 Task: Orders
Action: Mouse moved to (459, 505)
Screenshot: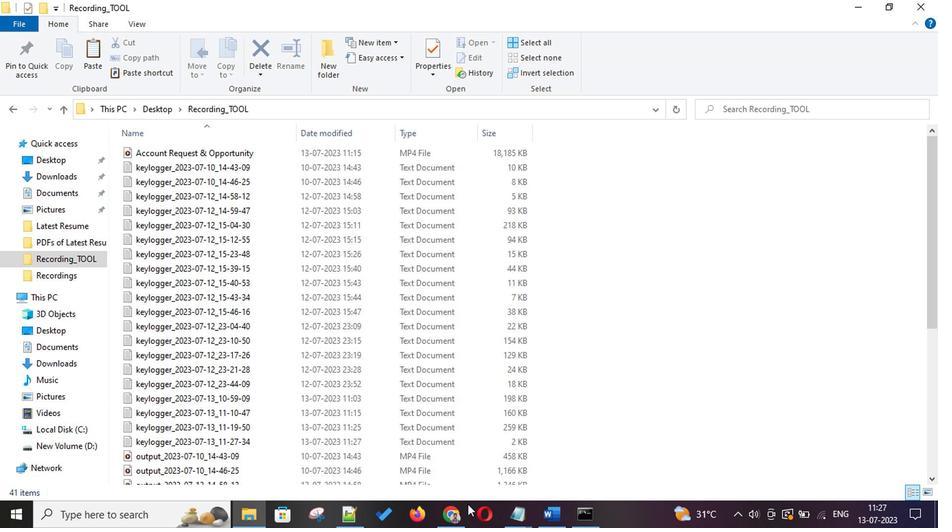 
Action: Mouse pressed left at (459, 505)
Screenshot: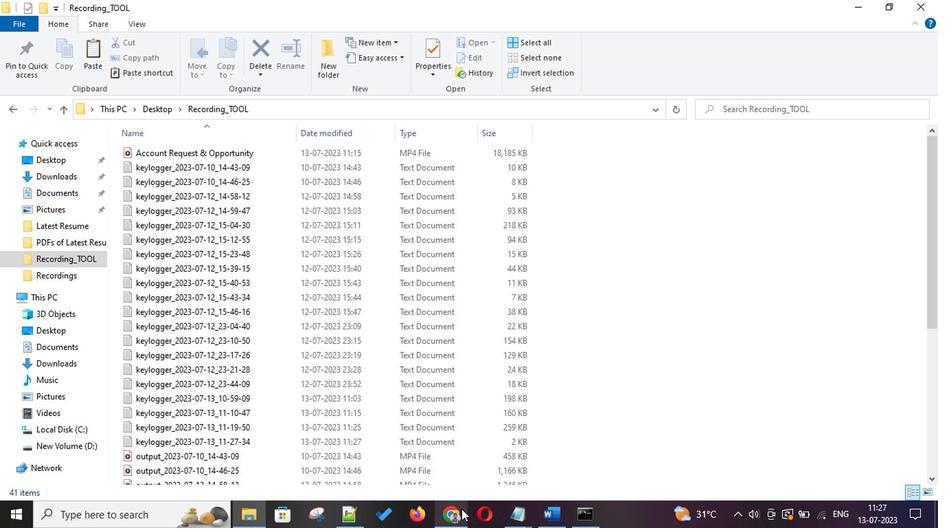 
Action: Mouse moved to (323, 113)
Screenshot: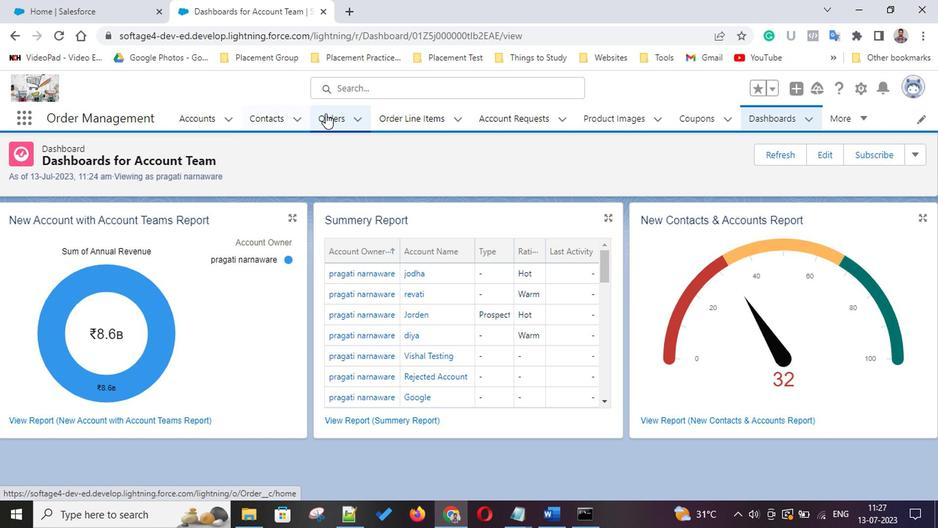 
Action: Mouse pressed left at (323, 113)
Screenshot: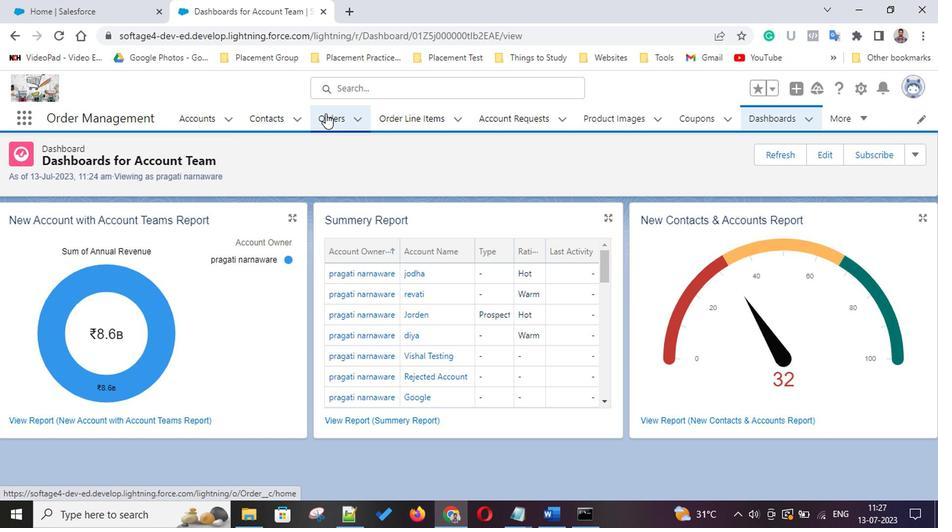 
Action: Mouse moved to (764, 162)
Screenshot: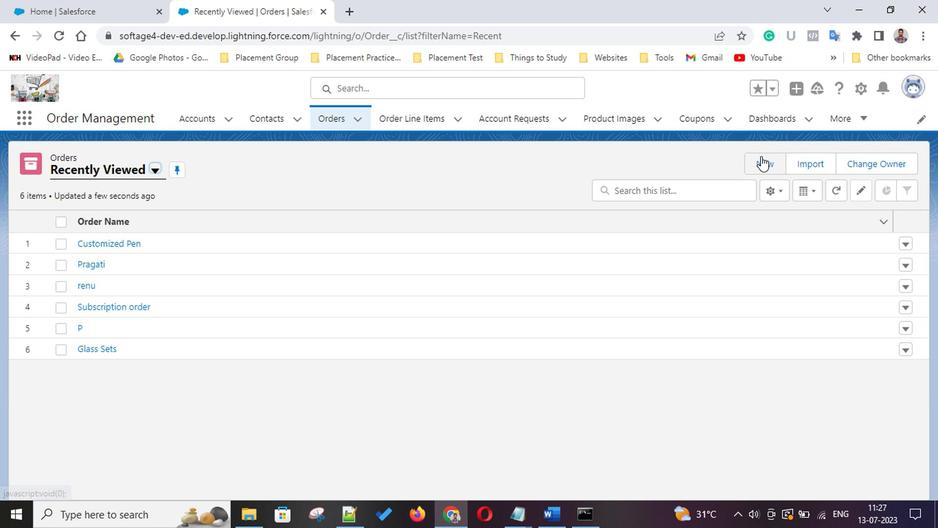 
Action: Mouse pressed left at (764, 162)
Screenshot: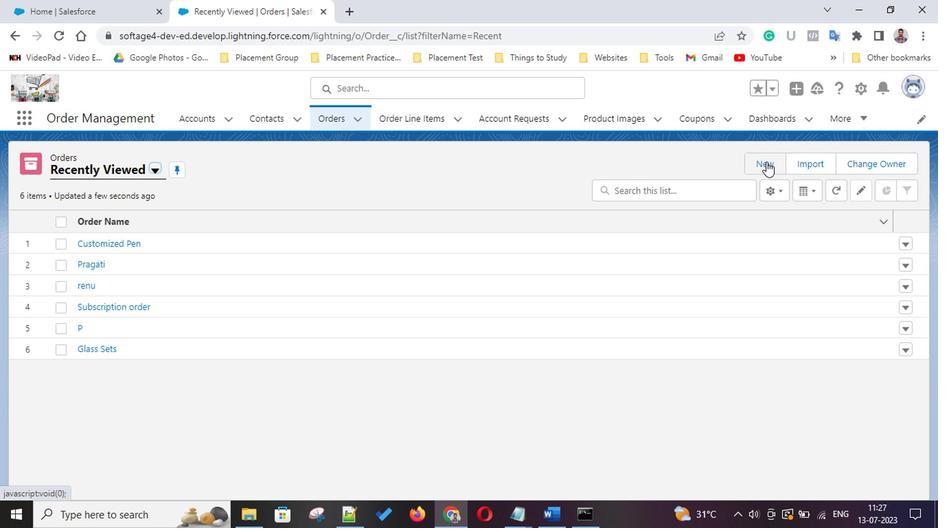 
Action: Mouse moved to (720, 351)
Screenshot: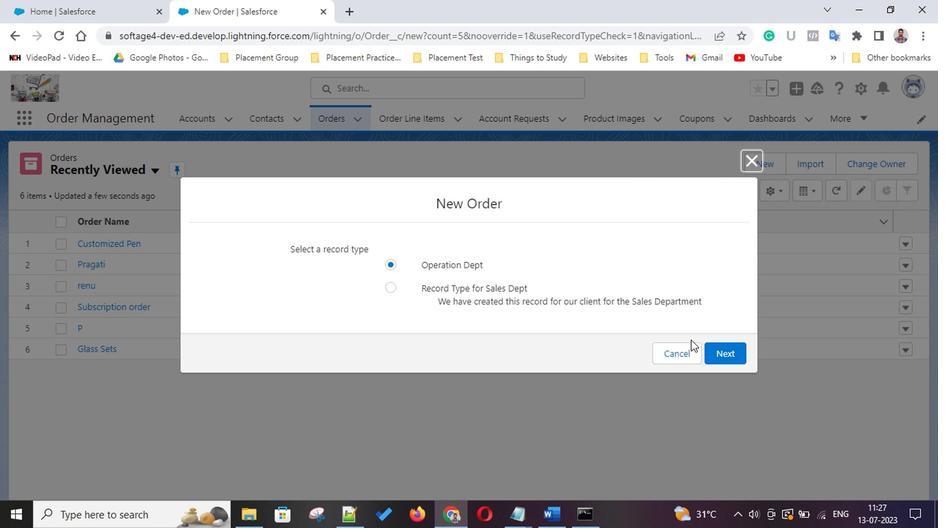 
Action: Mouse pressed left at (720, 351)
Screenshot: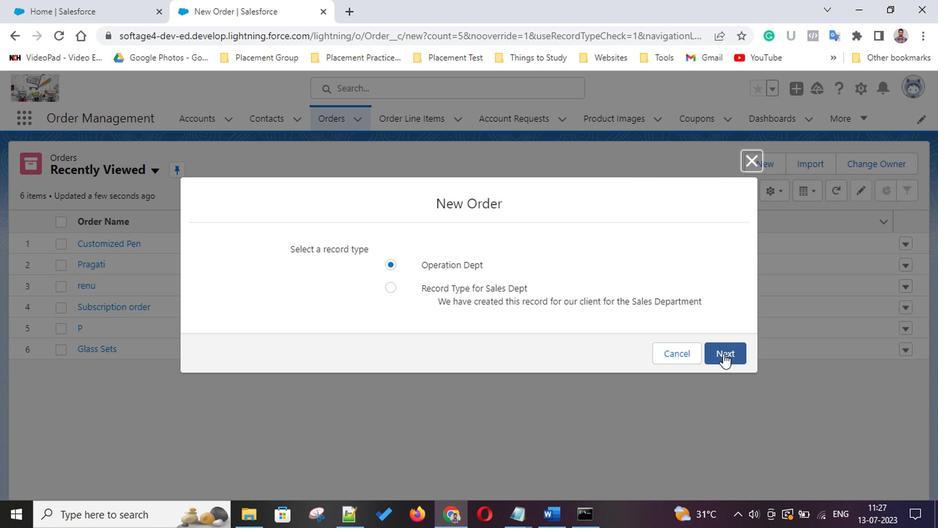 
Action: Mouse moved to (325, 240)
Screenshot: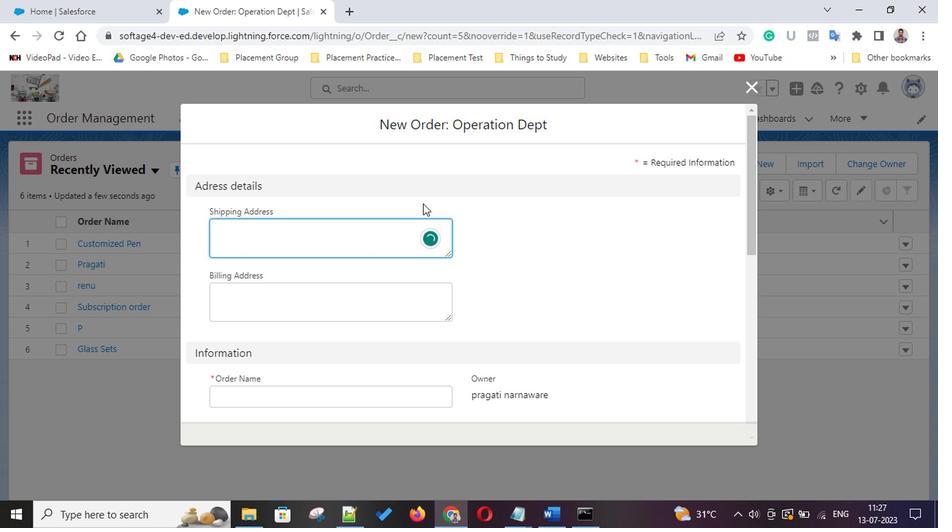 
Action: Key pressed <Key.shift><Key.shift><Key.shift><Key.shift><Key.shift><Key.shift><Key.shift><Key.shift><Key.shift><Key.shift><Key.shift><Key.shift><Key.shift><Key.shift><Key.shift><Key.shift><Key.shift><Key.shift><Key.shift><Key.shift><Key.shift><Key.shift><Key.shift><Key.shift><Key.shift><Key.shift><Key.shift><Key.shift><Key.shift><Key.shift><Key.shift><Key.shift><Key.shift><Key.shift><Key.shift><Key.shift><Key.shift><Key.shift><Key.shift><Key.shift><Key.shift>B191
Screenshot: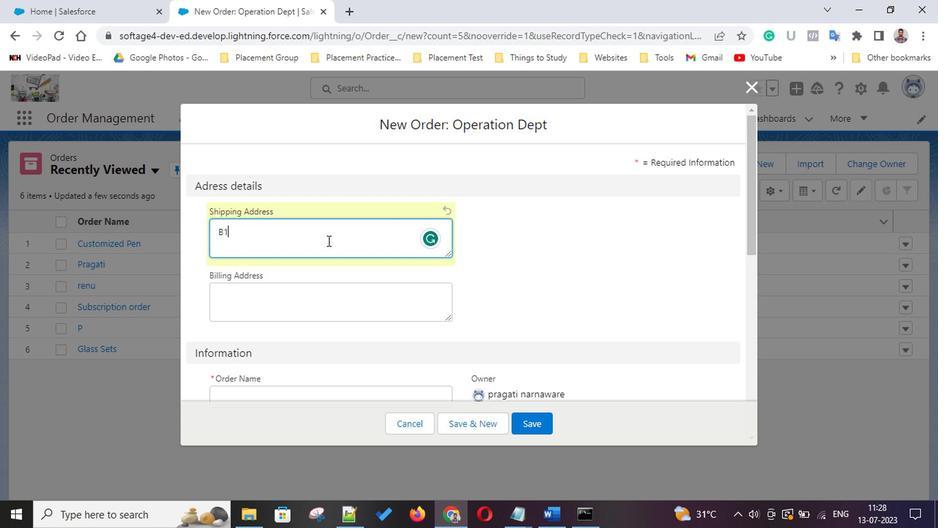 
Action: Mouse moved to (320, 300)
Screenshot: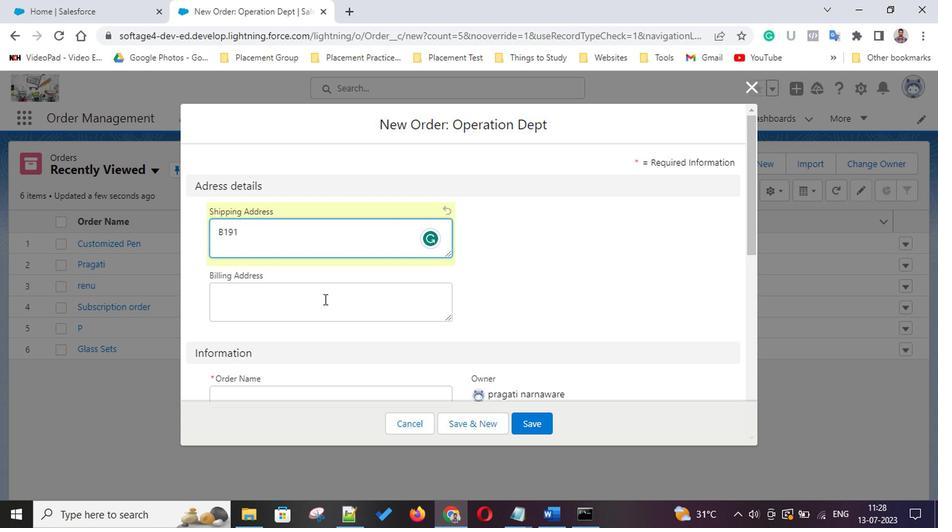 
Action: Mouse pressed left at (320, 300)
Screenshot: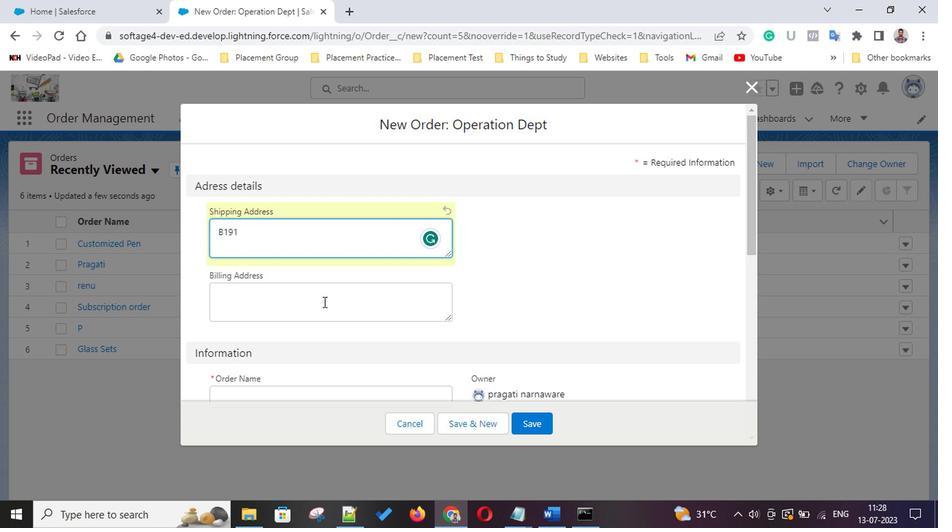 
Action: Mouse moved to (295, 229)
Screenshot: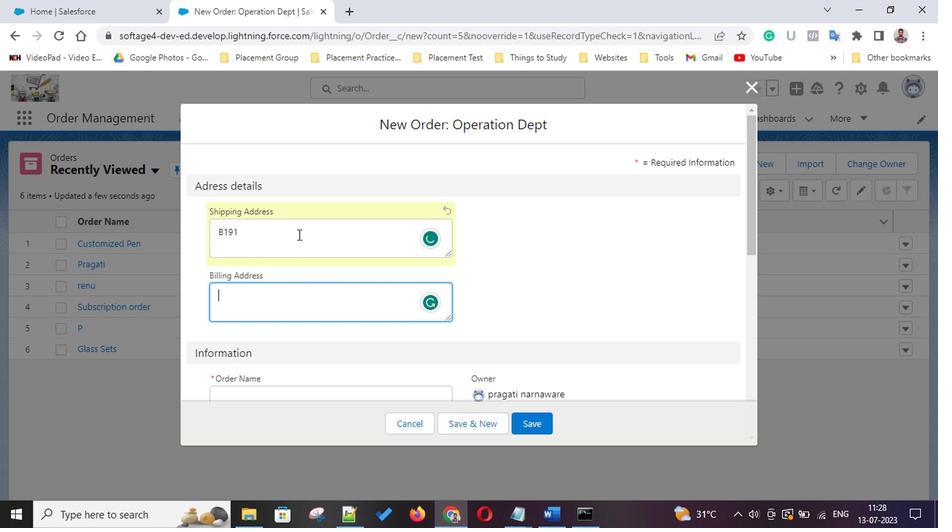 
Action: Mouse pressed left at (295, 229)
Screenshot: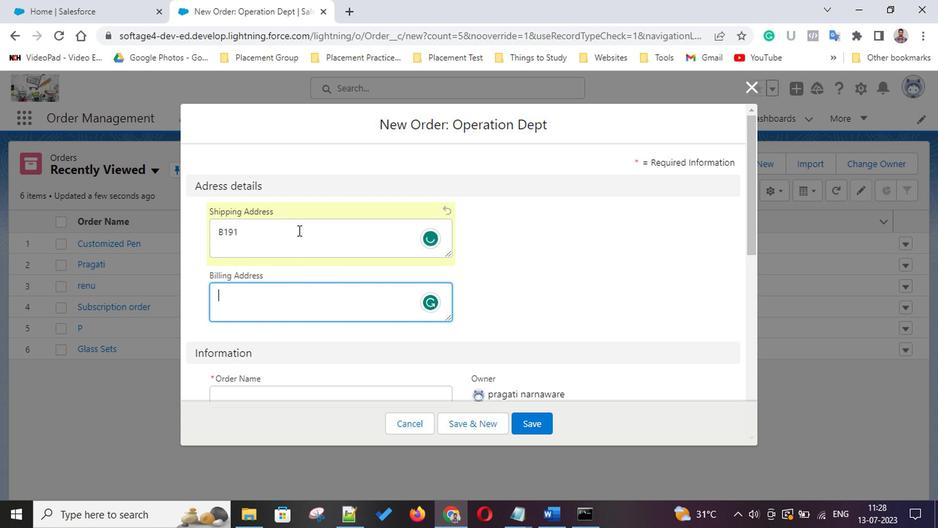 
Action: Key pressed <Key.space><Key.shift><Key.shift><Key.shift><Key.shift><Key.shift><Key.shift><Key.shift><Key.shift><Key.shift><Key.shift><Key.shift><Key.shift><Key.shift><Key.shift><Key.shift><Key.shift><Key.shift><Key.shift><Key.shift><Key.shift><Key.shift>G<Key.backspace>
Screenshot: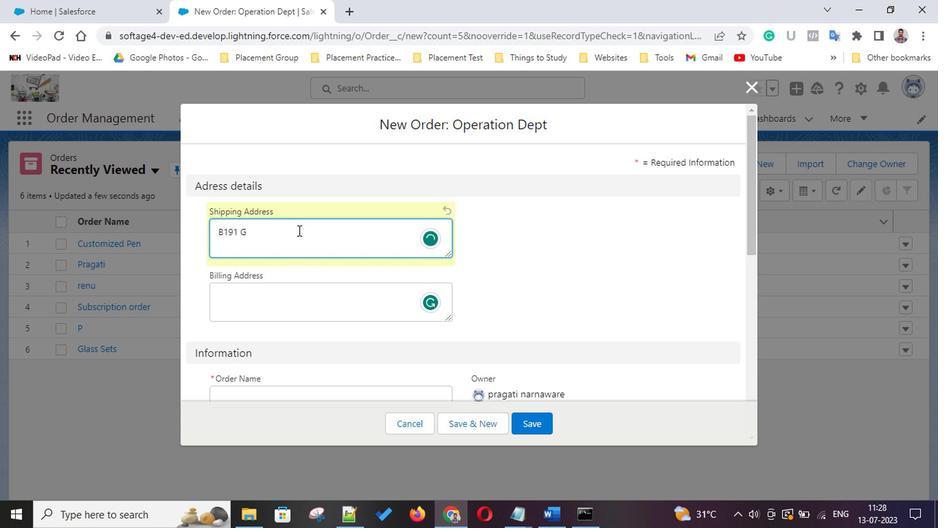 
Action: Mouse moved to (294, 306)
Screenshot: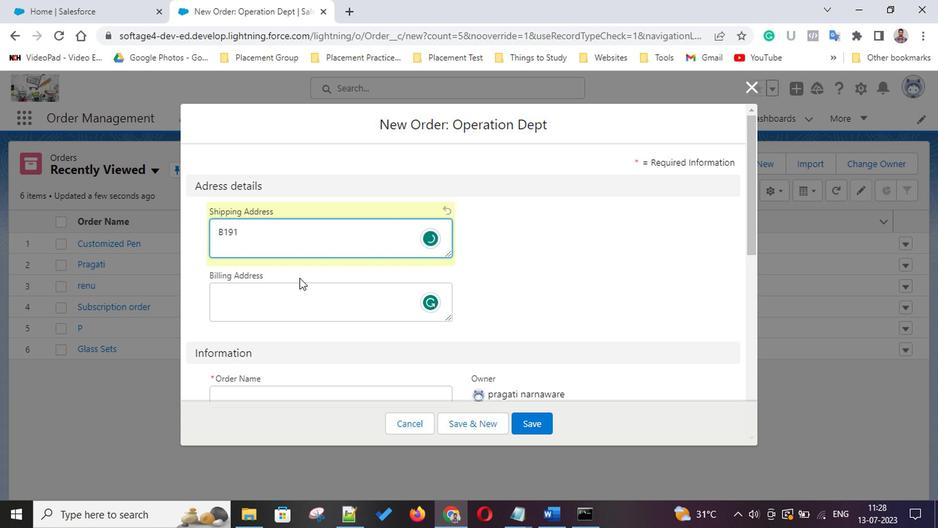 
Action: Mouse pressed left at (294, 306)
Screenshot: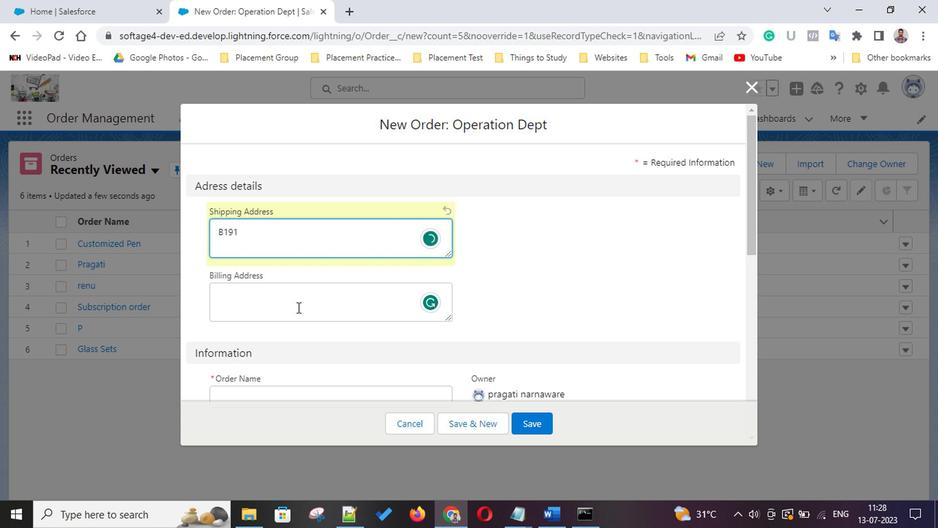 
Action: Key pressed <Key.shift><Key.shift><Key.shift><Key.shift><Key.shift><Key.shift><Key.shift>D-197
Screenshot: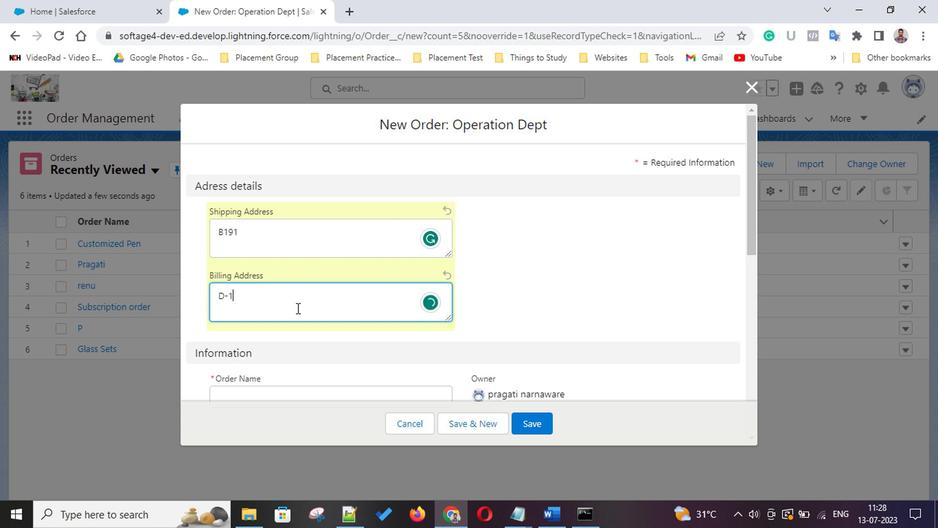 
Action: Mouse scrolled (294, 306) with delta (0, 0)
Screenshot: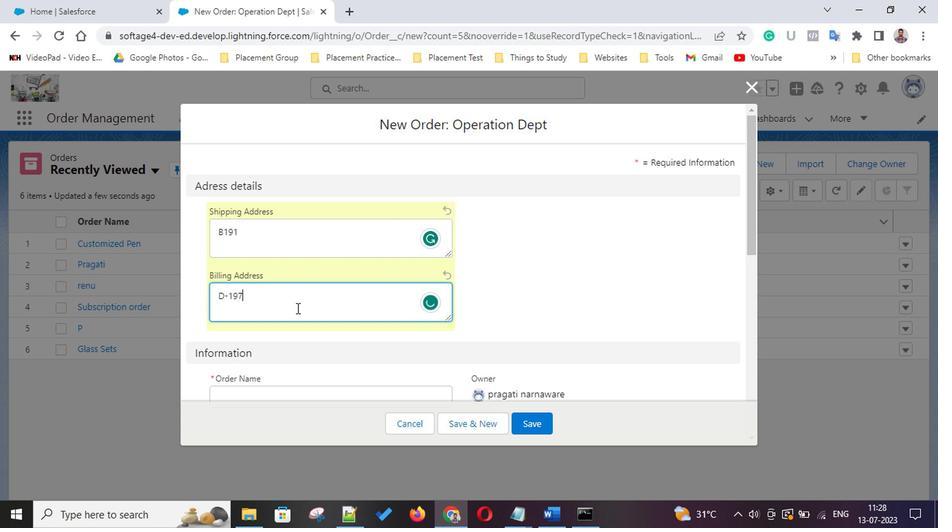 
Action: Mouse scrolled (294, 306) with delta (0, 0)
Screenshot: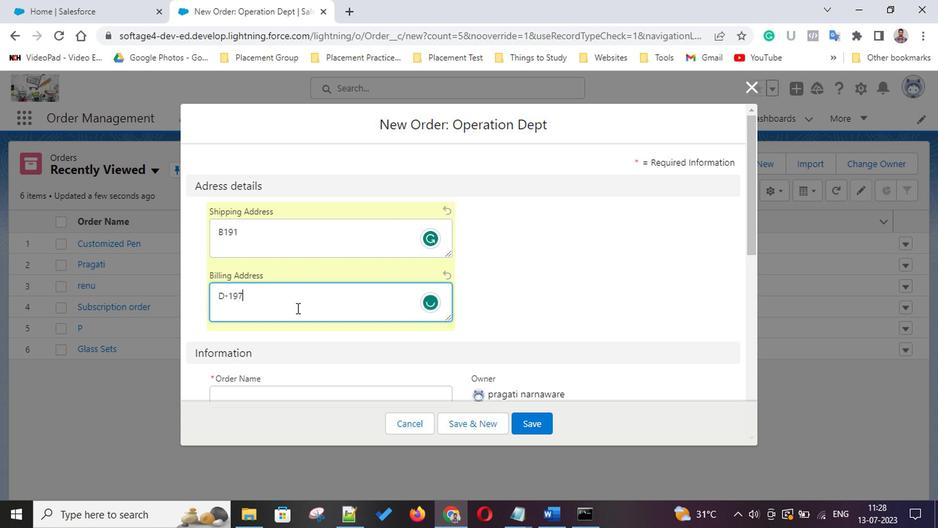 
Action: Mouse scrolled (294, 306) with delta (0, 0)
Screenshot: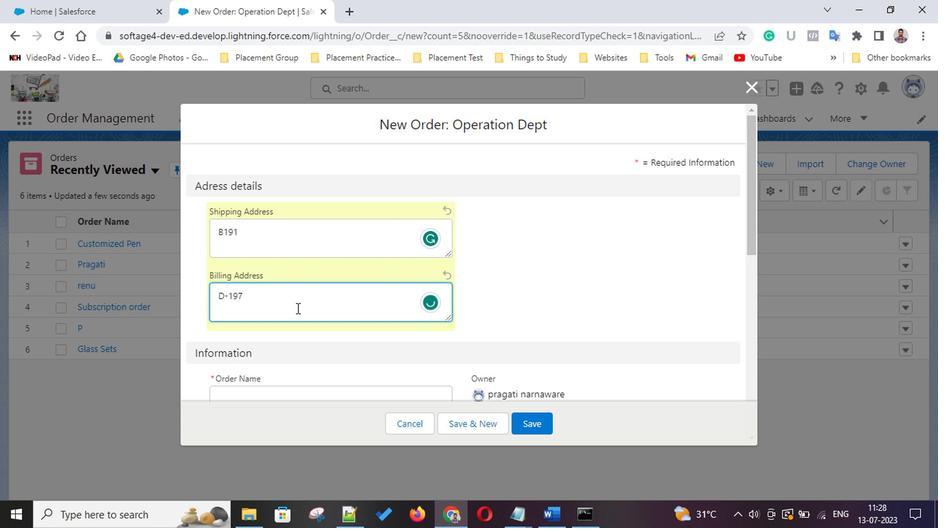 
Action: Mouse scrolled (294, 306) with delta (0, 0)
Screenshot: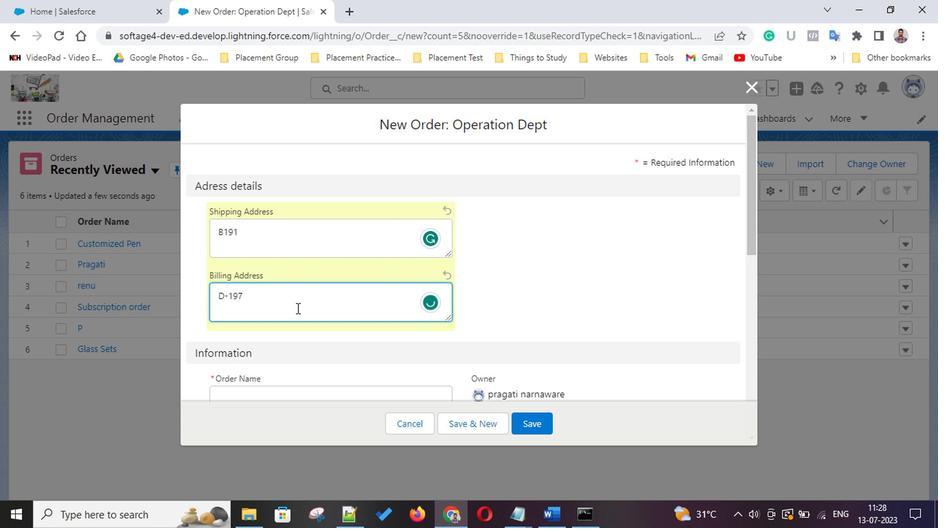 
Action: Mouse scrolled (294, 306) with delta (0, 0)
Screenshot: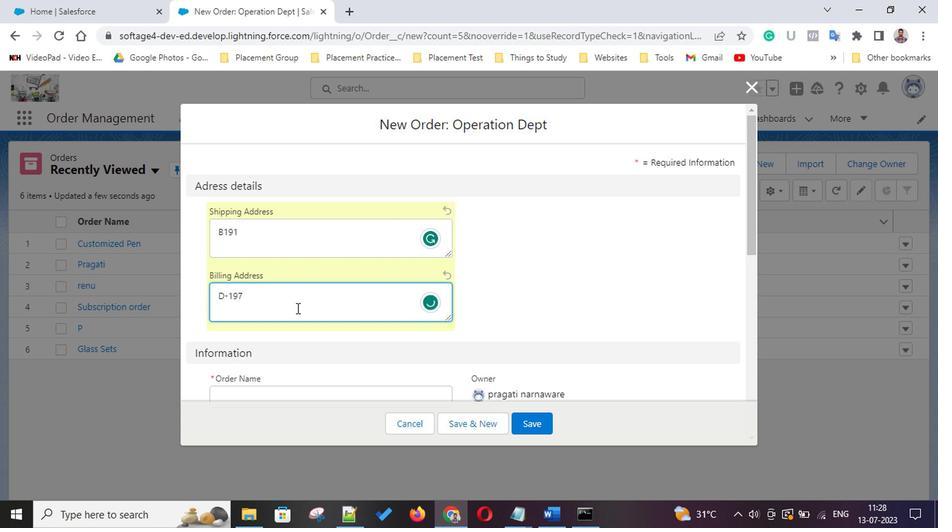 
Action: Mouse scrolled (294, 306) with delta (0, 0)
Screenshot: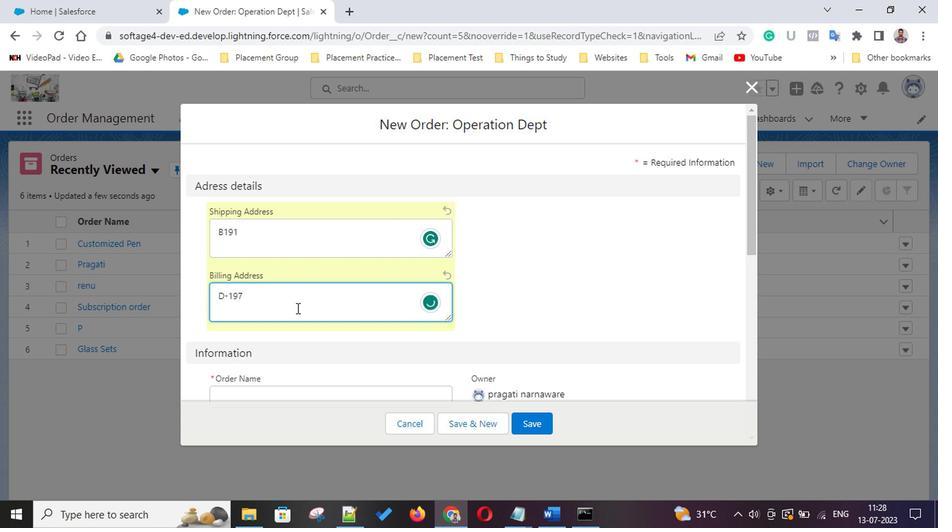 
Action: Mouse scrolled (294, 306) with delta (0, 0)
Screenshot: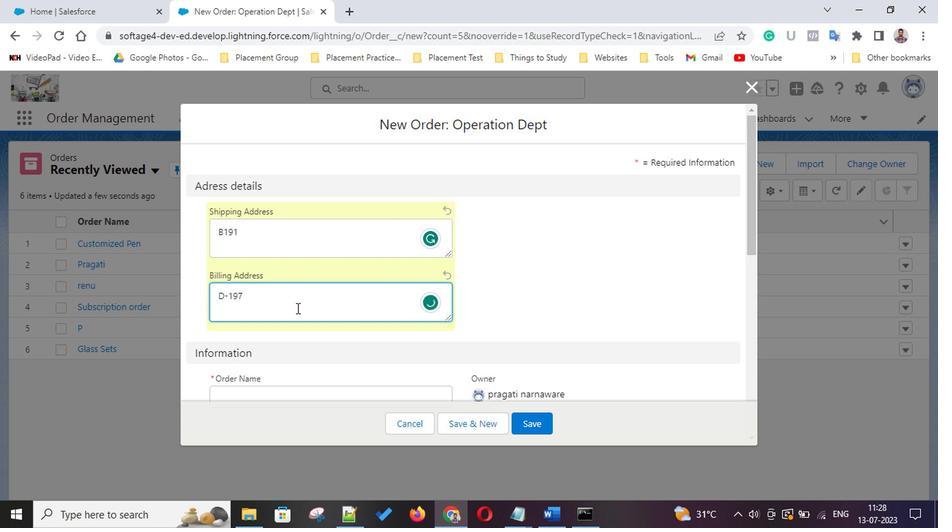 
Action: Mouse moved to (300, 355)
Screenshot: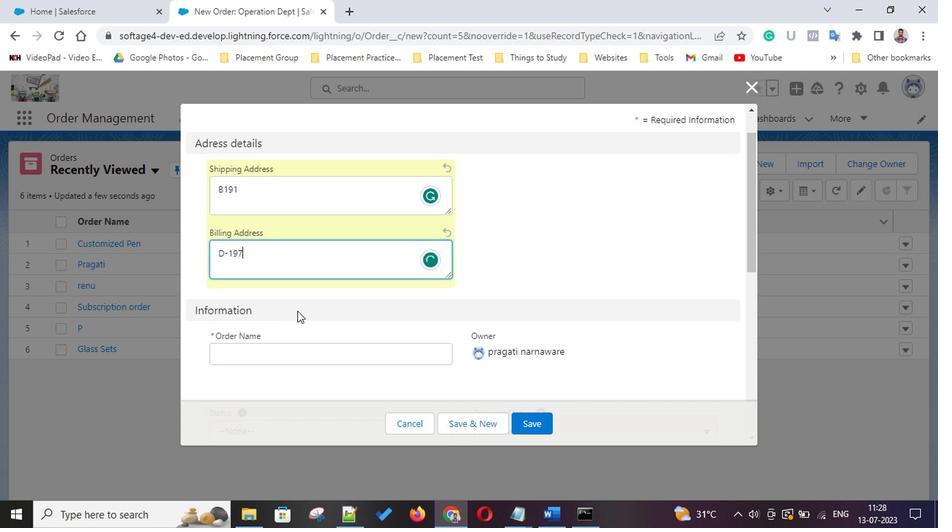 
Action: Mouse pressed left at (300, 355)
Screenshot: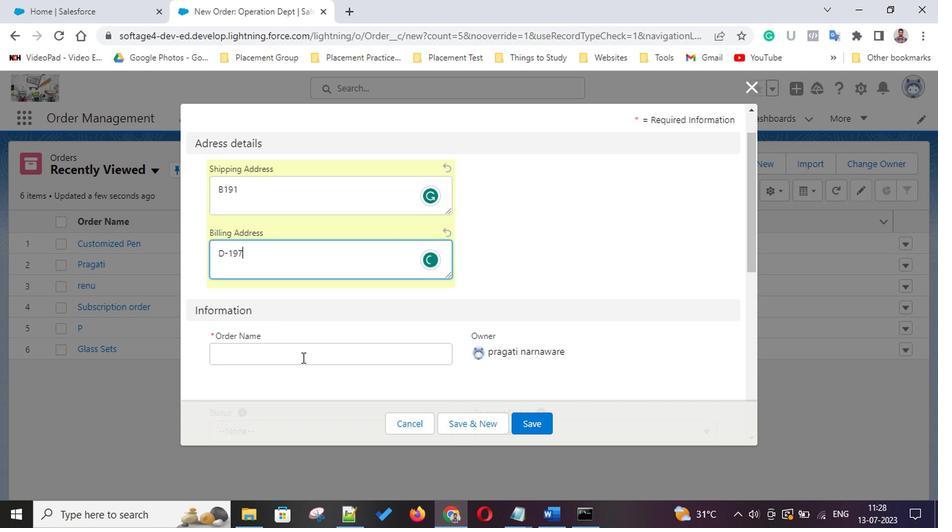 
Action: Key pressed <Key.shift>Ch<Key.backspace><Key.backspace><Key.shift><Key.shift><Key.shift><Key.shift><Key.shift><Key.shift><Key.shift><Key.shift><Key.shift><Key.shift><Key.shift><Key.shift><Key.shift><Key.shift><Key.shift><Key.shift><Key.shift><Key.shift><Key.shift><Key.shift><Key.shift><Key.shift><Key.shift><Key.shift><Key.shift><Key.shift><Key.shift><Key.shift><Key.shift><Key.shift><Key.shift><Key.shift><Key.shift><Key.shift><Key.shift><Key.shift><Key.shift><Key.shift><Key.shift><Key.shift><Key.shift><Key.shift><Key.shift><Key.shift><Key.shift><Key.shift><Key.shift><Key.shift><Key.shift><Key.shift><Key.shift><Key.shift><Key.shift><Key.shift><Key.shift><Key.shift><Key.shift><Key.shift><Key.shift><Key.shift><Key.shift><Key.shift><Key.shift><Key.shift>Marshal<Key.space><Key.shift>Speaker
Screenshot: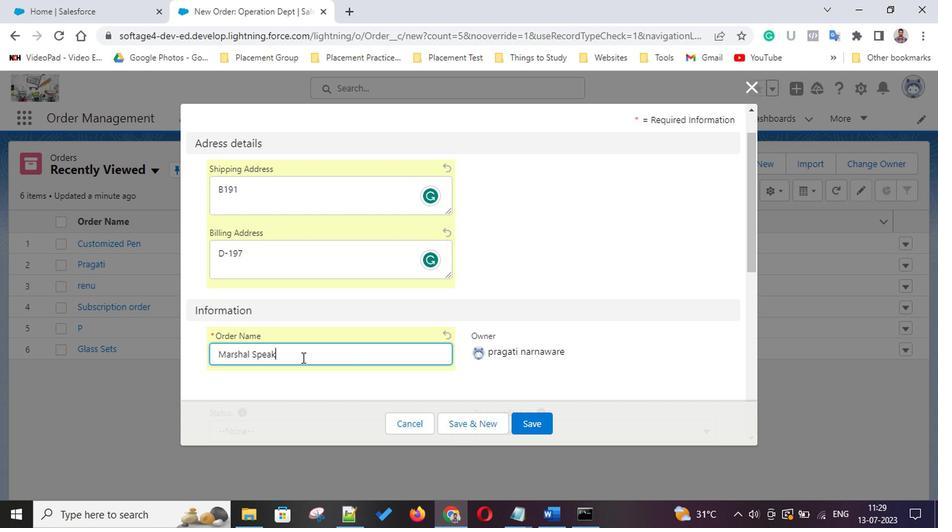 
Action: Mouse moved to (528, 420)
Screenshot: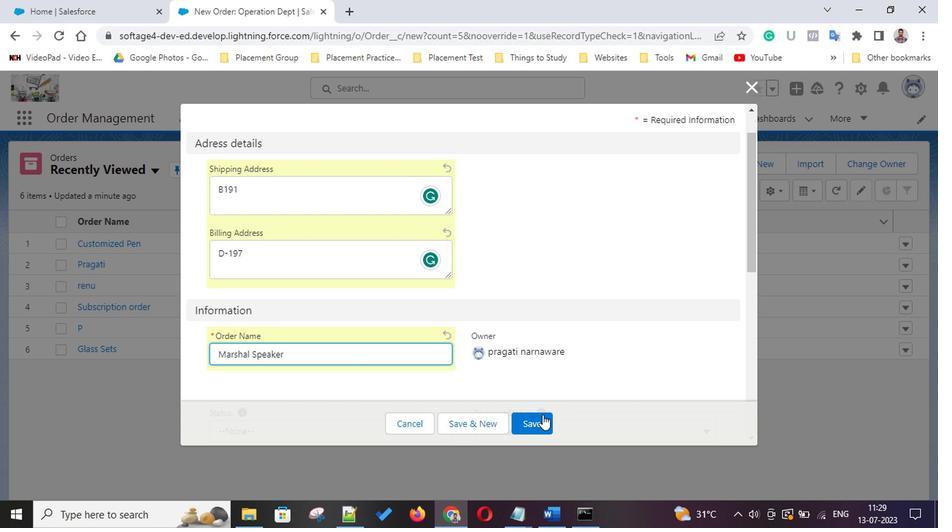 
Action: Mouse pressed left at (528, 420)
Screenshot: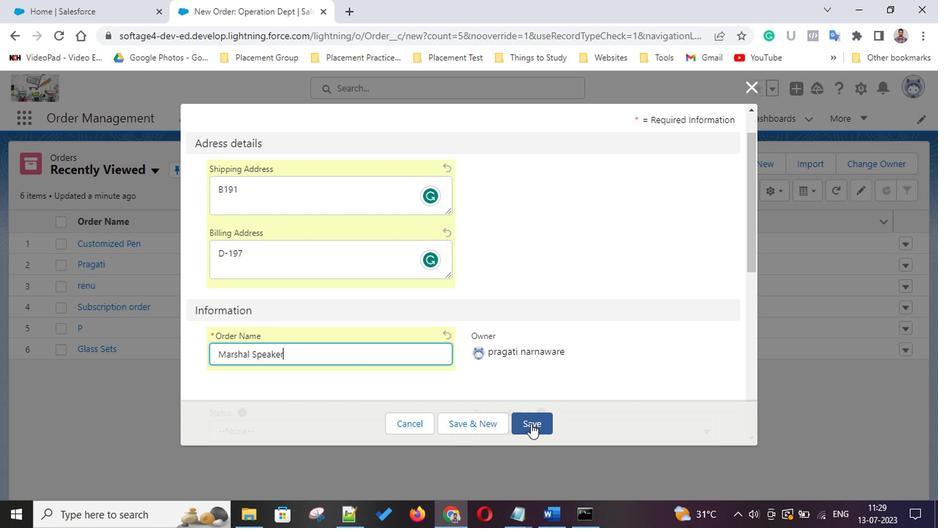 
Action: Mouse moved to (481, 342)
Screenshot: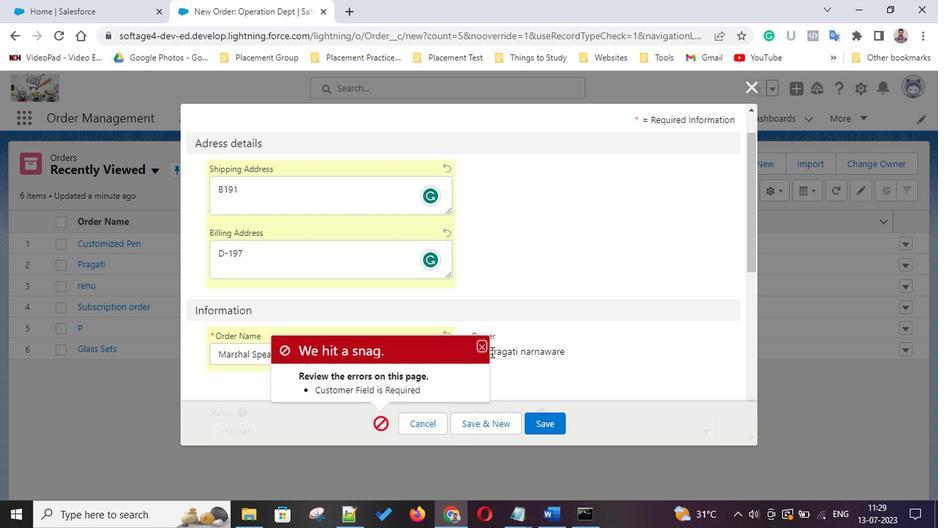 
Action: Mouse pressed left at (481, 342)
Screenshot: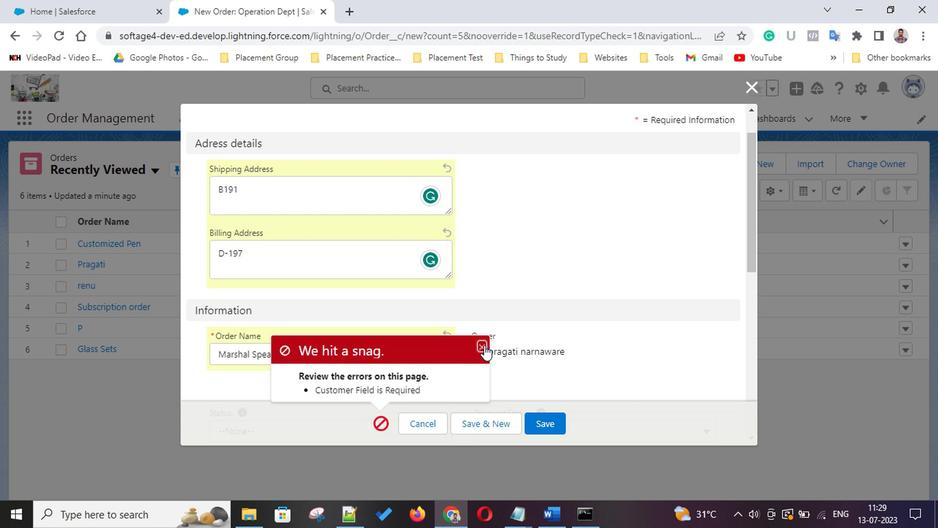 
Action: Mouse moved to (422, 293)
Screenshot: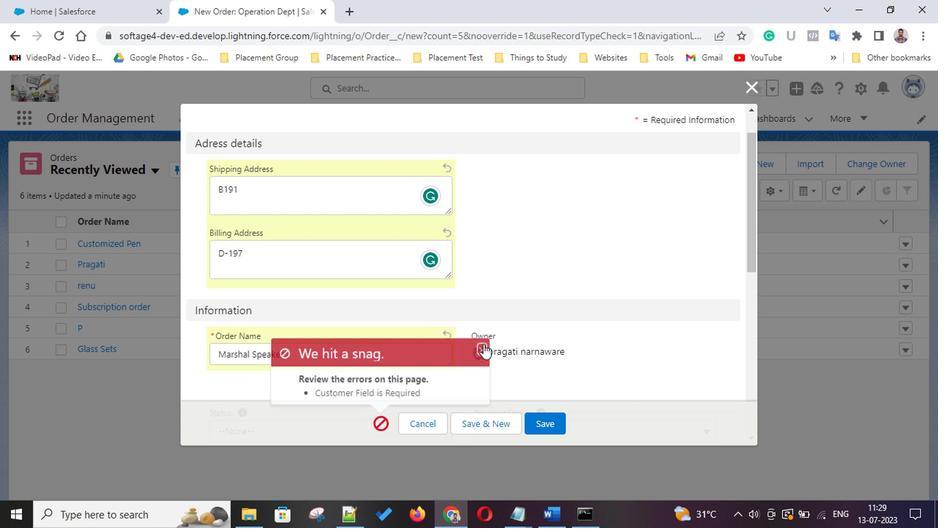 
Action: Mouse scrolled (422, 292) with delta (0, 0)
Screenshot: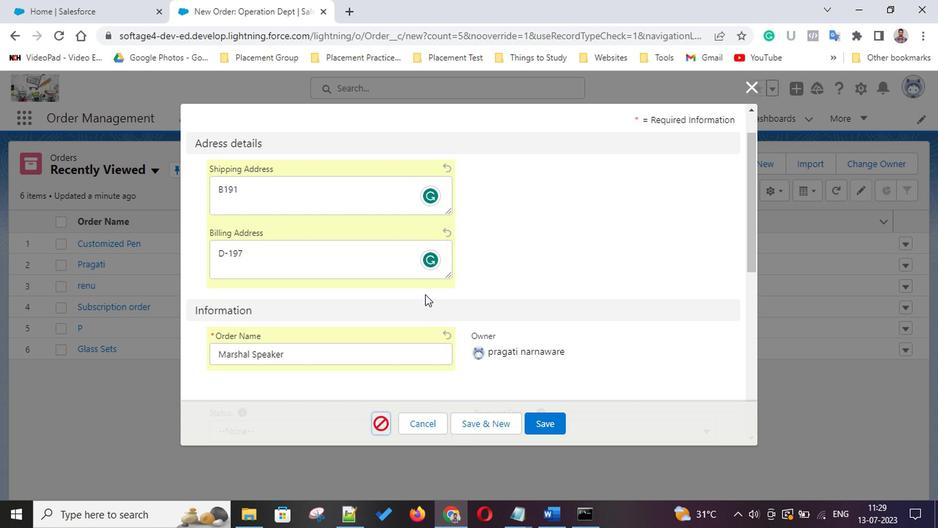
Action: Mouse scrolled (422, 292) with delta (0, 0)
Screenshot: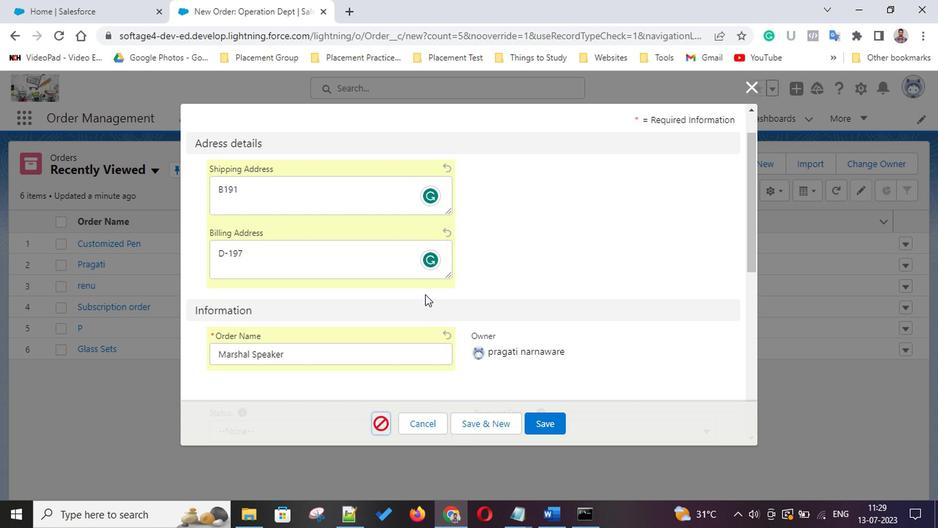 
Action: Mouse scrolled (422, 292) with delta (0, 0)
Screenshot: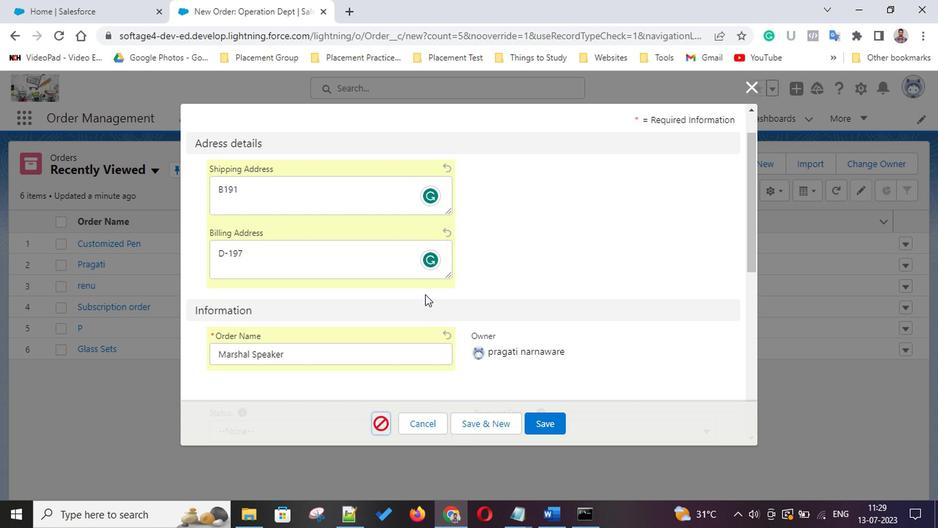 
Action: Mouse scrolled (422, 292) with delta (0, 0)
Screenshot: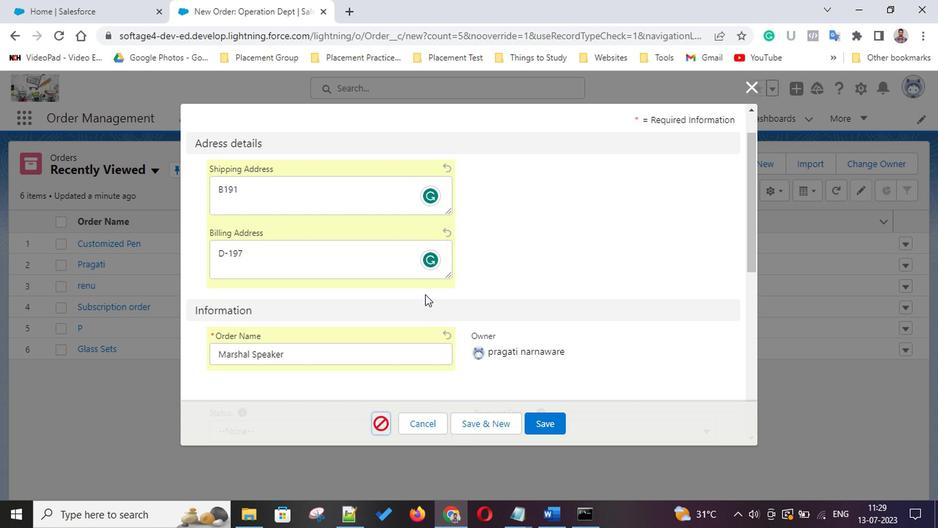 
Action: Mouse scrolled (422, 292) with delta (0, 0)
Screenshot: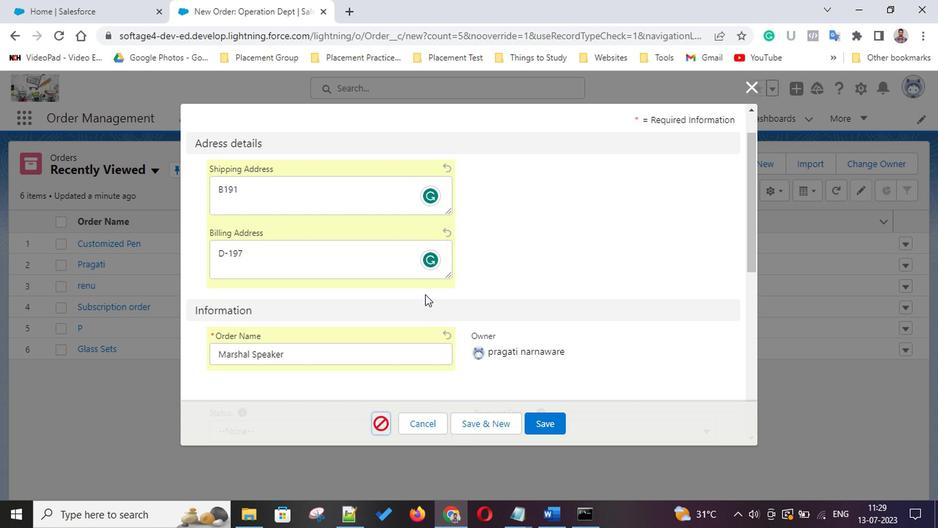 
Action: Mouse scrolled (422, 292) with delta (0, 0)
Screenshot: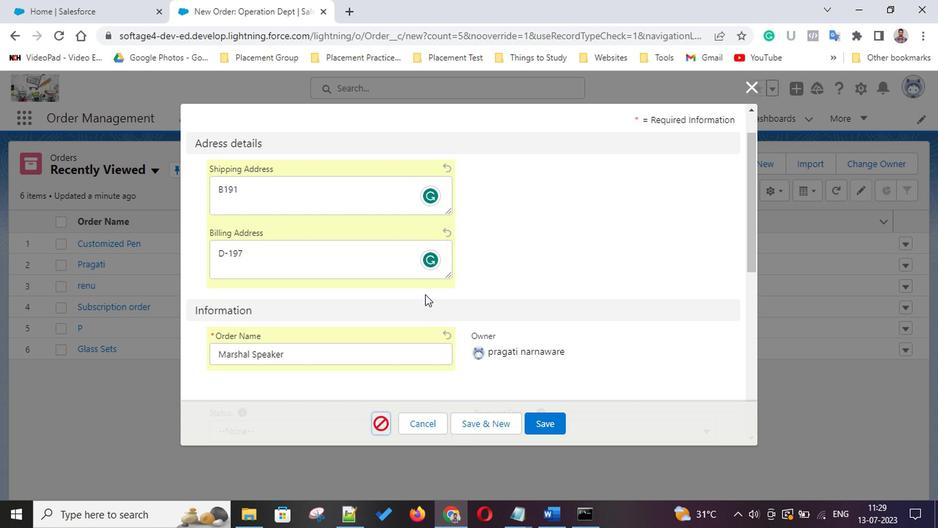 
Action: Mouse scrolled (422, 292) with delta (0, 0)
Screenshot: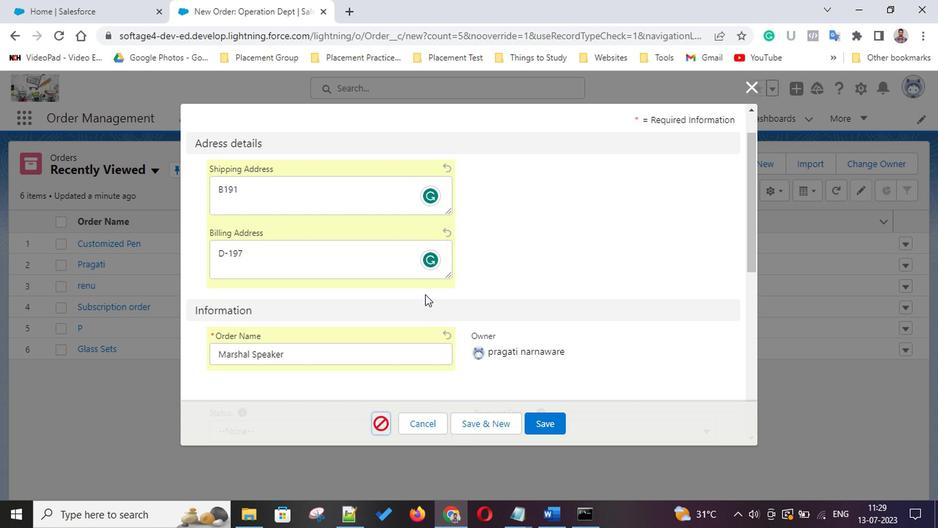 
Action: Mouse scrolled (422, 292) with delta (0, 0)
Screenshot: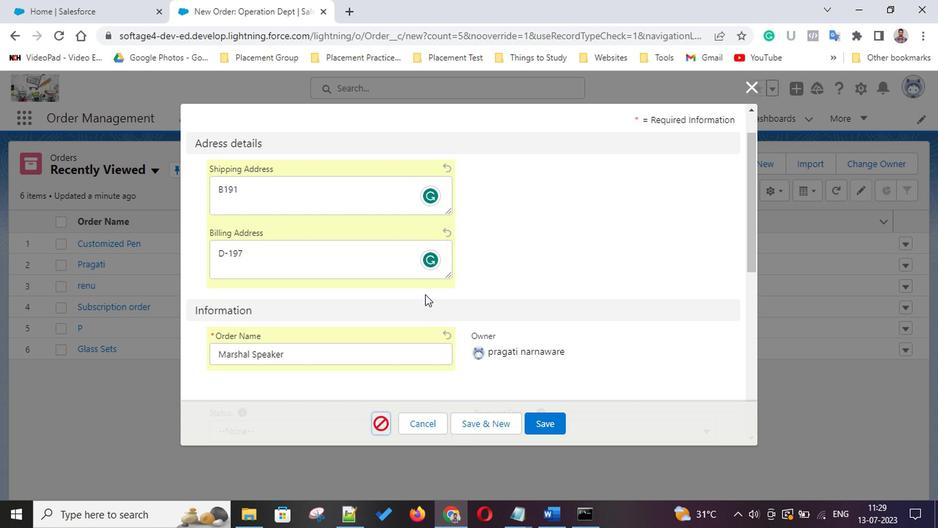 
Action: Mouse scrolled (422, 292) with delta (0, 0)
Screenshot: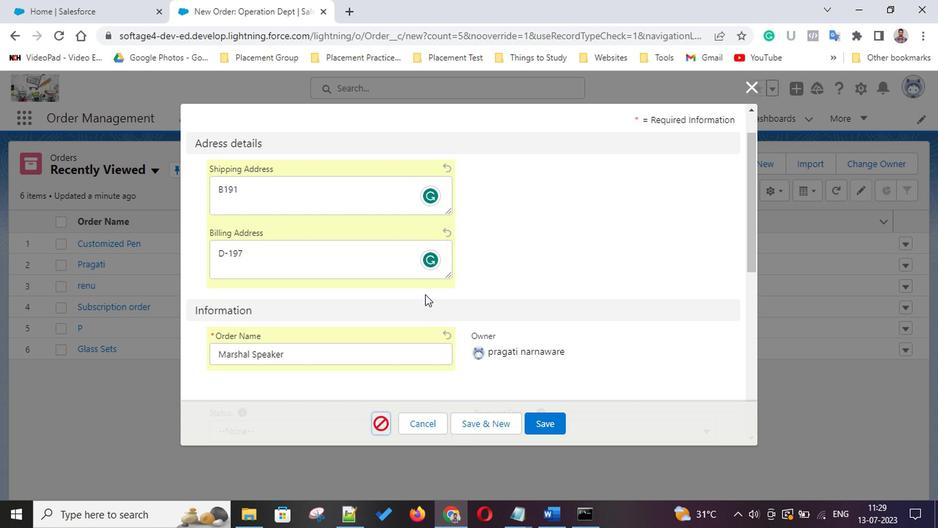 
Action: Mouse scrolled (422, 292) with delta (0, 0)
Screenshot: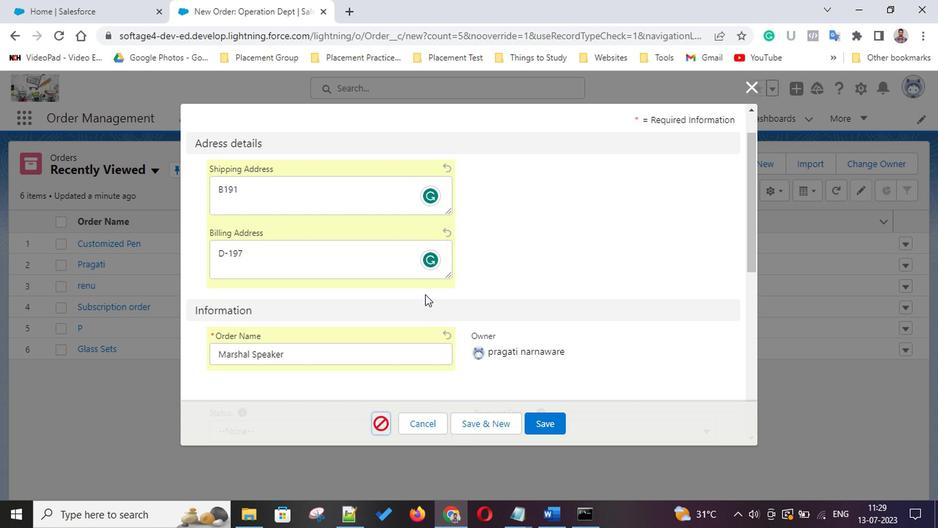 
Action: Mouse scrolled (422, 292) with delta (0, 0)
Screenshot: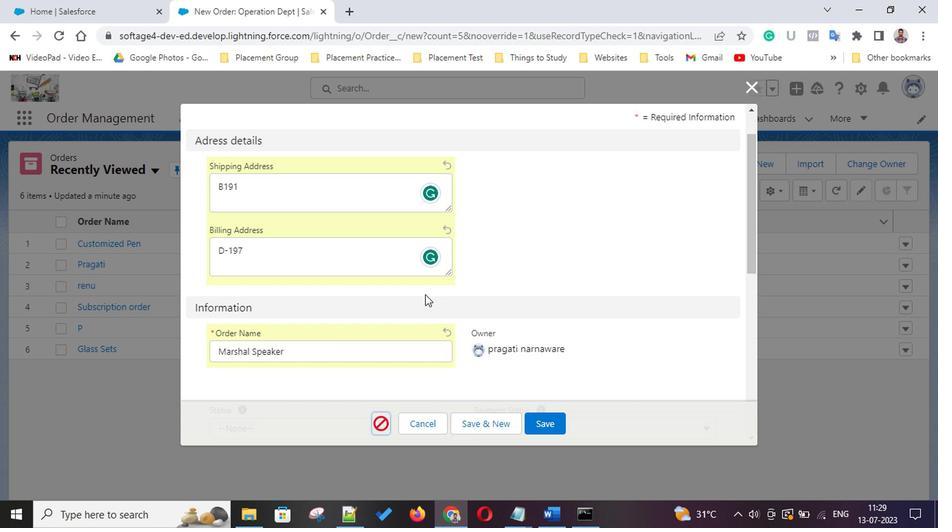 
Action: Mouse scrolled (422, 292) with delta (0, 0)
Screenshot: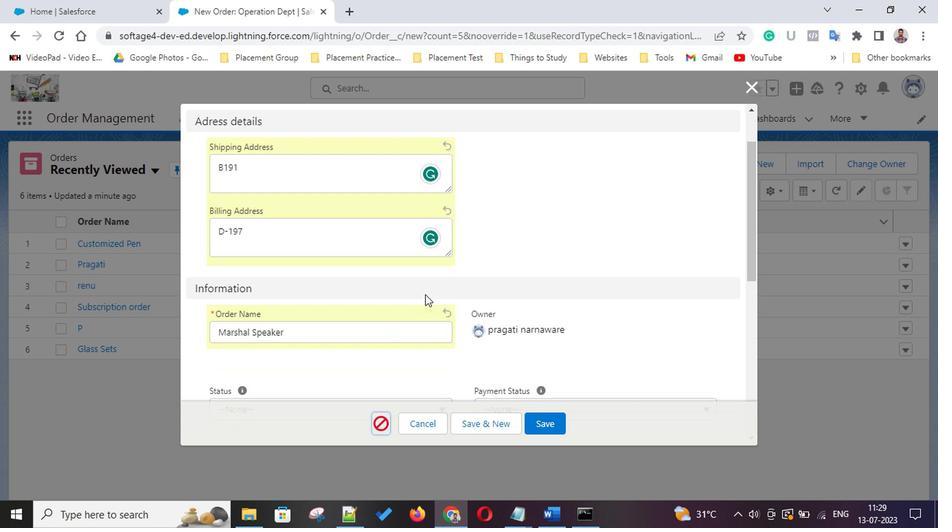 
Action: Mouse scrolled (422, 292) with delta (0, 0)
Screenshot: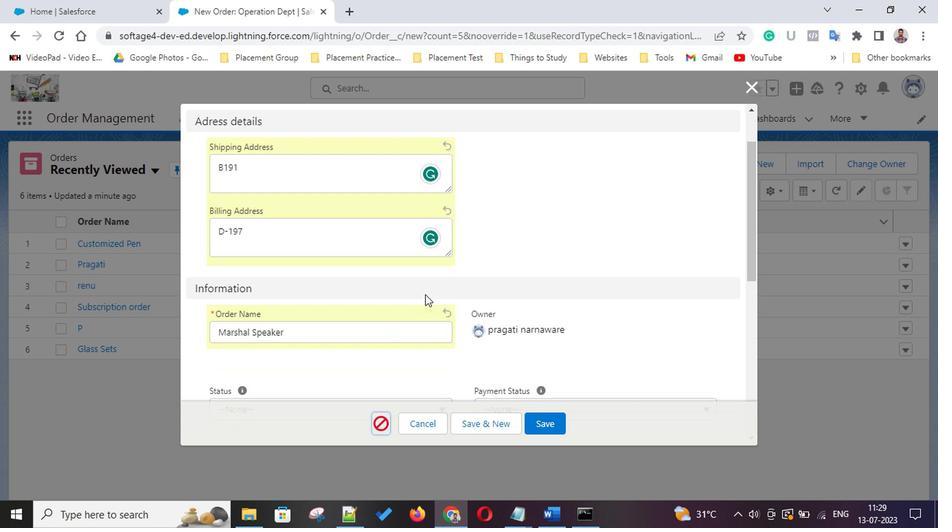 
Action: Mouse scrolled (422, 292) with delta (0, 0)
Screenshot: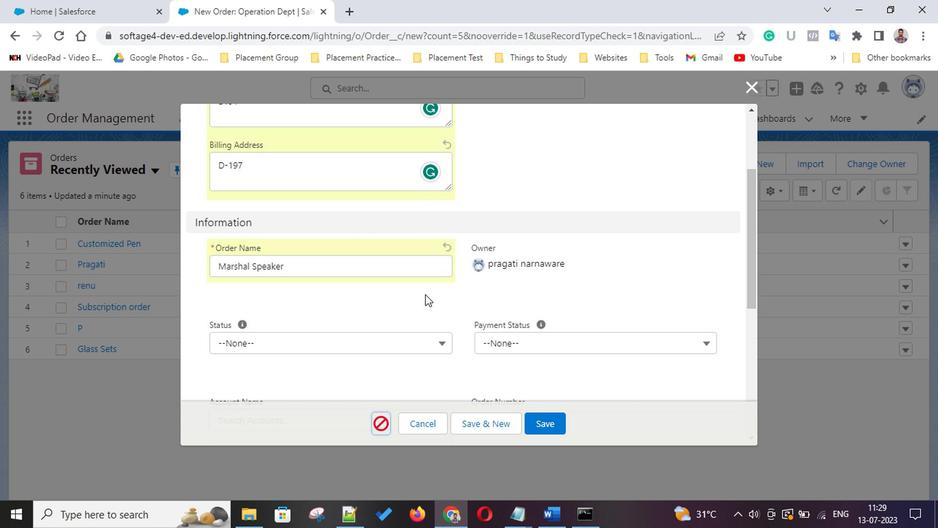 
Action: Mouse moved to (448, 282)
Screenshot: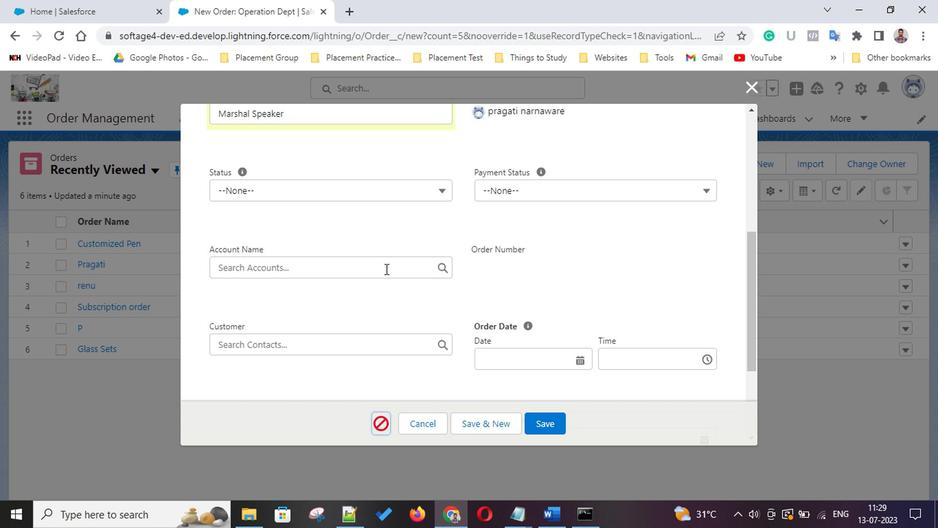 
Action: Mouse scrolled (448, 281) with delta (0, 0)
Screenshot: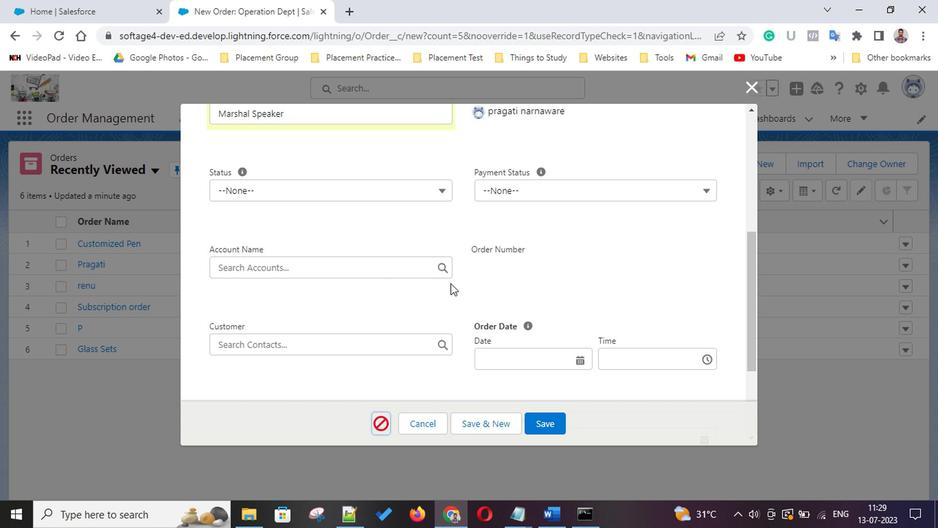 
Action: Mouse scrolled (448, 281) with delta (0, 0)
Screenshot: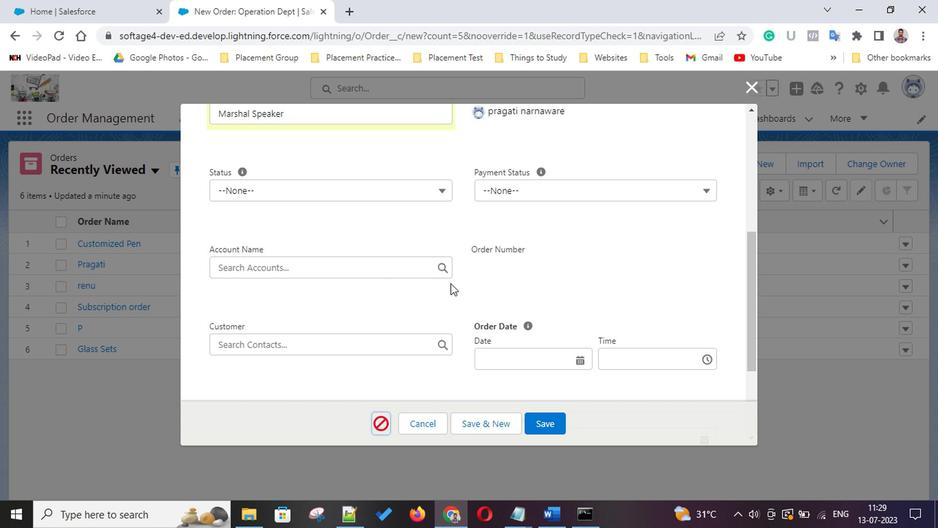 
Action: Mouse scrolled (448, 281) with delta (0, 0)
Screenshot: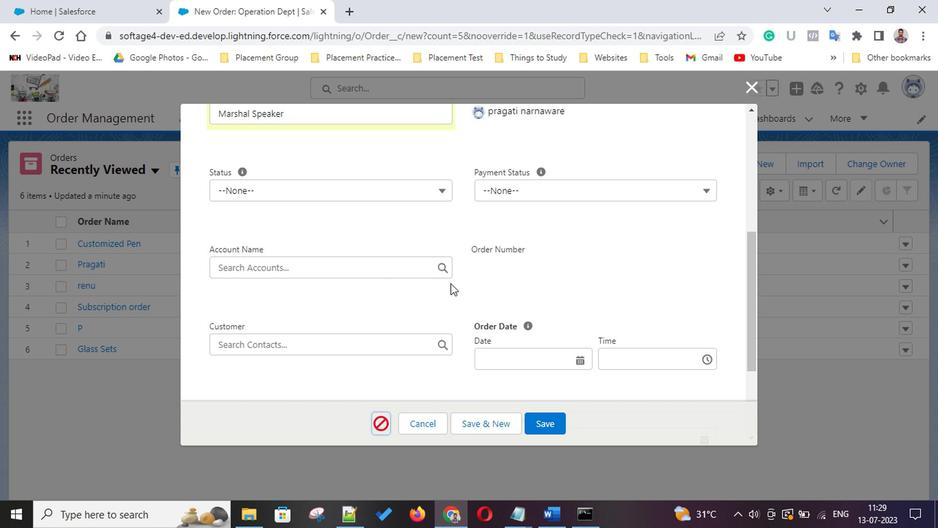 
Action: Mouse scrolled (448, 281) with delta (0, 0)
Screenshot: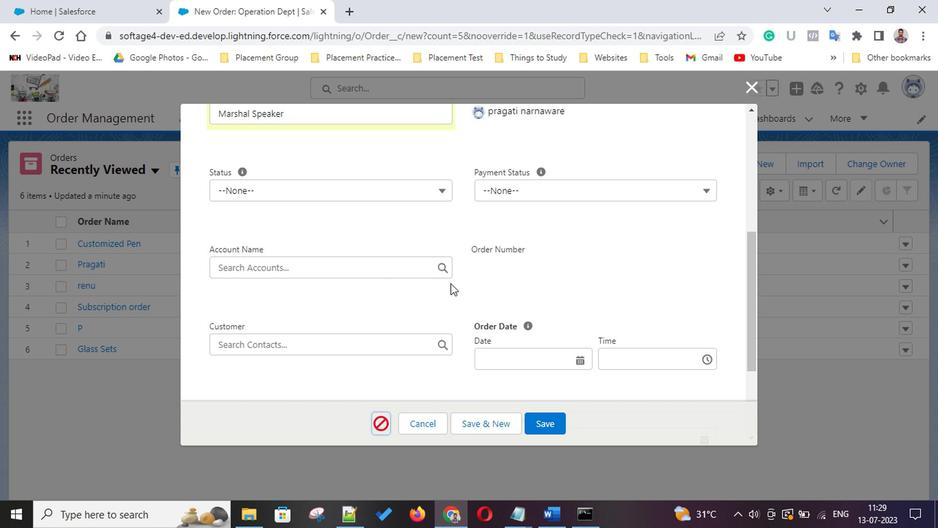
Action: Mouse scrolled (448, 281) with delta (0, 0)
Screenshot: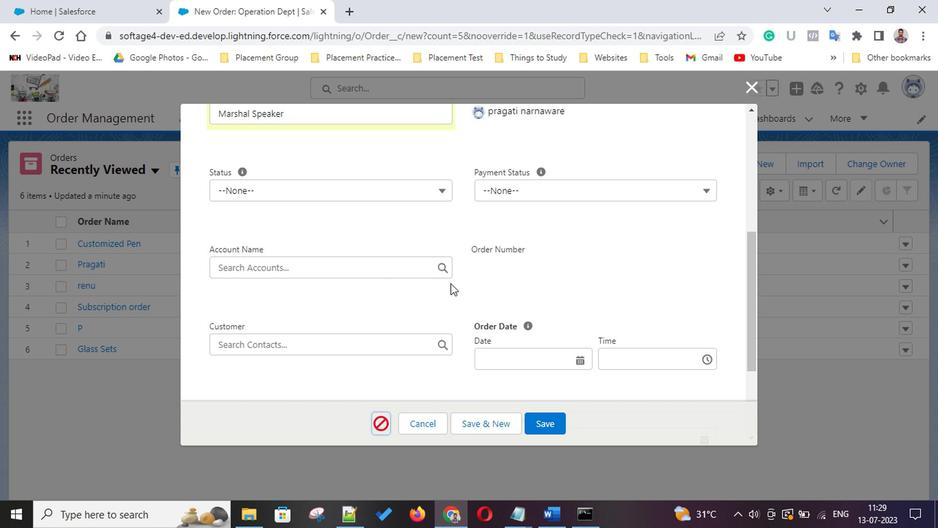 
Action: Mouse scrolled (448, 281) with delta (0, 0)
Screenshot: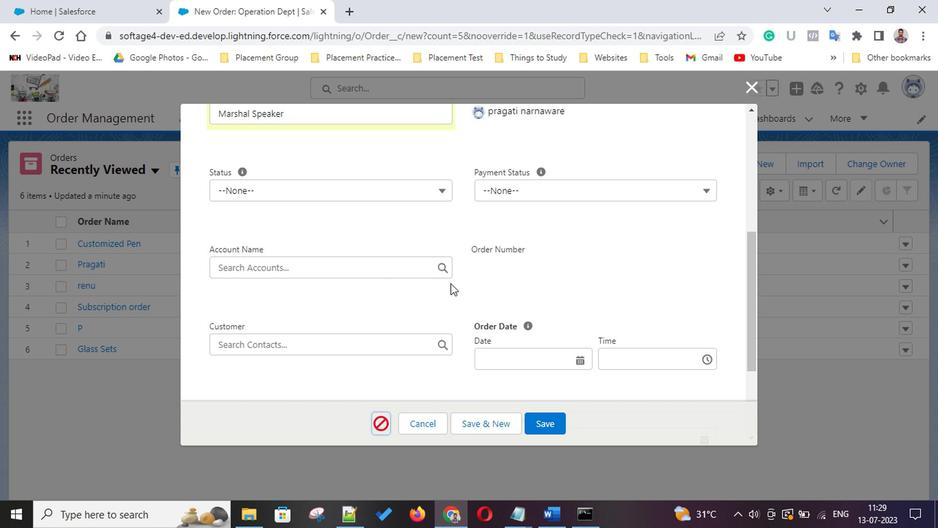 
Action: Mouse scrolled (448, 281) with delta (0, 0)
Screenshot: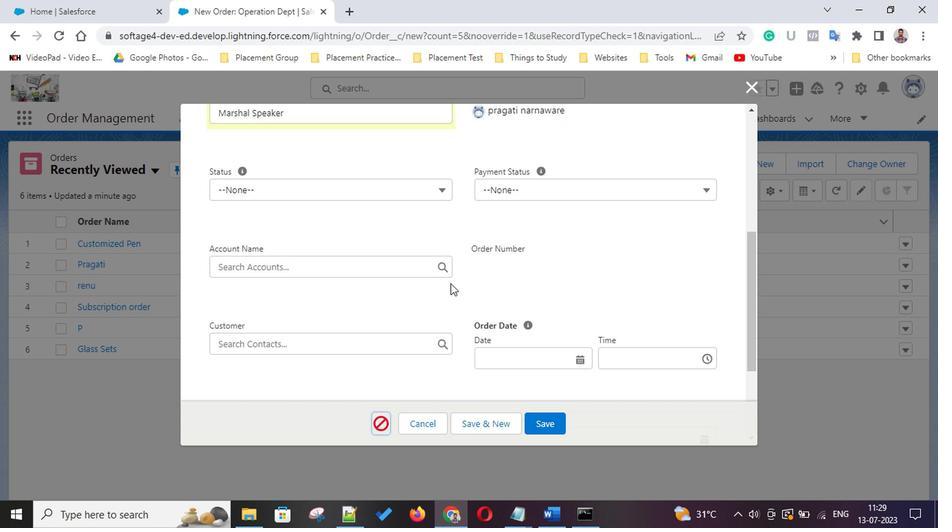 
Action: Mouse scrolled (448, 281) with delta (0, 0)
Screenshot: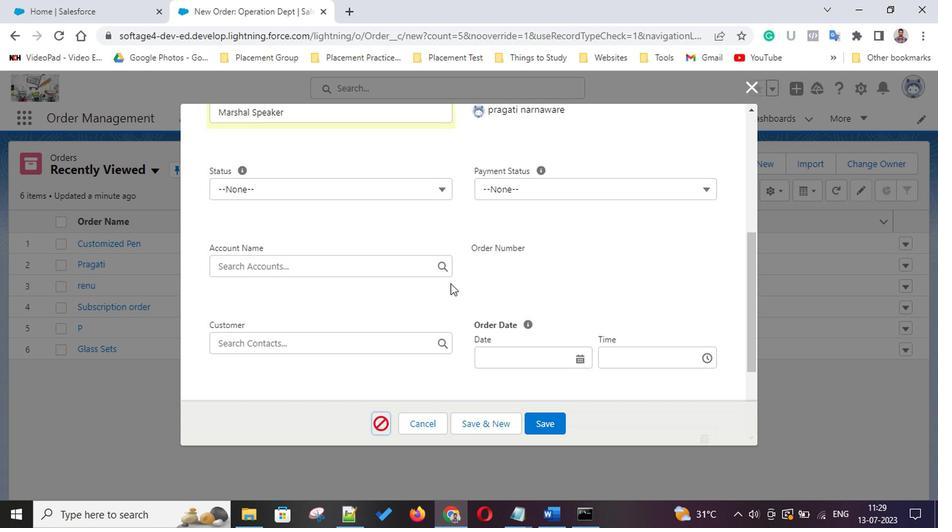 
Action: Mouse scrolled (448, 281) with delta (0, 0)
Screenshot: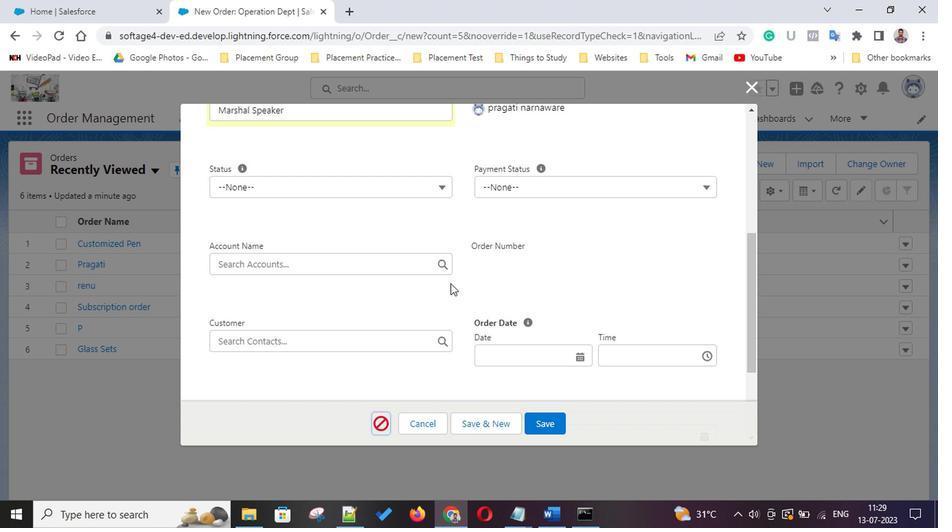 
Action: Mouse scrolled (448, 281) with delta (0, 0)
Screenshot: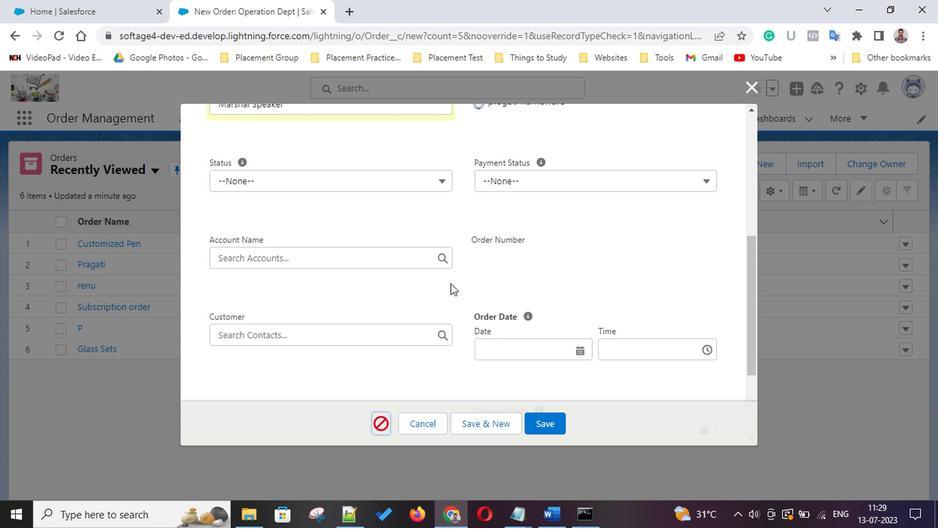 
Action: Mouse moved to (355, 138)
Screenshot: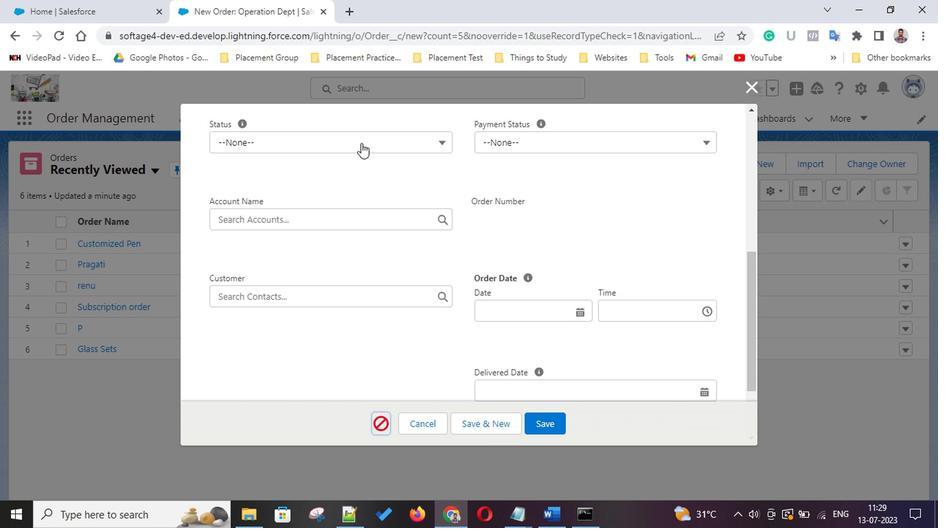 
Action: Mouse pressed left at (355, 138)
Screenshot: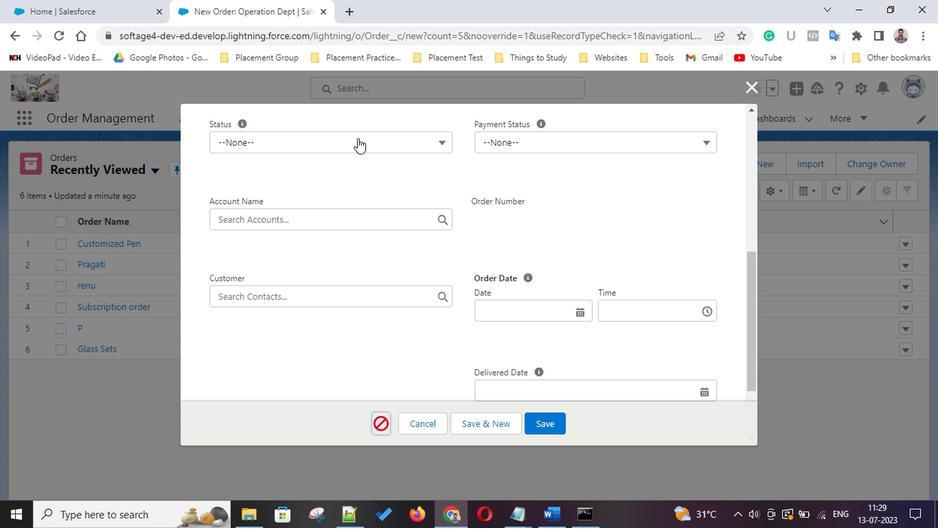 
Action: Mouse moved to (283, 209)
Screenshot: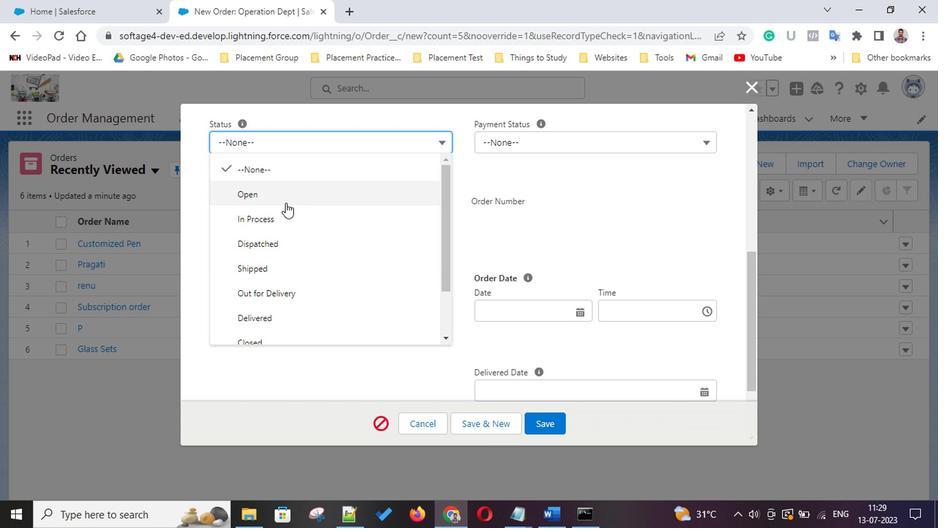 
Action: Mouse pressed left at (283, 209)
Screenshot: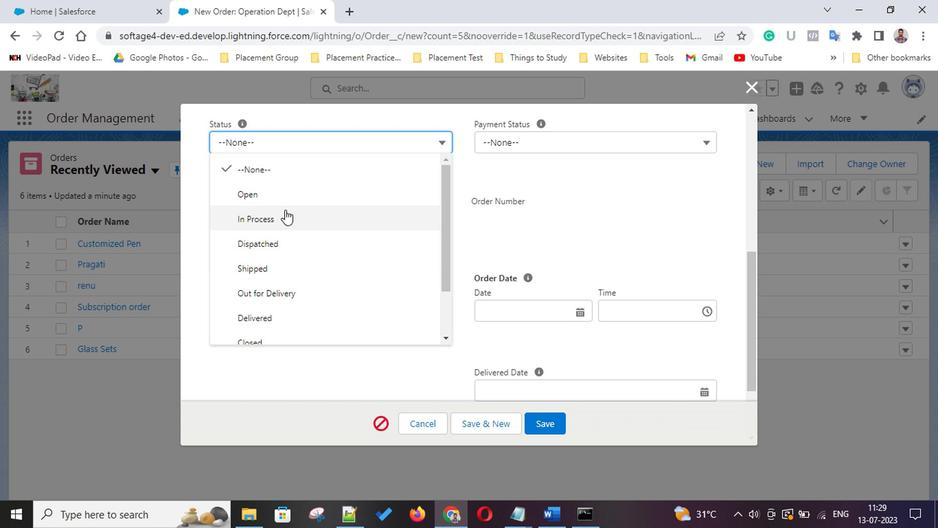 
Action: Mouse moved to (346, 287)
Screenshot: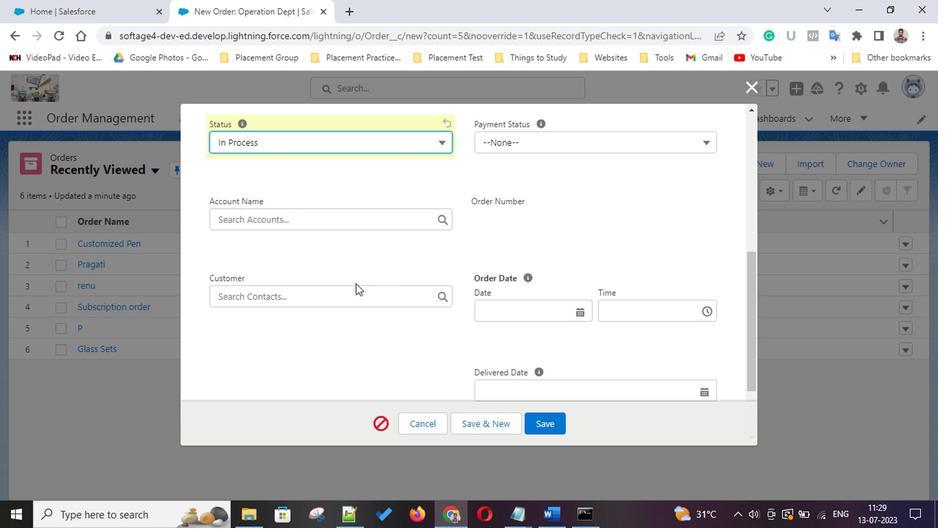 
Action: Mouse pressed left at (346, 287)
Screenshot: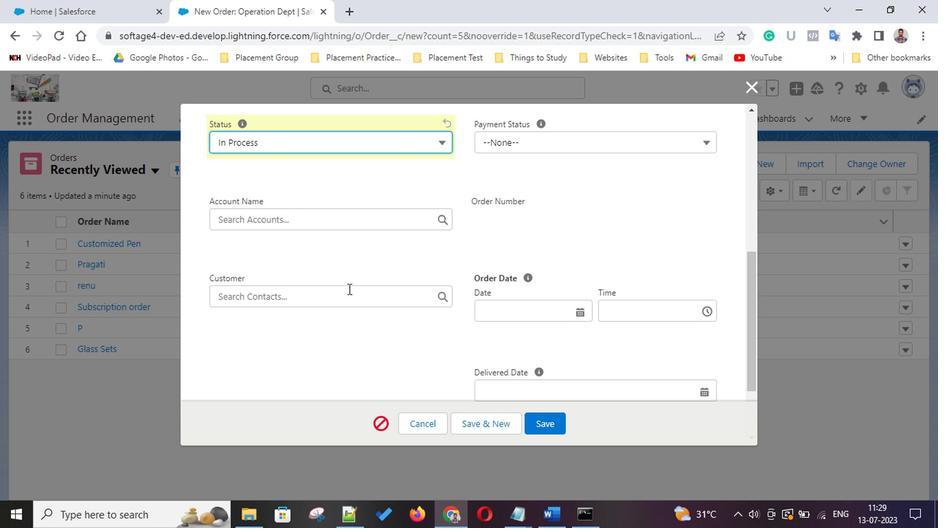 
Action: Mouse moved to (287, 347)
Screenshot: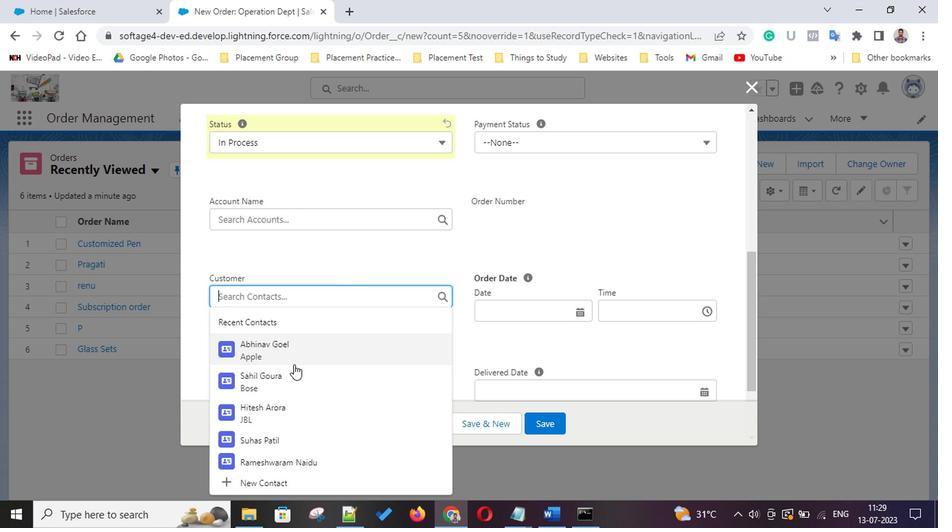 
Action: Mouse pressed left at (287, 347)
Screenshot: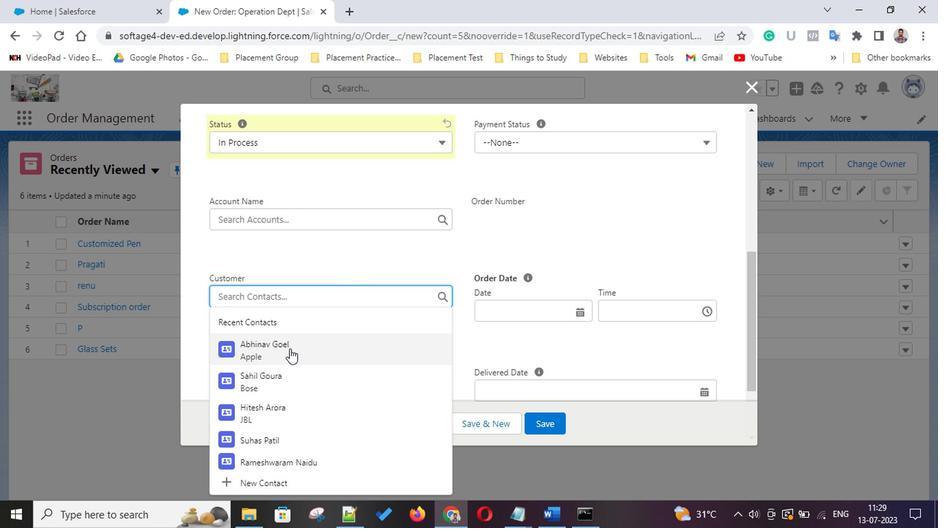 
Action: Mouse moved to (309, 219)
Screenshot: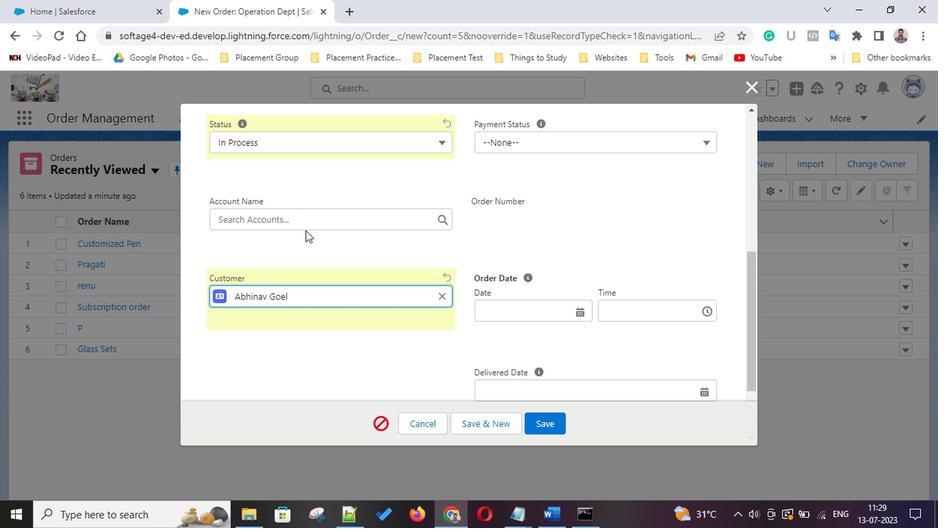 
Action: Mouse pressed left at (309, 219)
Screenshot: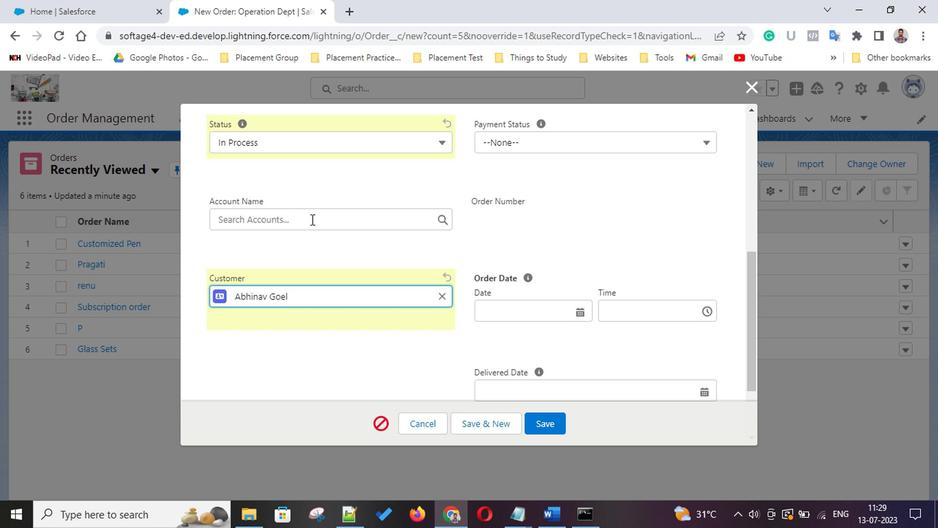 
Action: Mouse moved to (273, 266)
Screenshot: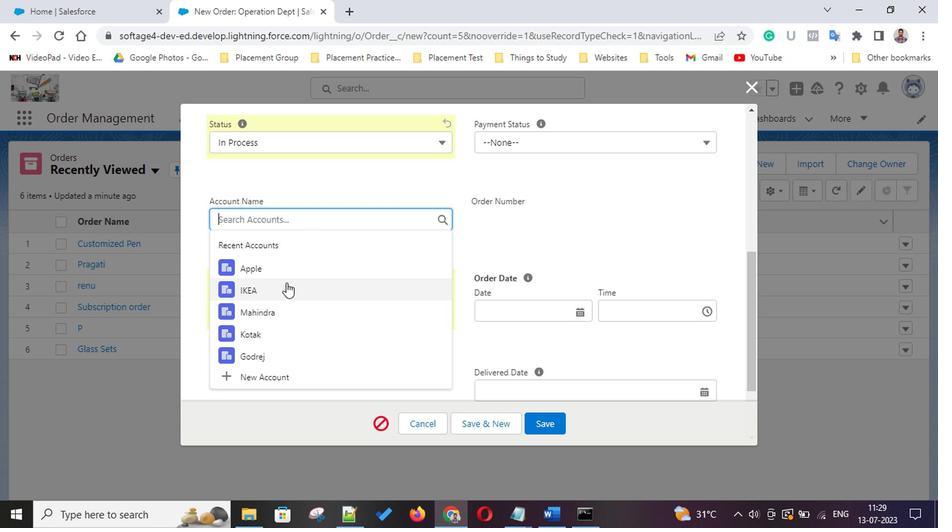 
Action: Mouse pressed left at (273, 266)
Screenshot: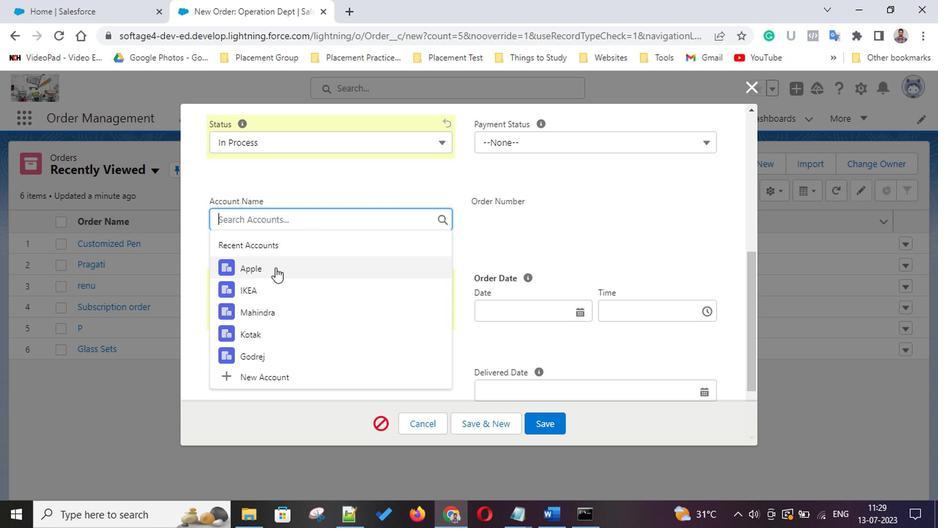 
Action: Mouse moved to (545, 259)
Screenshot: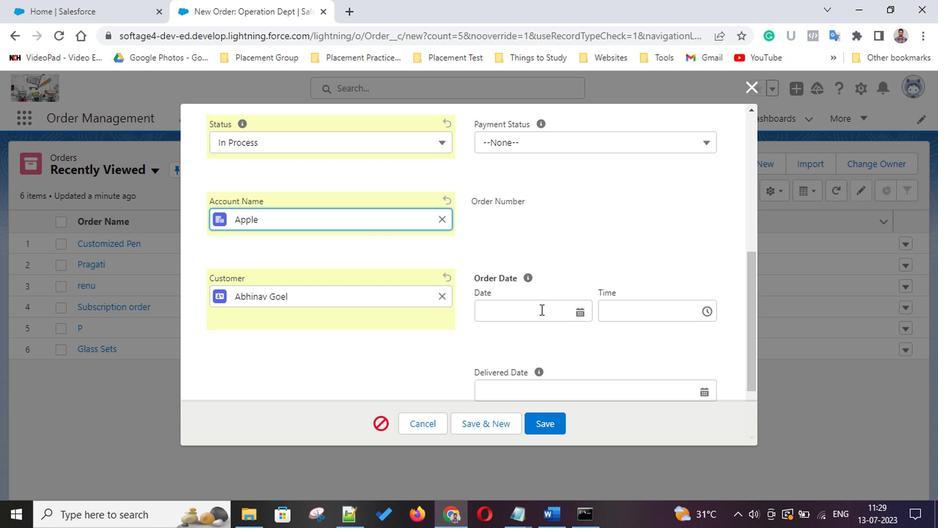 
Action: Mouse scrolled (545, 259) with delta (0, 0)
Screenshot: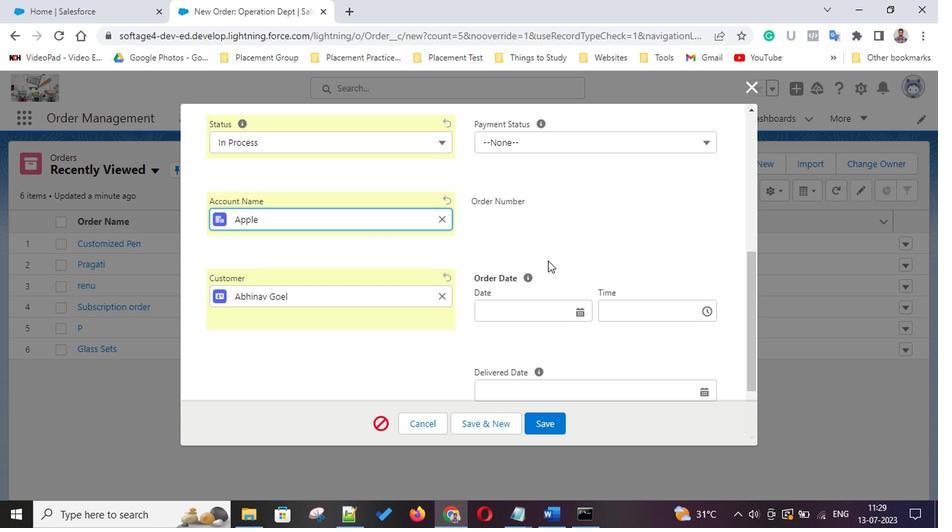 
Action: Mouse scrolled (545, 259) with delta (0, 0)
Screenshot: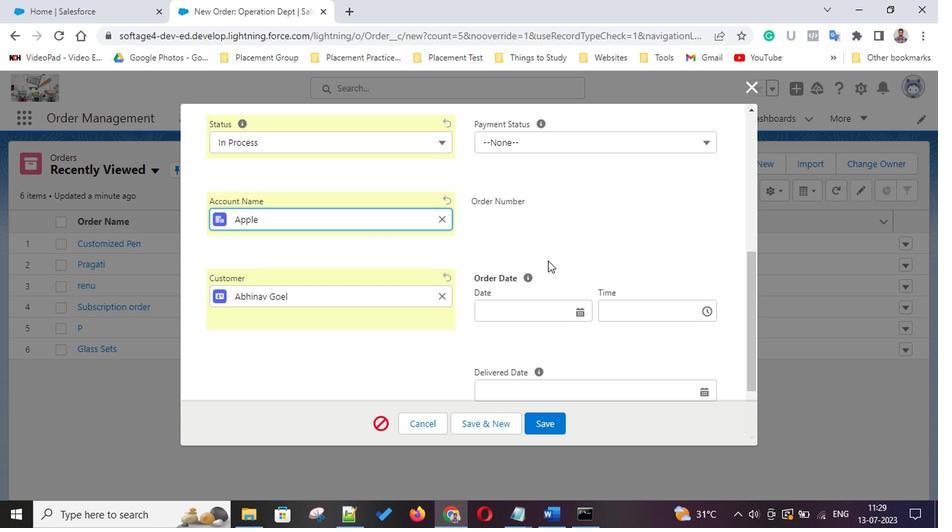 
Action: Mouse scrolled (545, 259) with delta (0, 0)
Screenshot: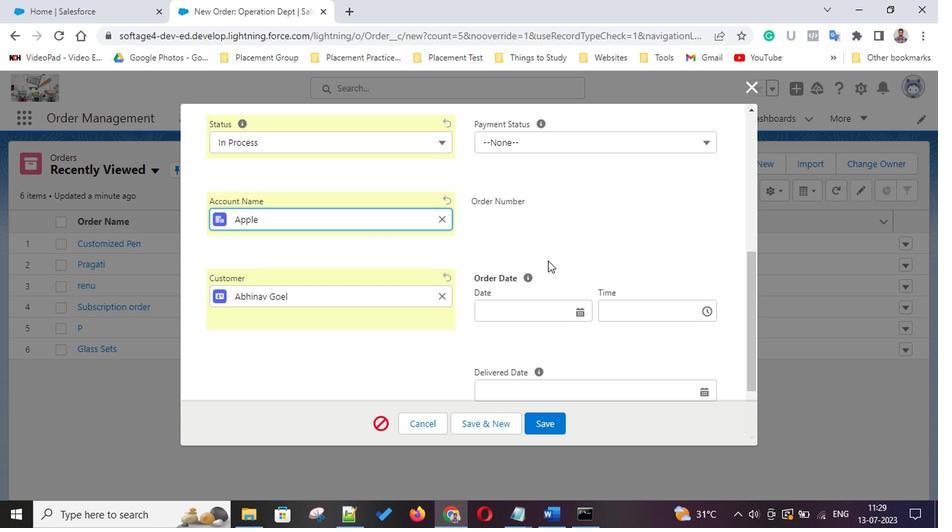 
Action: Mouse scrolled (545, 259) with delta (0, 0)
Screenshot: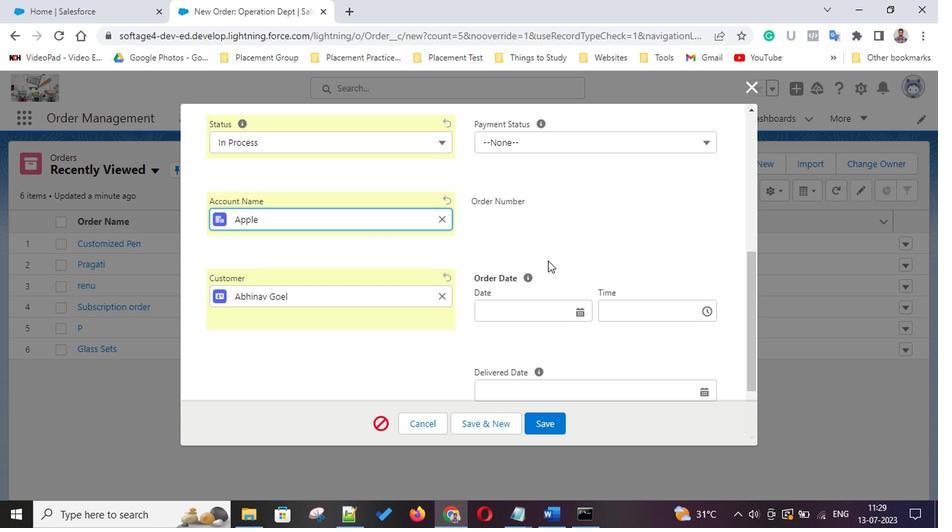 
Action: Mouse scrolled (545, 259) with delta (0, 0)
Screenshot: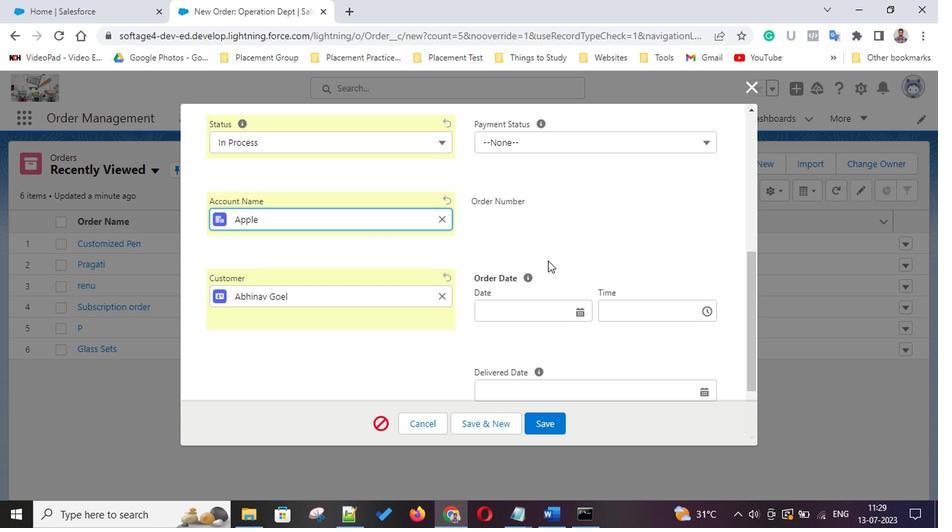 
Action: Mouse scrolled (545, 259) with delta (0, 0)
Screenshot: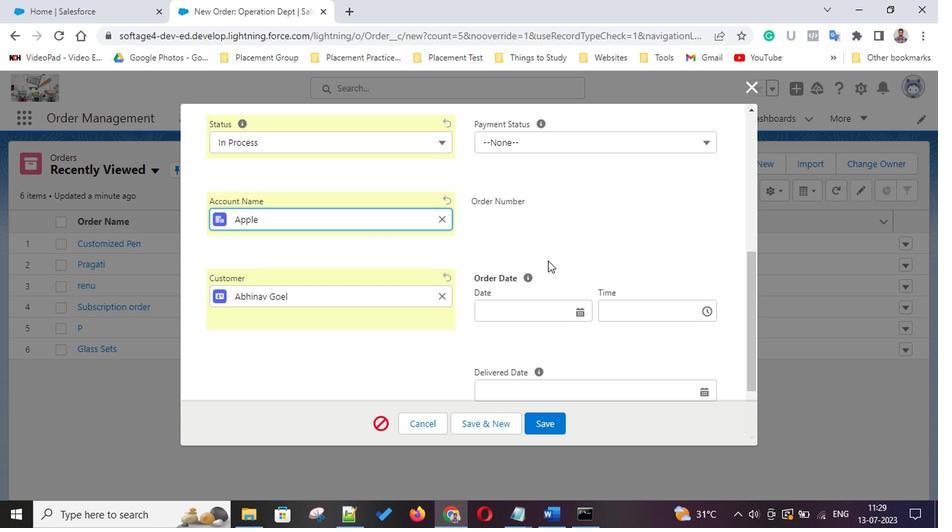 
Action: Mouse scrolled (545, 259) with delta (0, 0)
Screenshot: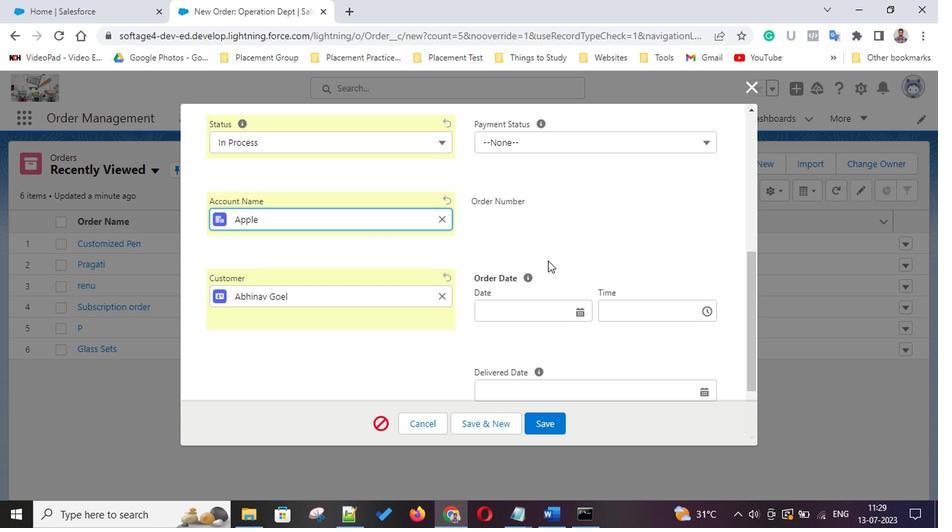 
Action: Mouse scrolled (545, 259) with delta (0, 0)
Screenshot: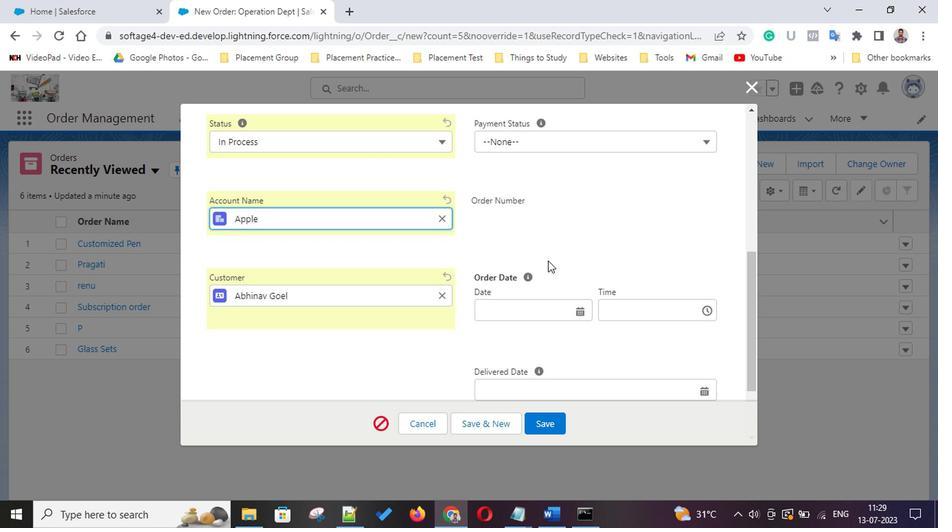 
Action: Mouse scrolled (545, 259) with delta (0, 0)
Screenshot: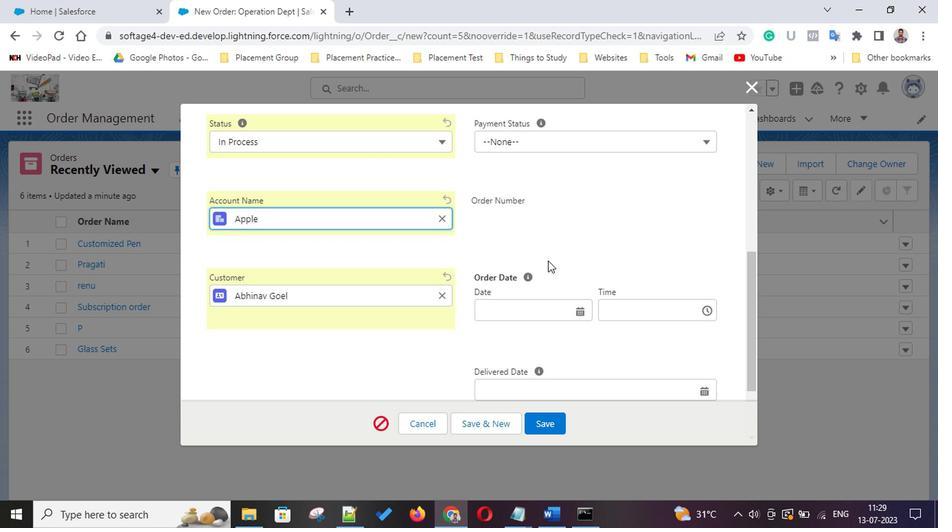 
Action: Mouse scrolled (545, 259) with delta (0, 0)
Screenshot: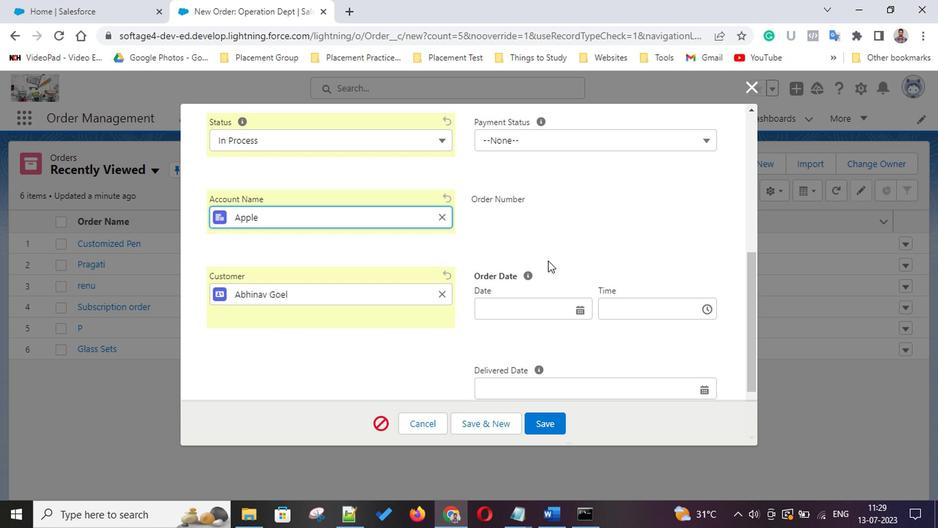 
Action: Mouse scrolled (545, 259) with delta (0, 0)
Screenshot: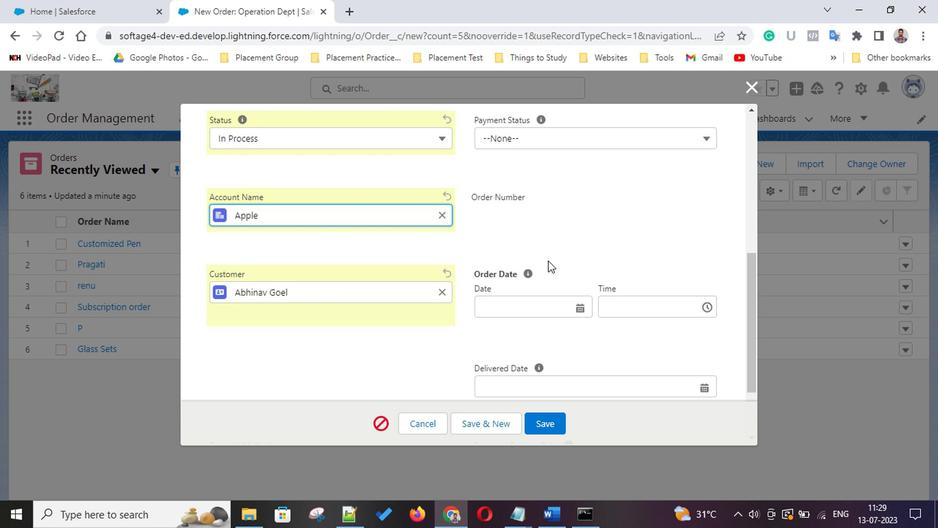 
Action: Mouse scrolled (545, 259) with delta (0, 0)
Screenshot: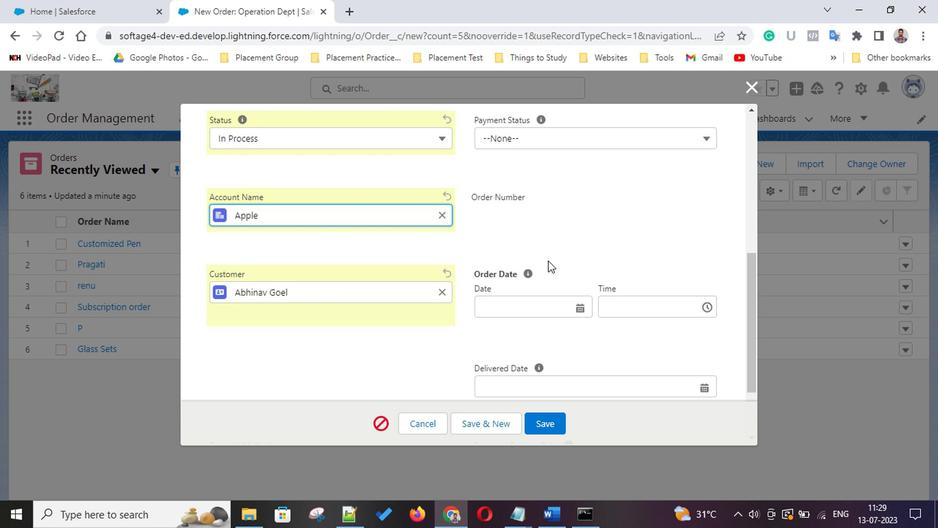 
Action: Mouse scrolled (545, 259) with delta (0, 0)
Screenshot: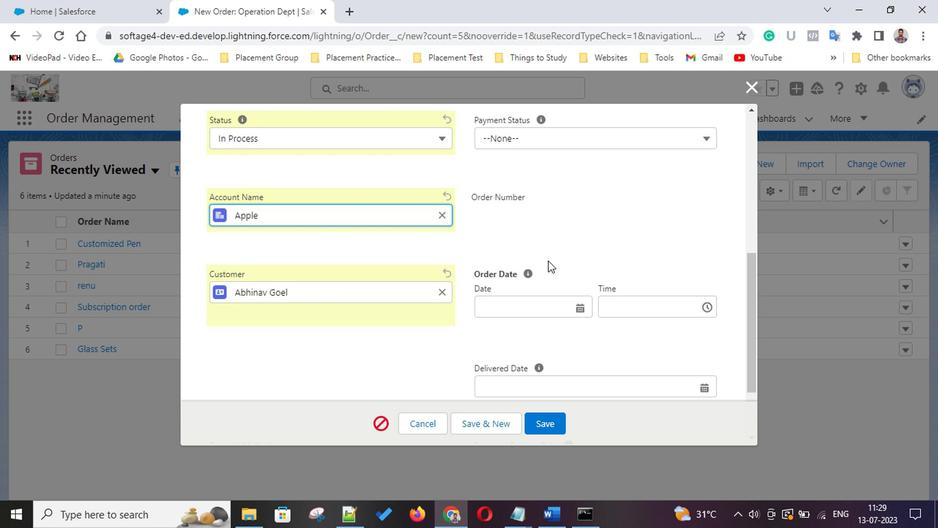 
Action: Mouse moved to (531, 213)
Screenshot: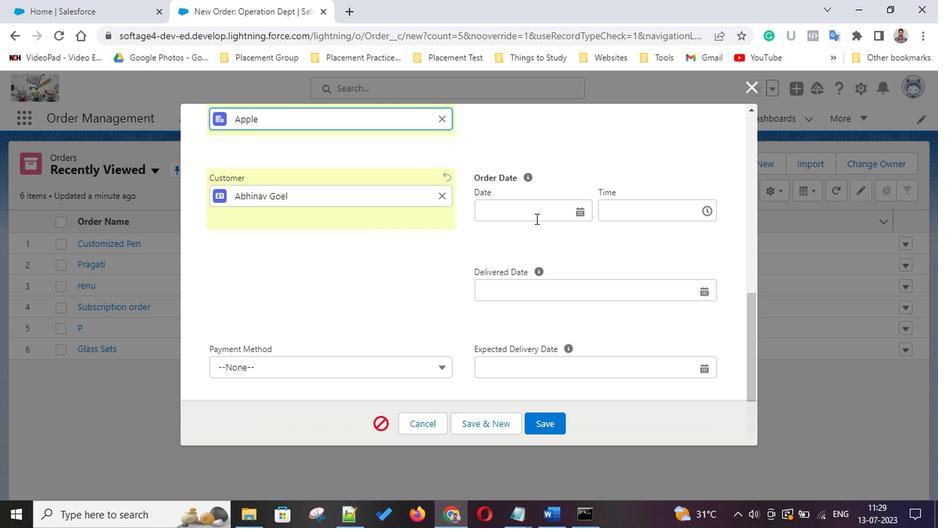 
Action: Mouse pressed left at (531, 213)
Screenshot: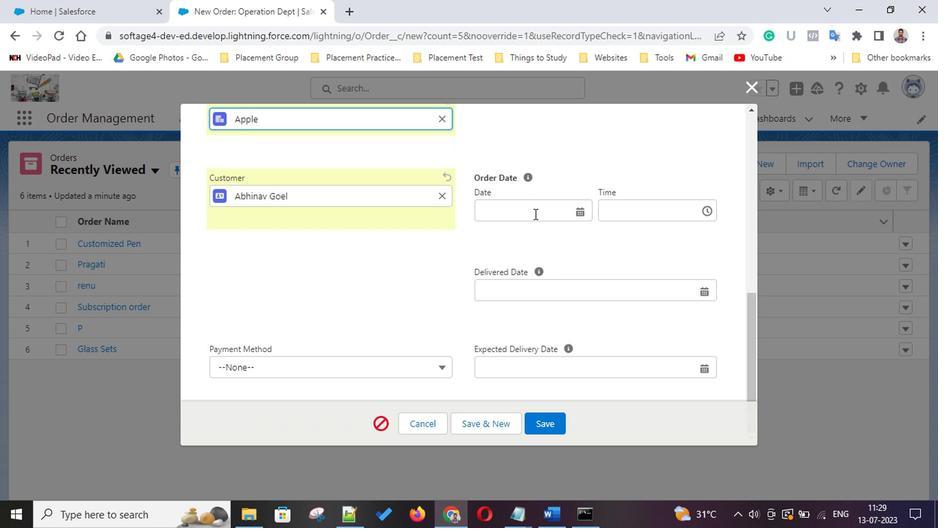 
Action: Mouse moved to (654, 306)
Screenshot: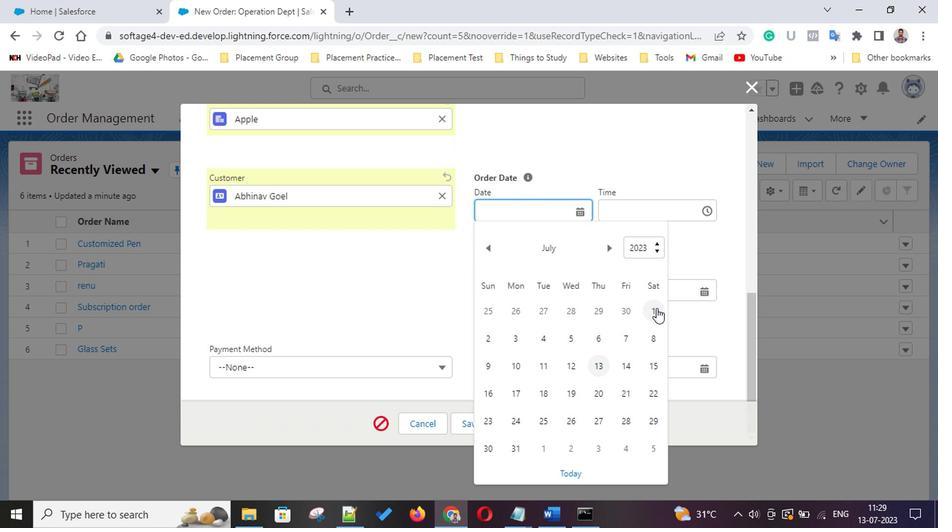 
Action: Mouse pressed left at (654, 306)
Screenshot: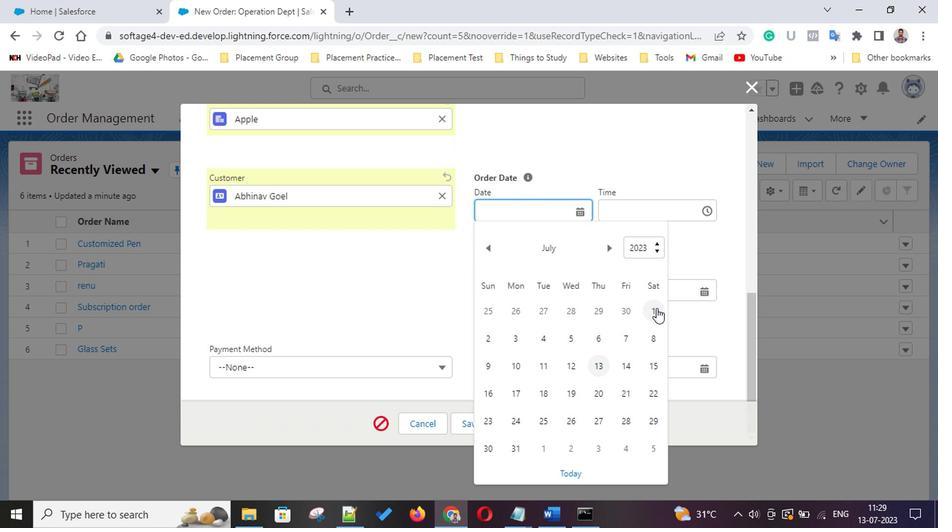 
Action: Mouse moved to (598, 293)
Screenshot: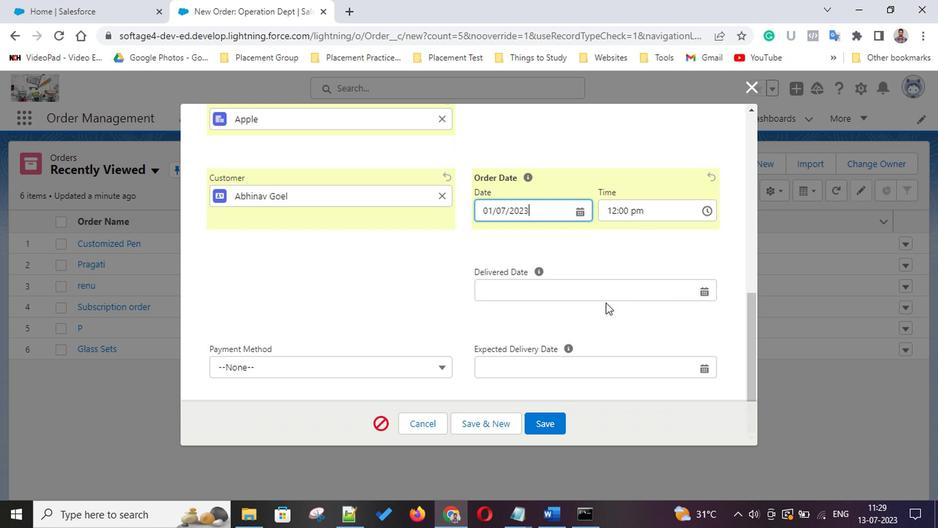 
Action: Mouse pressed left at (598, 293)
Screenshot: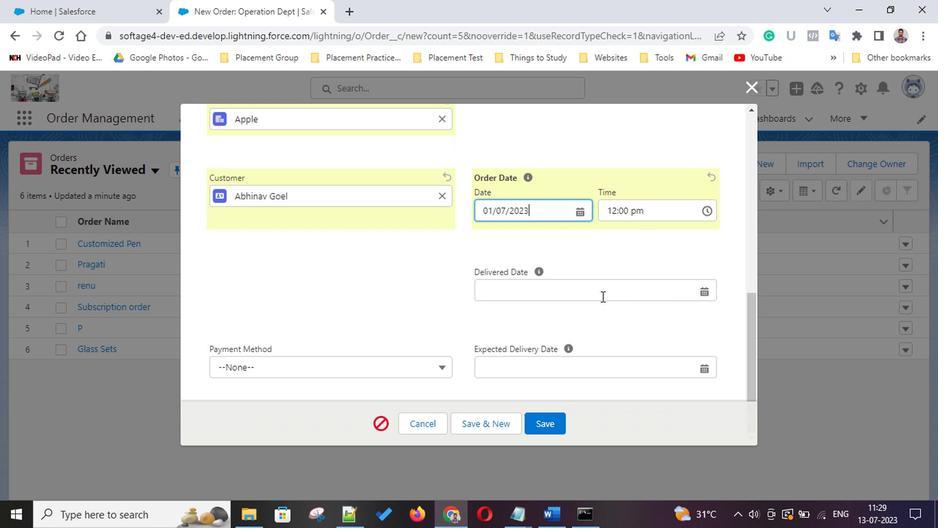 
Action: Mouse moved to (616, 163)
Screenshot: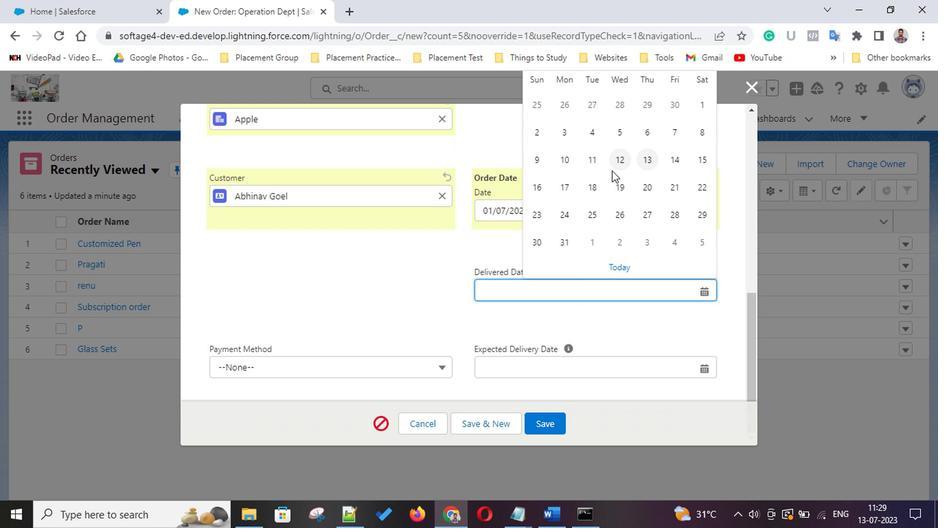 
Action: Mouse pressed left at (616, 163)
Screenshot: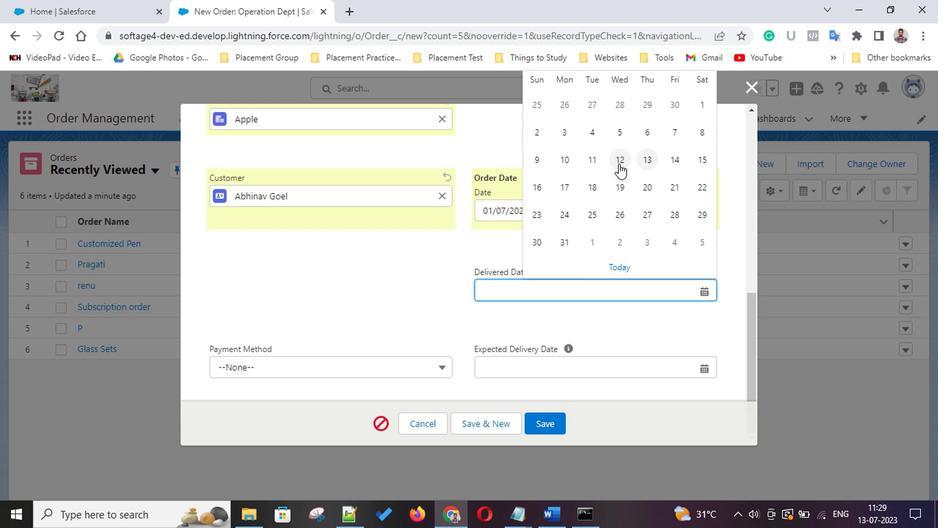 
Action: Mouse moved to (638, 280)
Screenshot: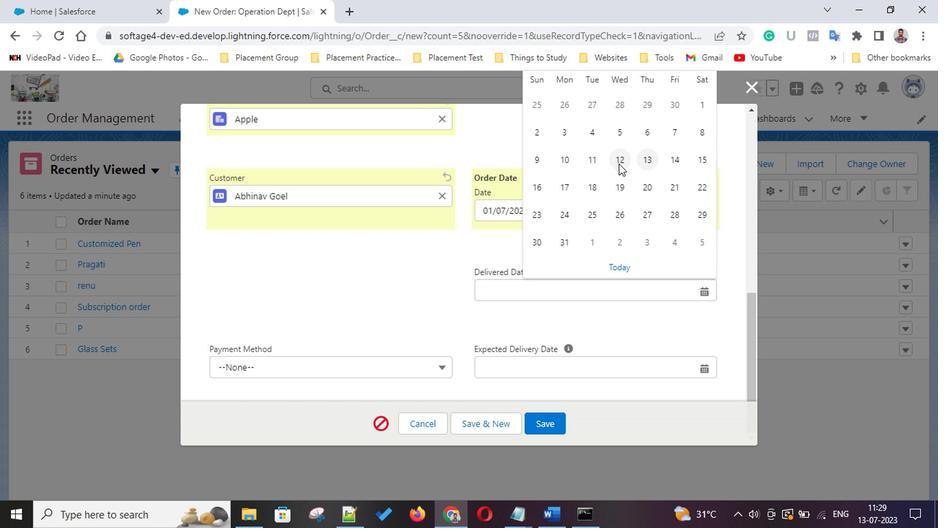 
Action: Mouse pressed right at (638, 280)
Screenshot: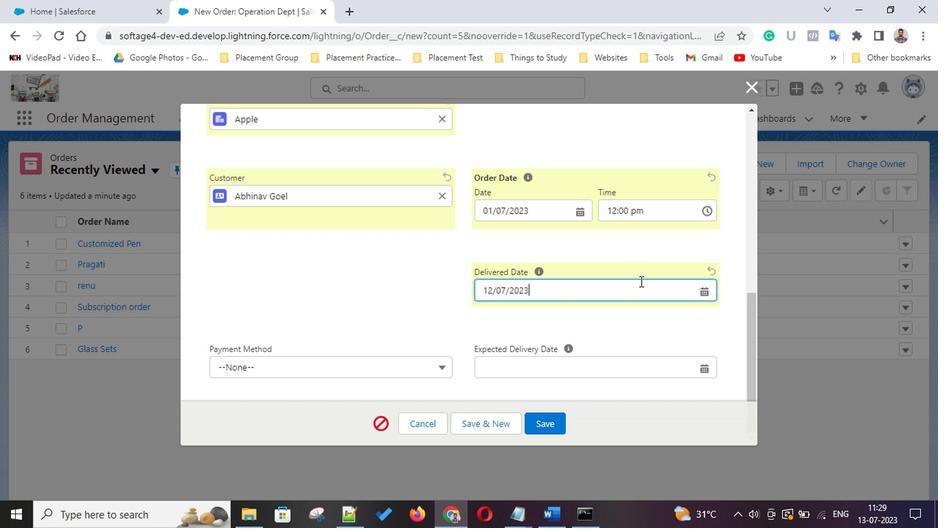 
Action: Mouse moved to (617, 280)
Screenshot: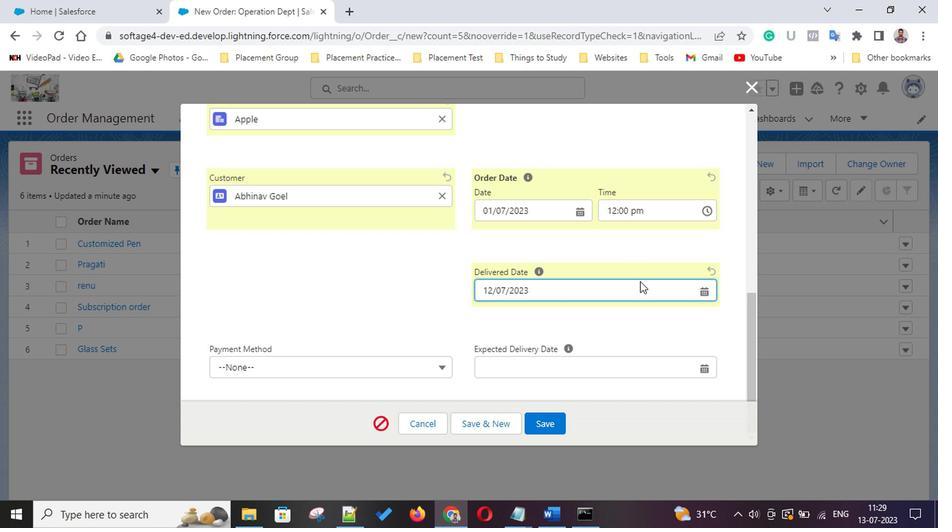 
Action: Mouse pressed left at (617, 280)
Screenshot: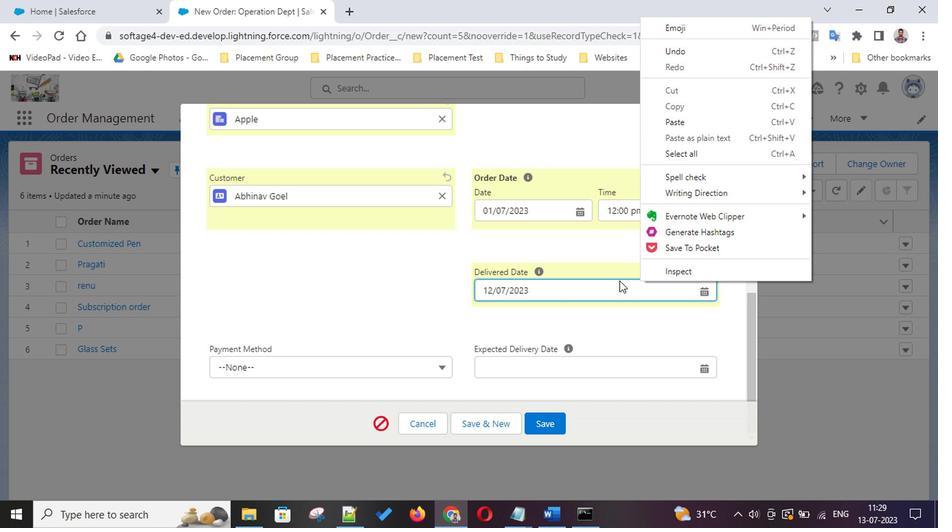 
Action: Mouse moved to (566, 239)
Screenshot: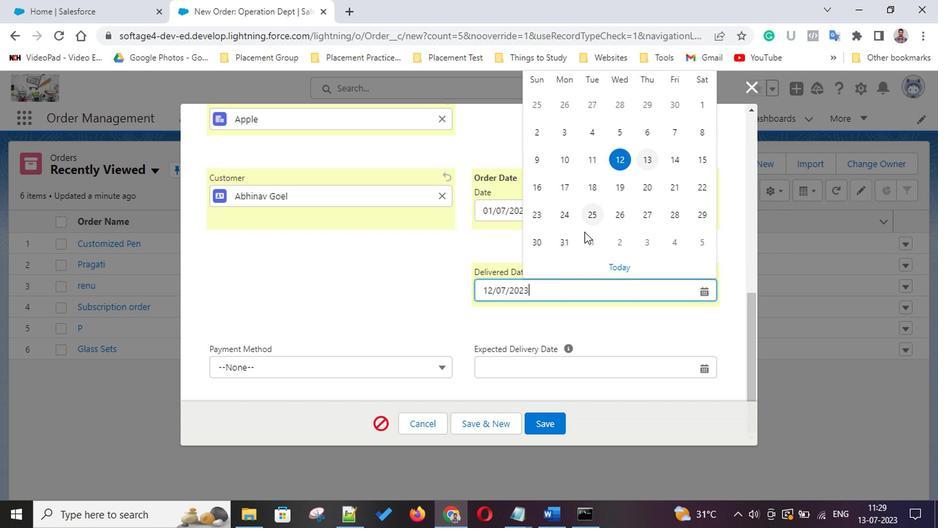
Action: Mouse pressed left at (566, 239)
Screenshot: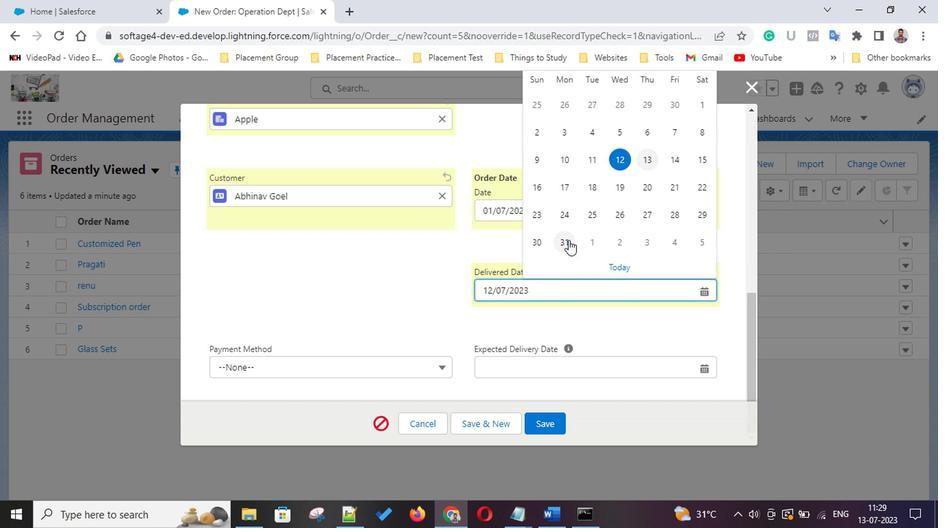 
Action: Mouse moved to (597, 373)
Screenshot: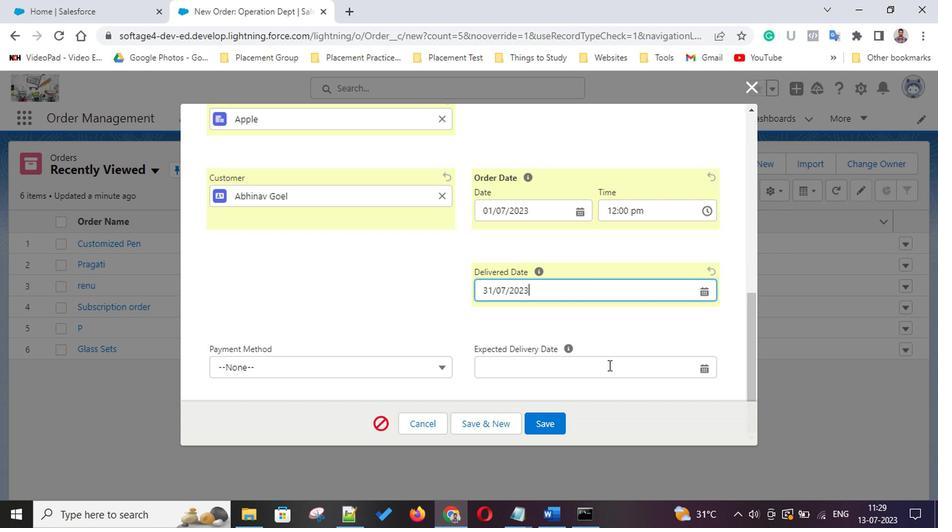 
Action: Mouse pressed left at (597, 373)
Screenshot: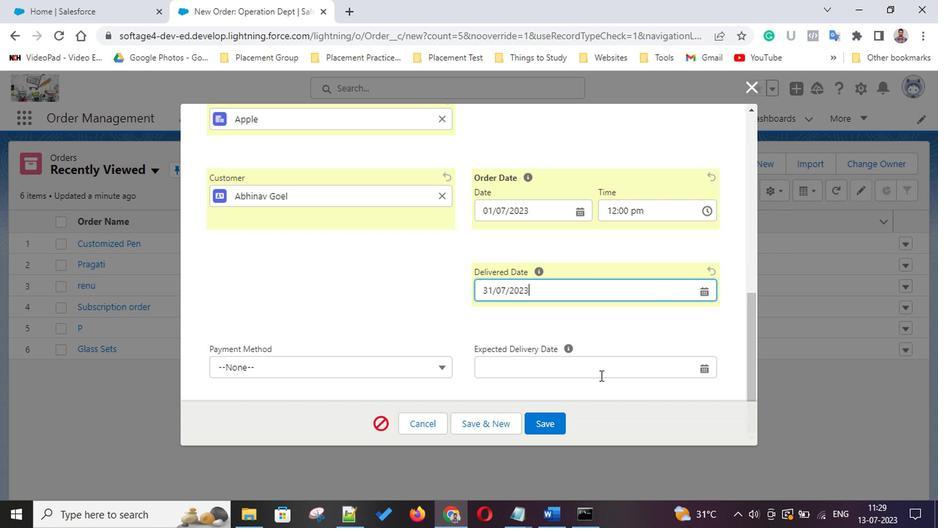 
Action: Mouse moved to (540, 312)
Screenshot: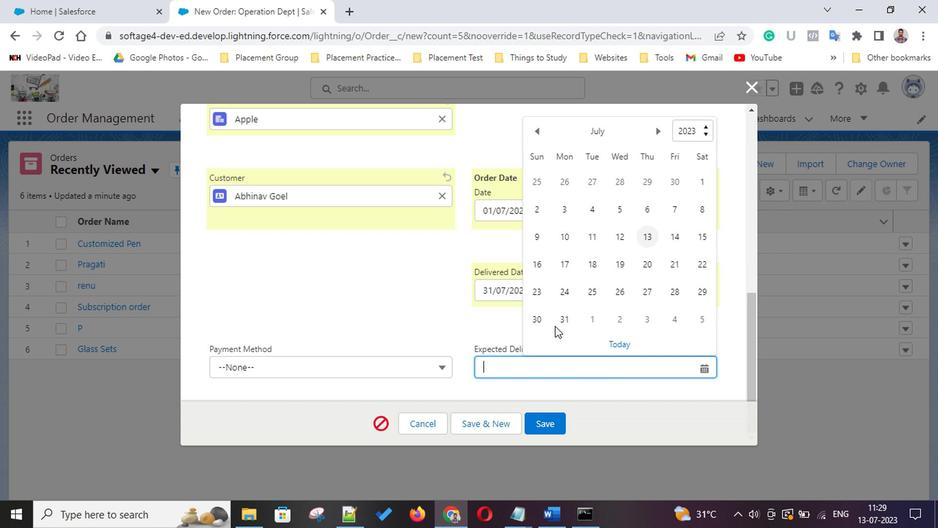
Action: Mouse pressed left at (540, 312)
Screenshot: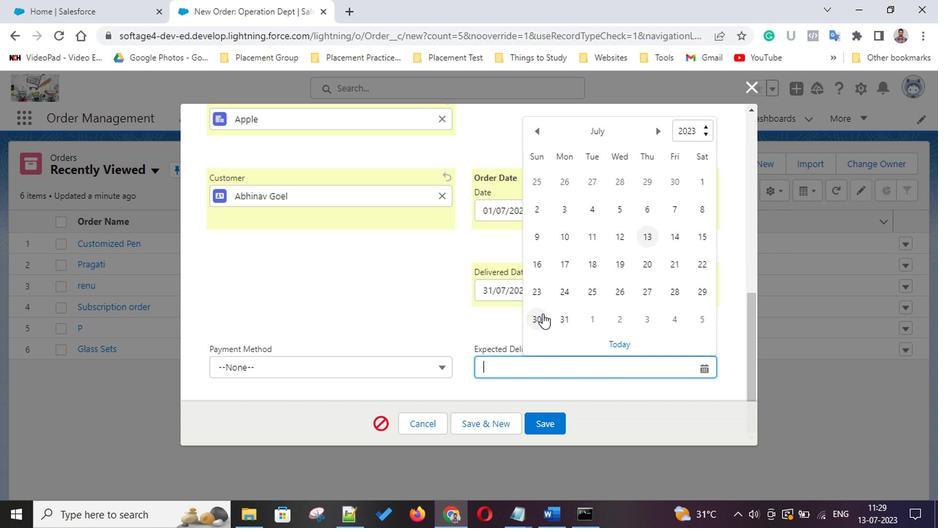 
Action: Mouse moved to (420, 314)
Screenshot: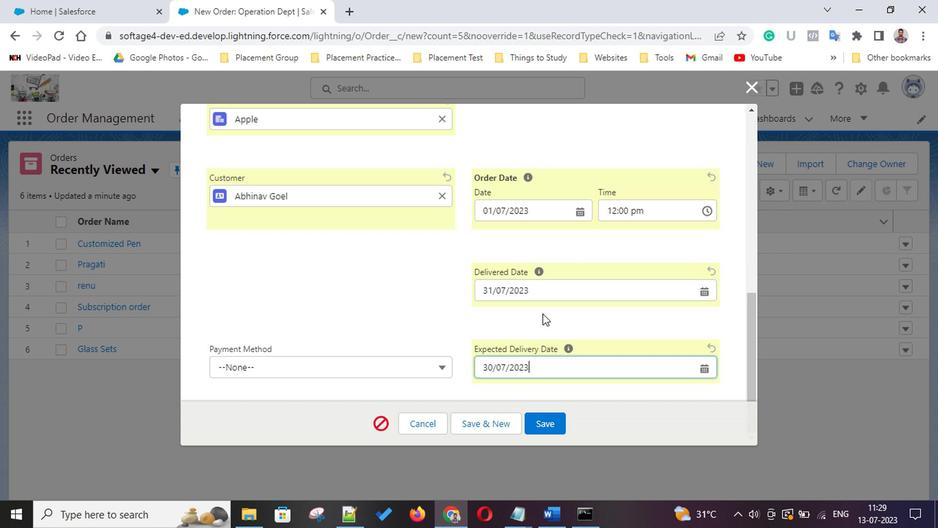 
Action: Mouse scrolled (420, 313) with delta (0, 0)
Screenshot: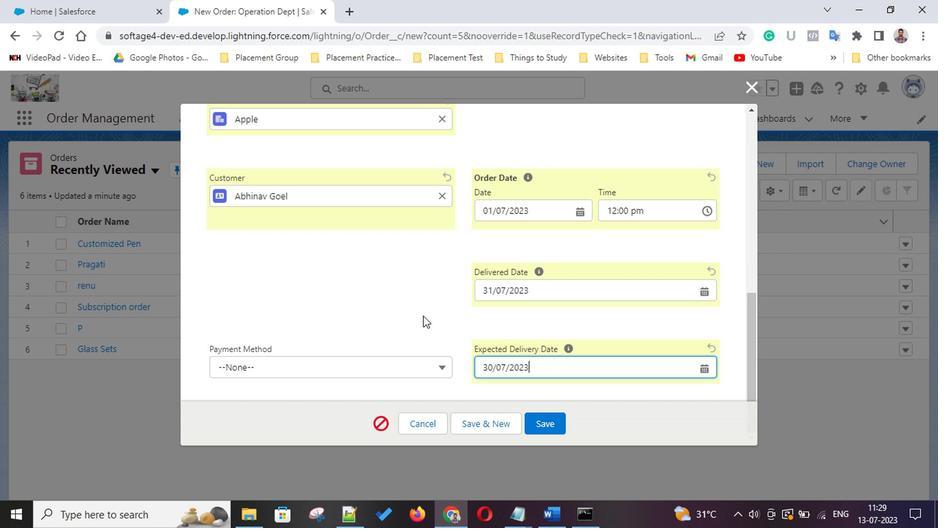 
Action: Mouse scrolled (420, 313) with delta (0, 0)
Screenshot: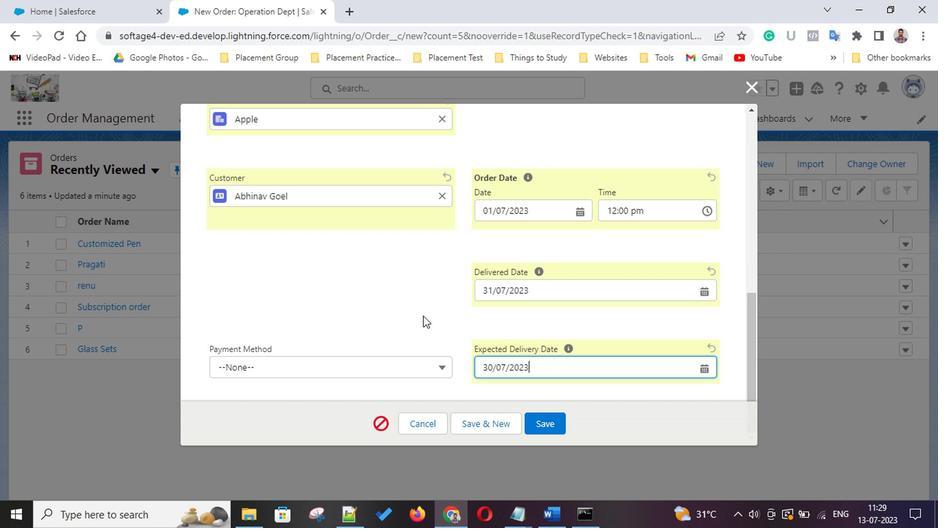 
Action: Mouse scrolled (420, 313) with delta (0, 0)
Screenshot: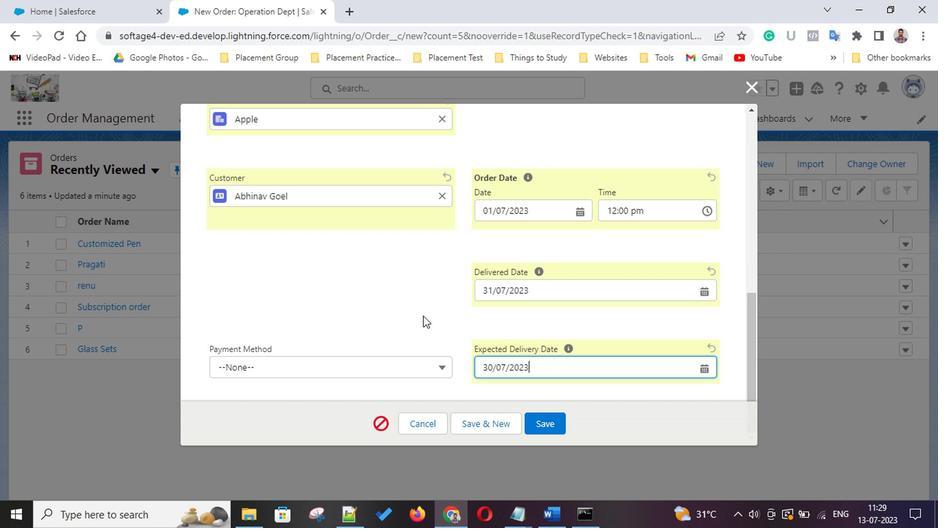 
Action: Mouse scrolled (420, 313) with delta (0, 0)
Screenshot: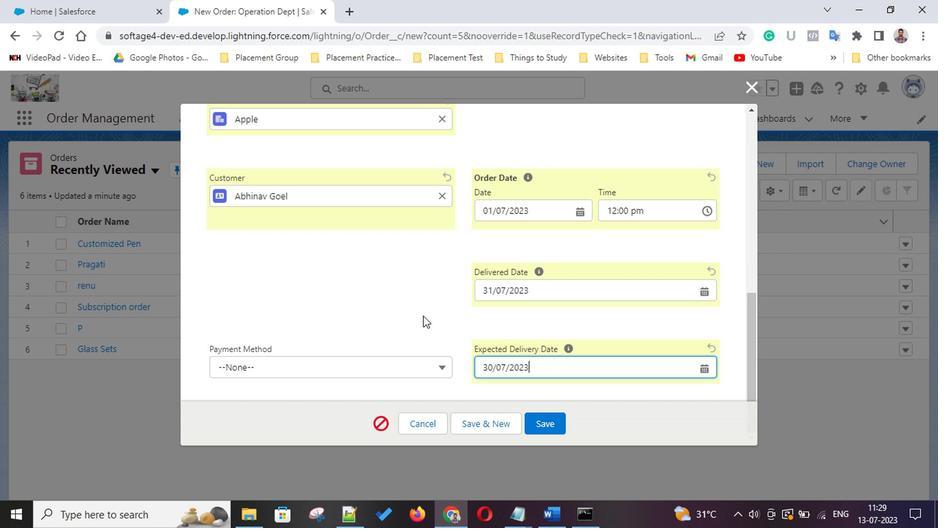 
Action: Mouse scrolled (420, 313) with delta (0, 0)
Screenshot: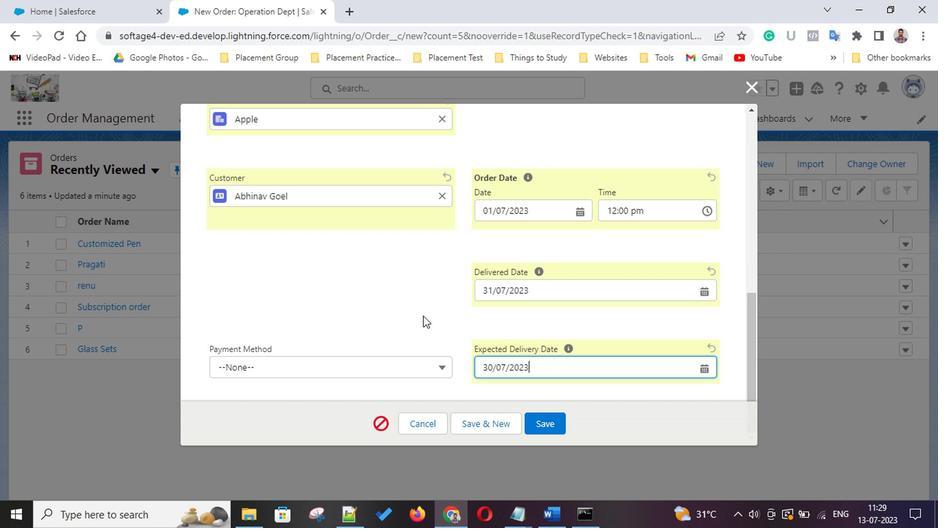 
Action: Mouse scrolled (420, 313) with delta (0, 0)
Screenshot: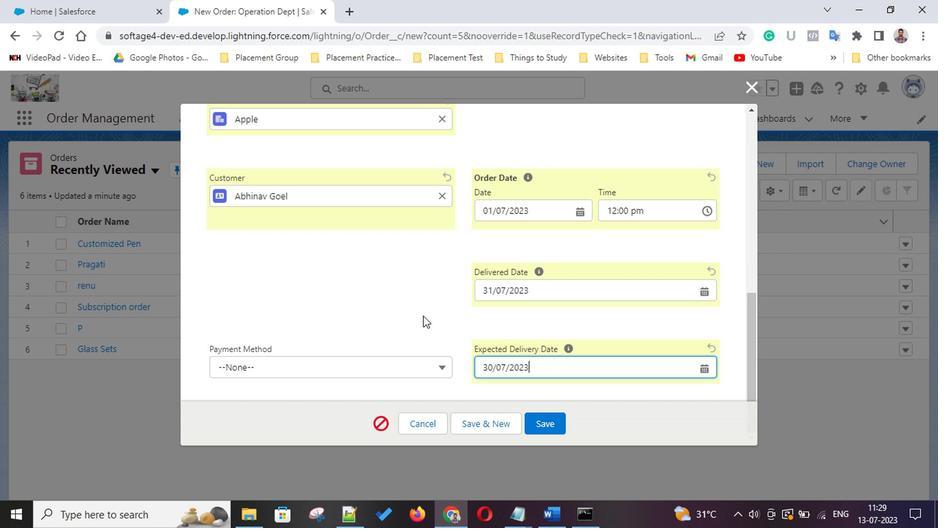
Action: Mouse scrolled (420, 313) with delta (0, 0)
Screenshot: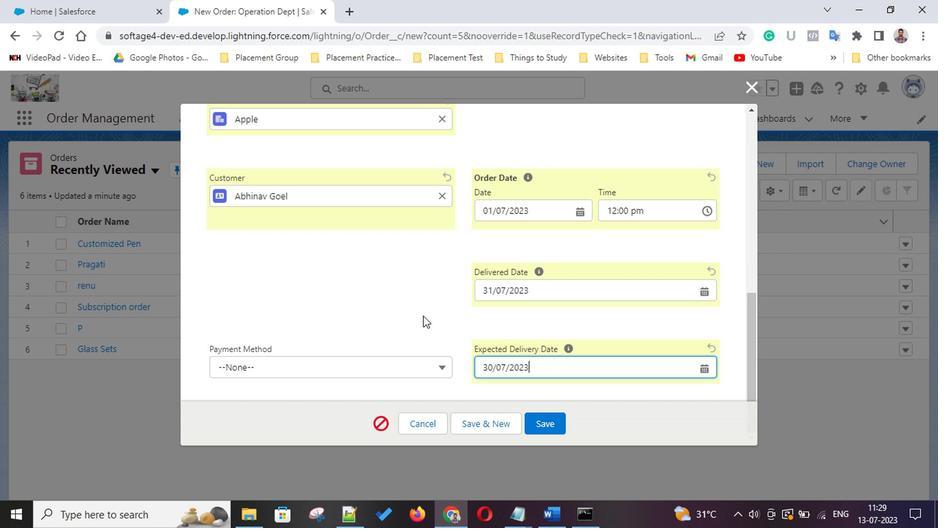 
Action: Mouse scrolled (420, 313) with delta (0, 0)
Screenshot: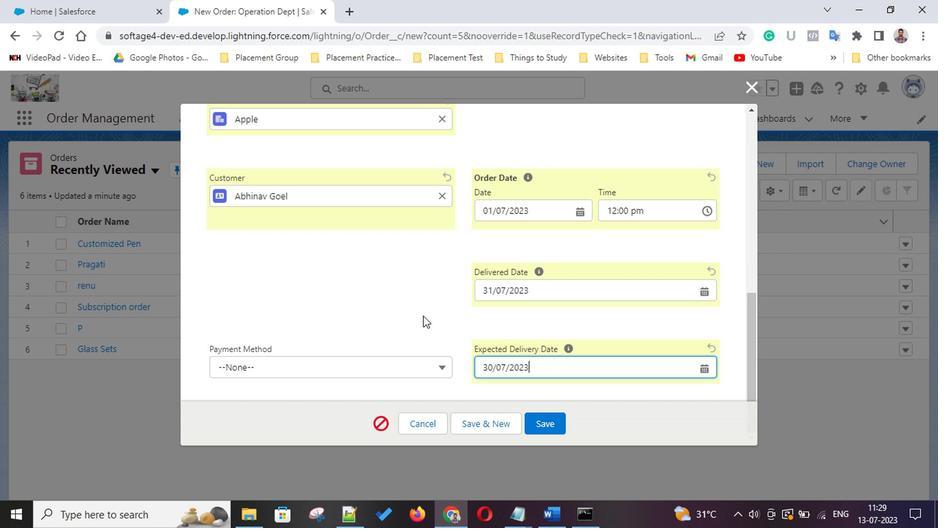 
Action: Mouse scrolled (420, 313) with delta (0, 0)
Screenshot: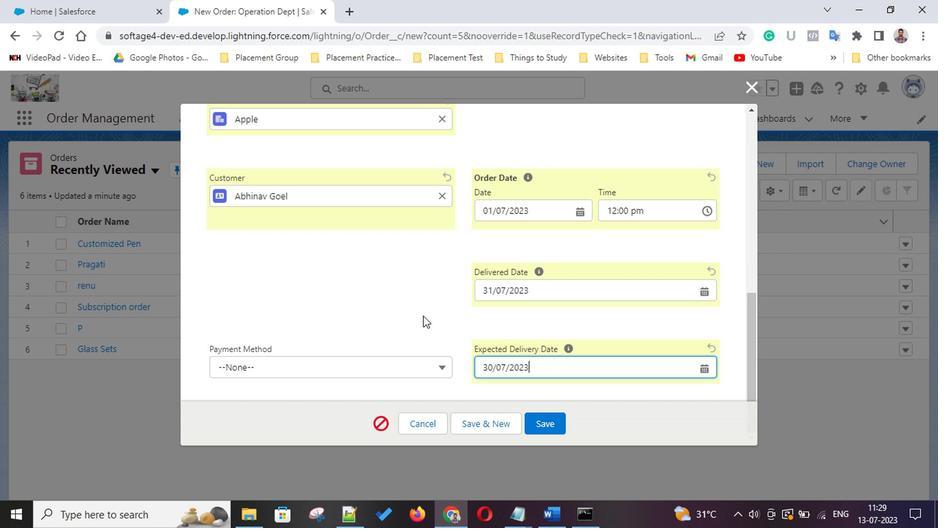 
Action: Mouse scrolled (420, 313) with delta (0, 0)
Screenshot: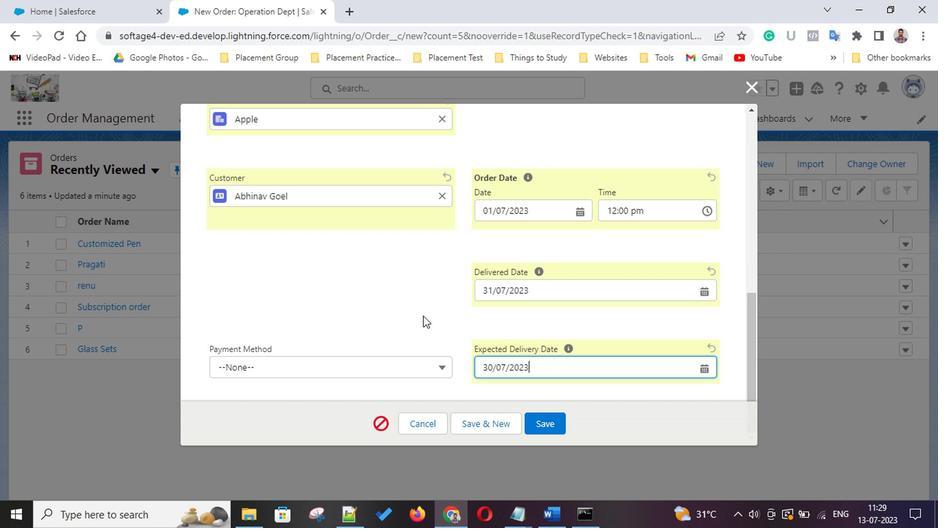 
Action: Mouse moved to (374, 359)
Screenshot: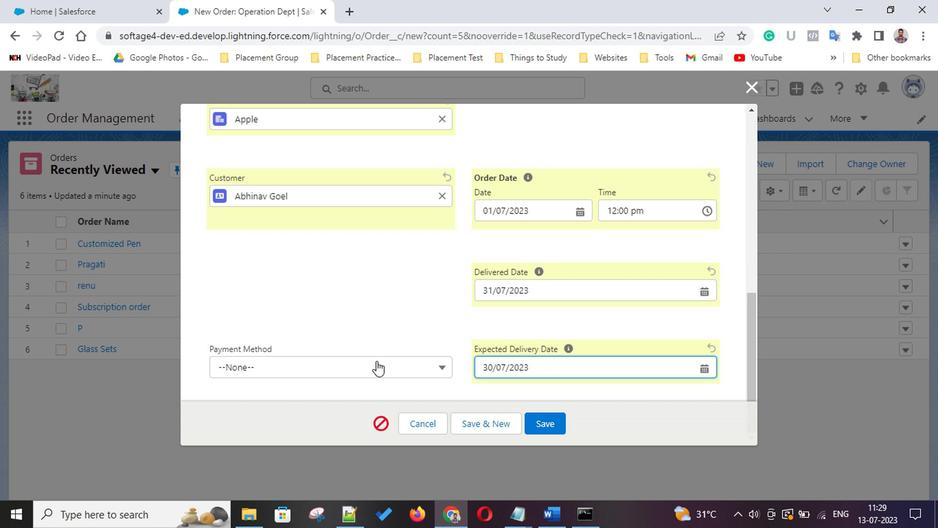 
Action: Mouse pressed left at (374, 359)
Screenshot: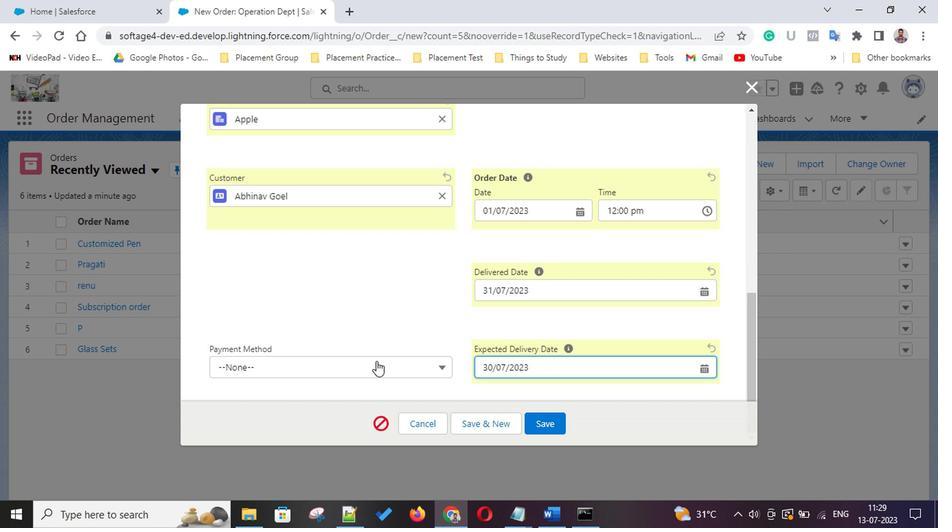 
Action: Mouse moved to (288, 267)
Screenshot: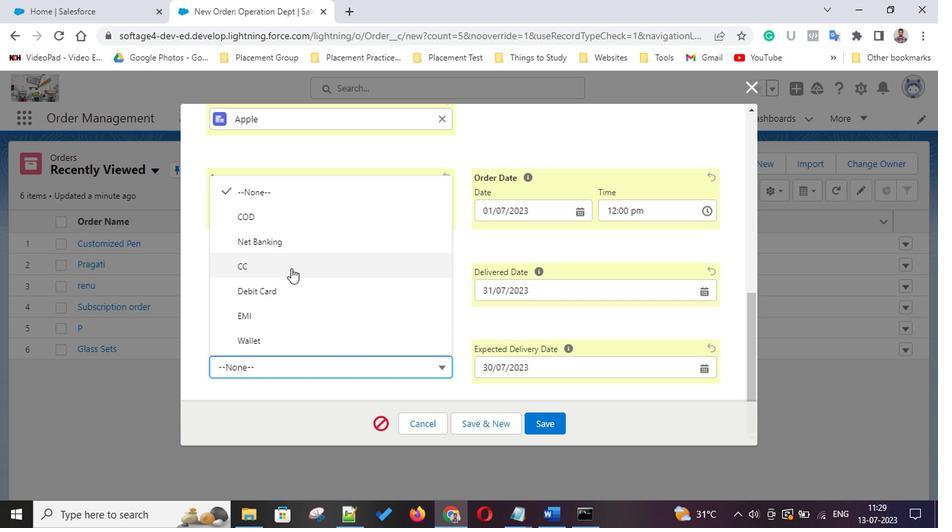 
Action: Mouse pressed left at (288, 267)
Screenshot: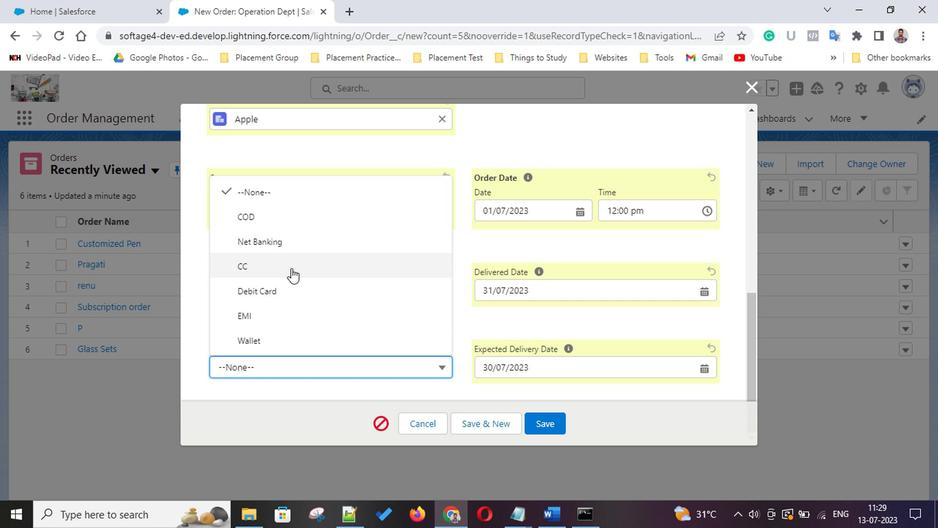 
Action: Mouse moved to (491, 336)
Screenshot: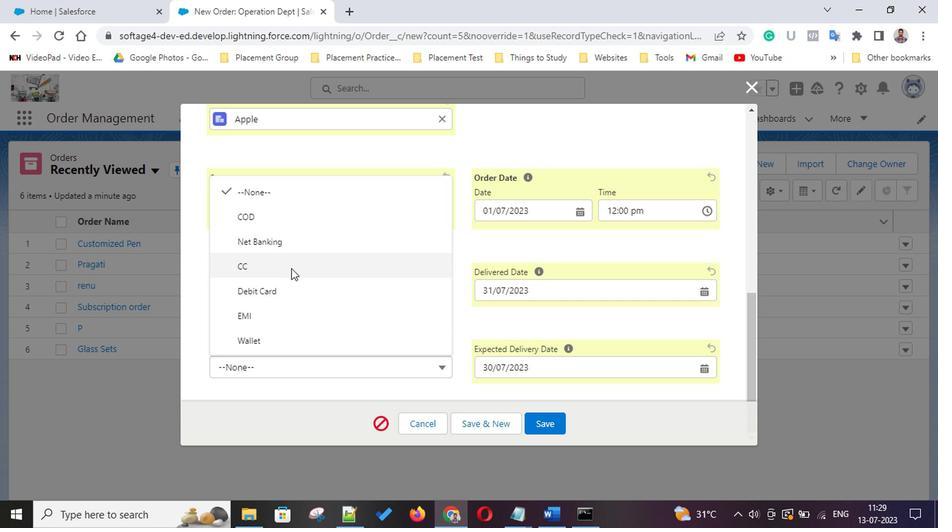 
Action: Mouse scrolled (491, 335) with delta (0, 0)
Screenshot: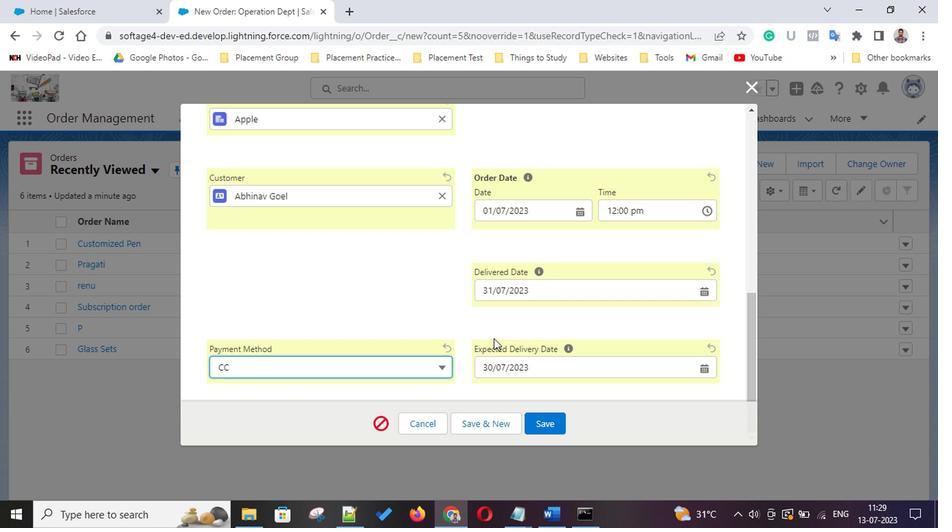 
Action: Mouse scrolled (491, 335) with delta (0, 0)
Screenshot: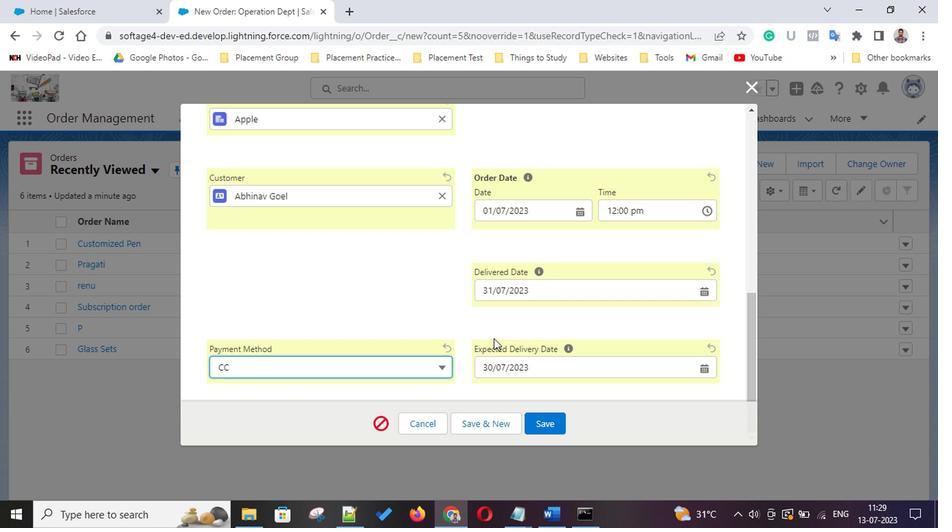 
Action: Mouse scrolled (491, 335) with delta (0, 0)
Screenshot: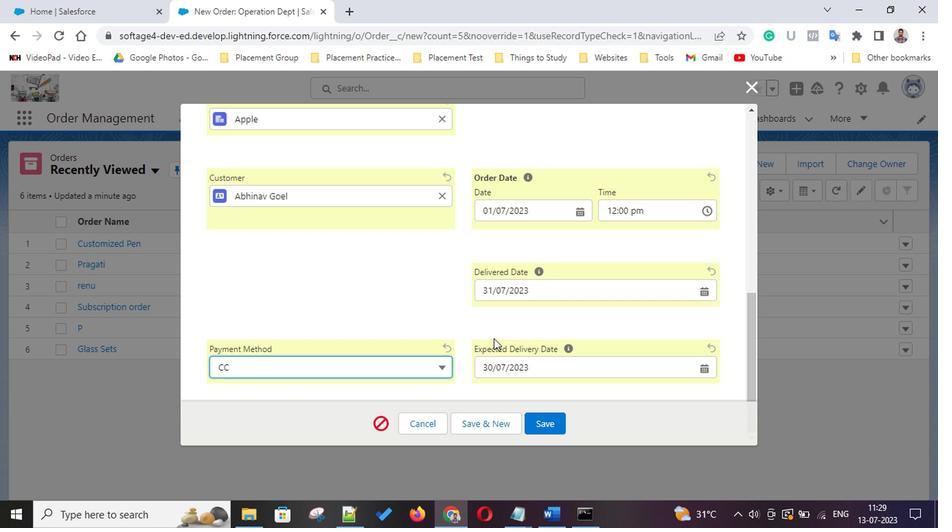 
Action: Mouse scrolled (491, 335) with delta (0, 0)
Screenshot: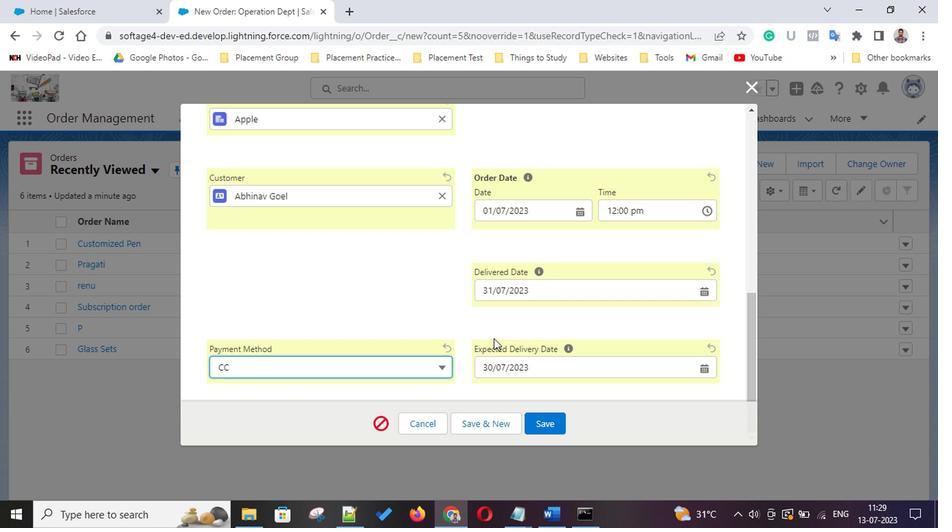 
Action: Mouse scrolled (491, 335) with delta (0, 0)
Screenshot: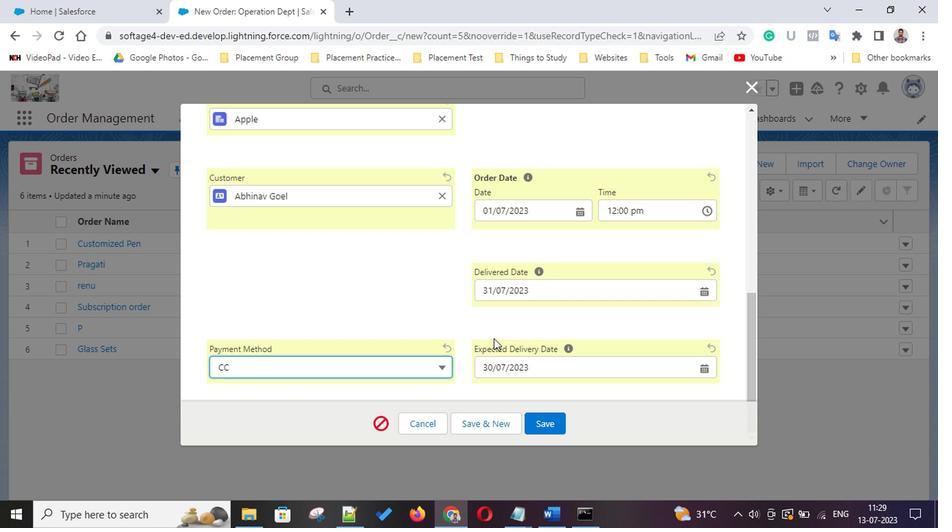 
Action: Mouse scrolled (491, 335) with delta (0, 0)
Screenshot: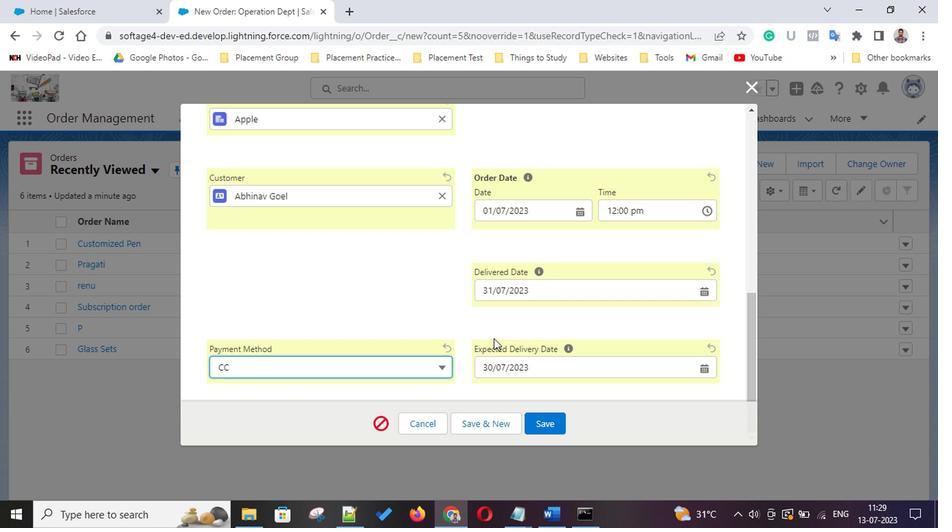
Action: Mouse scrolled (491, 335) with delta (0, 0)
Screenshot: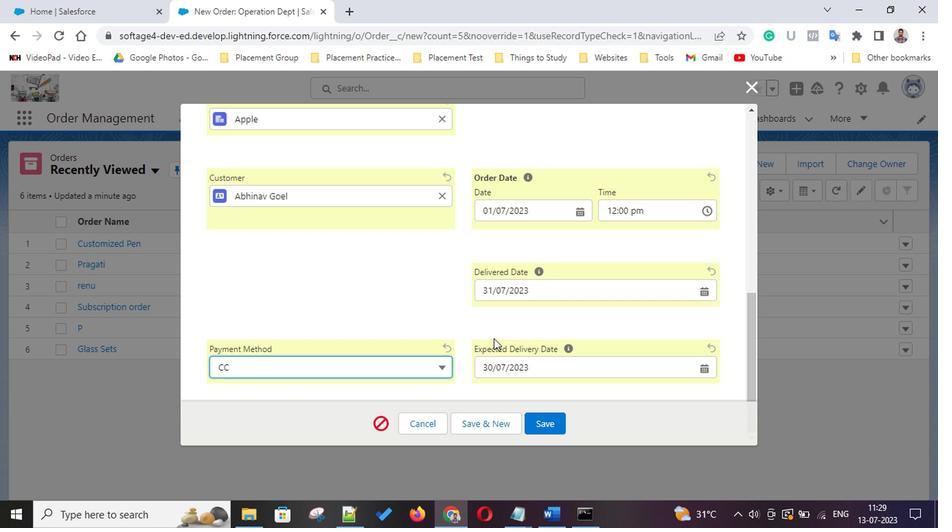 
Action: Mouse scrolled (491, 335) with delta (0, 0)
Screenshot: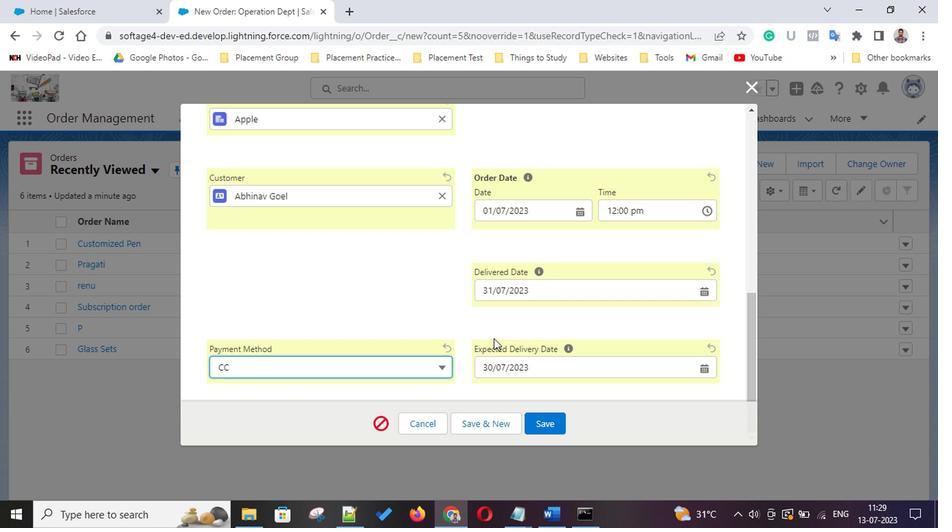 
Action: Mouse scrolled (491, 335) with delta (0, 0)
Screenshot: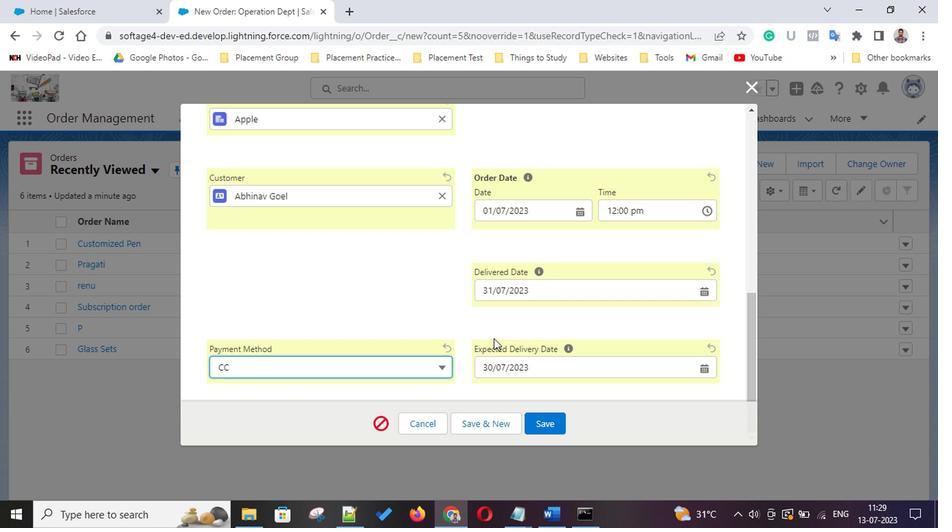 
Action: Mouse scrolled (491, 335) with delta (0, 0)
Screenshot: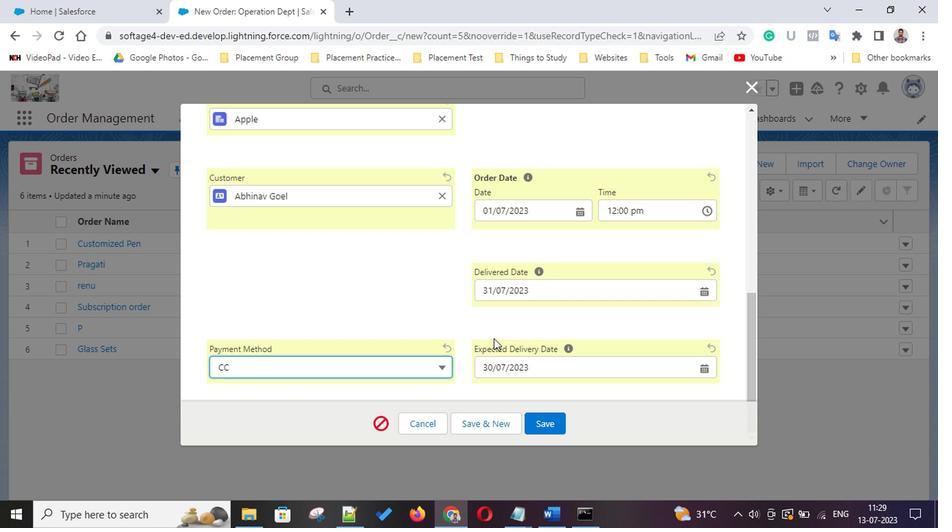 
Action: Mouse scrolled (491, 335) with delta (0, 0)
Screenshot: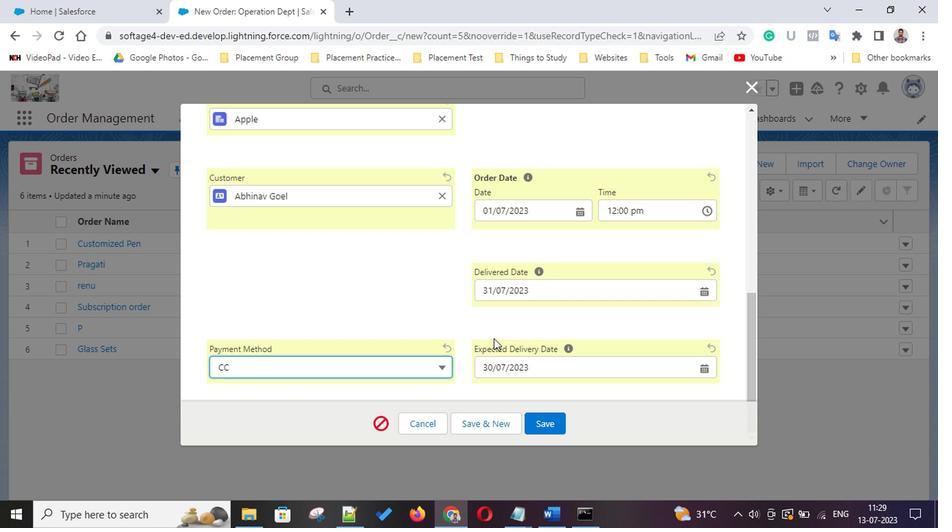 
Action: Mouse scrolled (491, 335) with delta (0, 0)
Screenshot: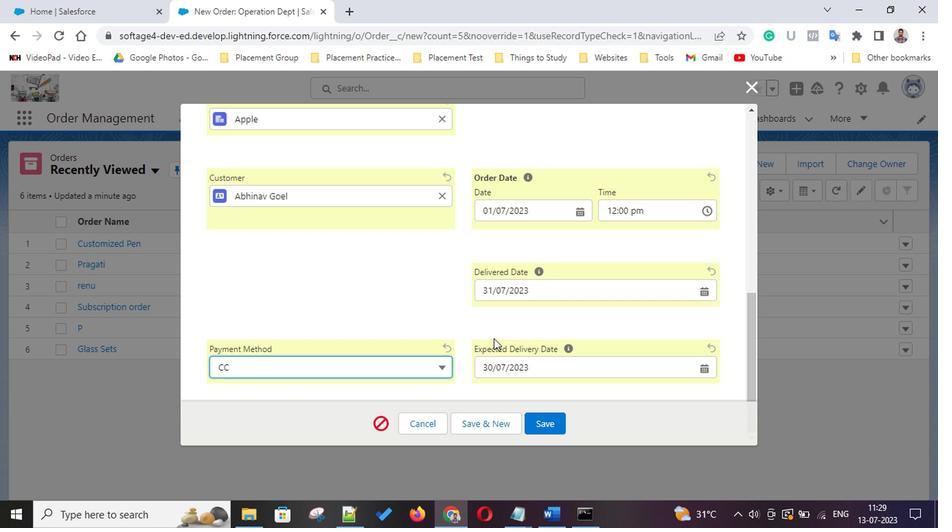 
Action: Mouse scrolled (491, 335) with delta (0, 0)
Screenshot: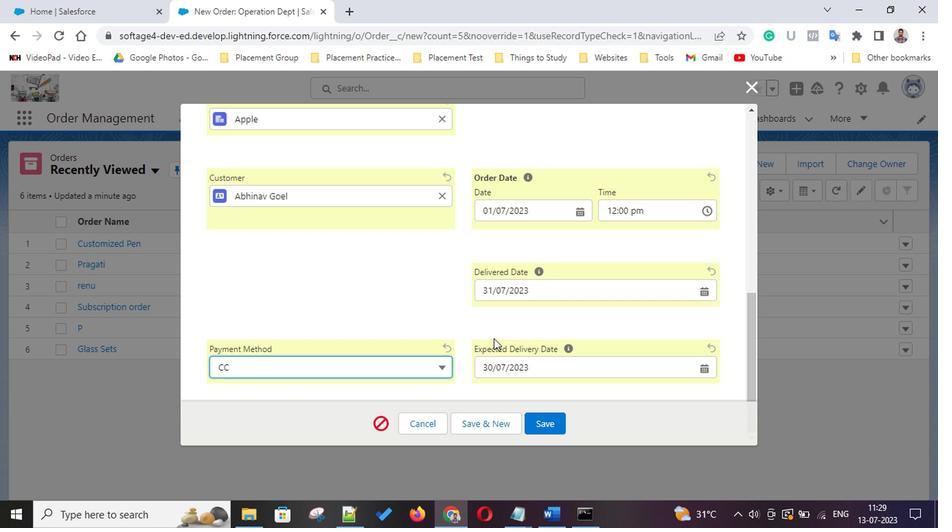 
Action: Mouse scrolled (491, 335) with delta (0, 0)
Screenshot: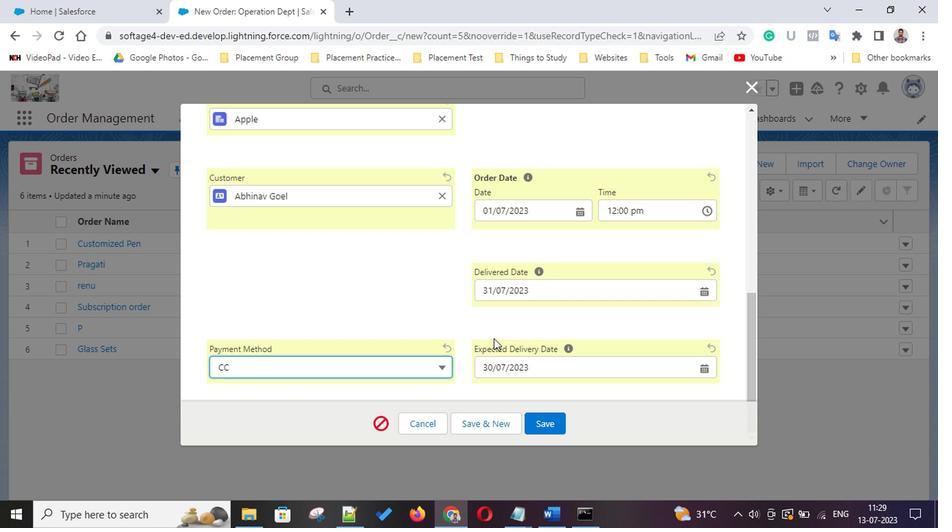 
Action: Mouse scrolled (491, 335) with delta (0, 0)
Screenshot: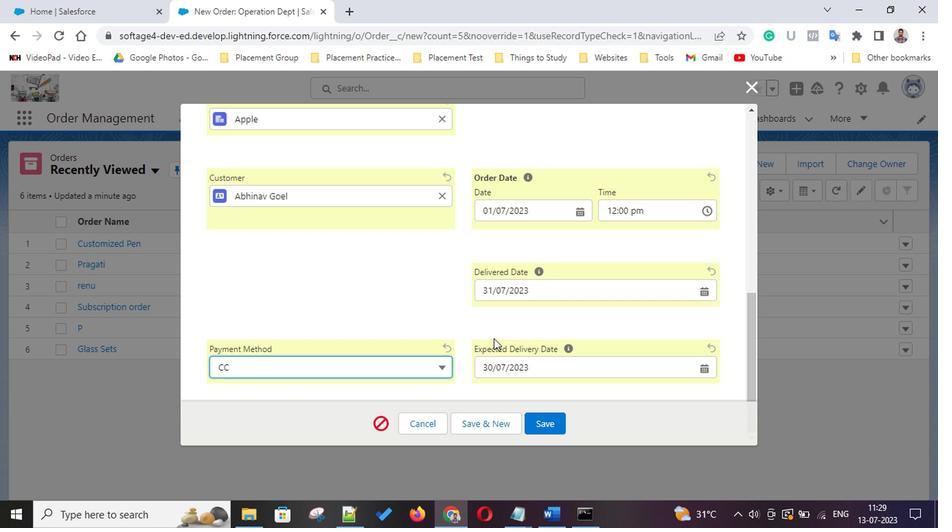 
Action: Mouse scrolled (491, 335) with delta (0, 0)
Screenshot: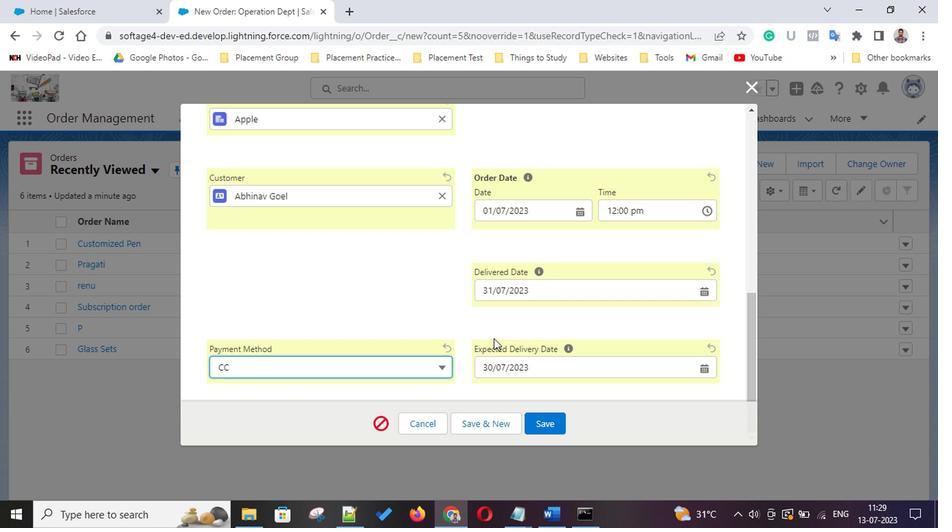 
Action: Mouse moved to (542, 426)
Screenshot: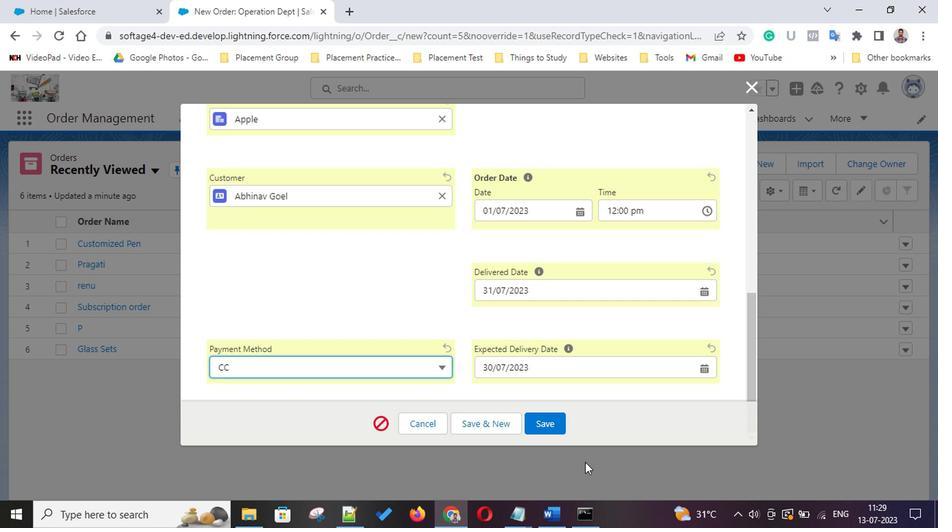 
Action: Mouse pressed left at (542, 426)
Screenshot: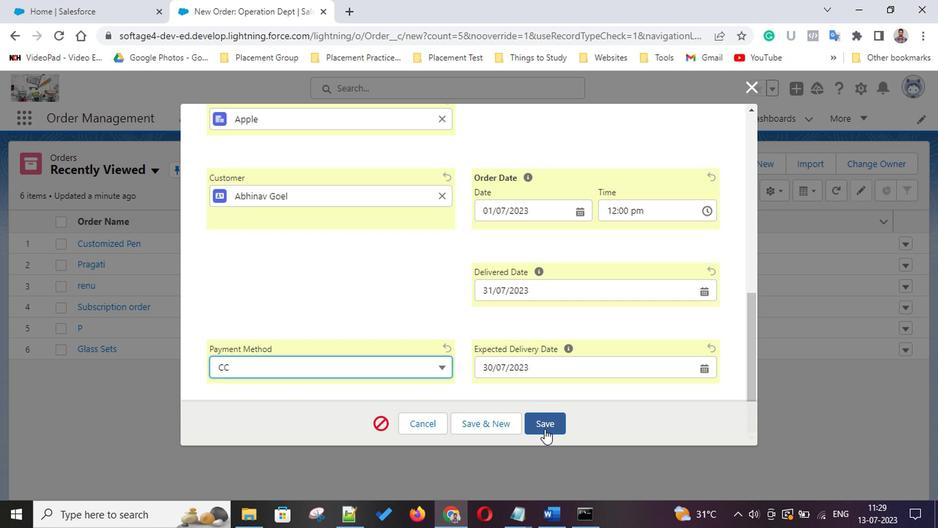 
Action: Mouse moved to (324, 113)
Screenshot: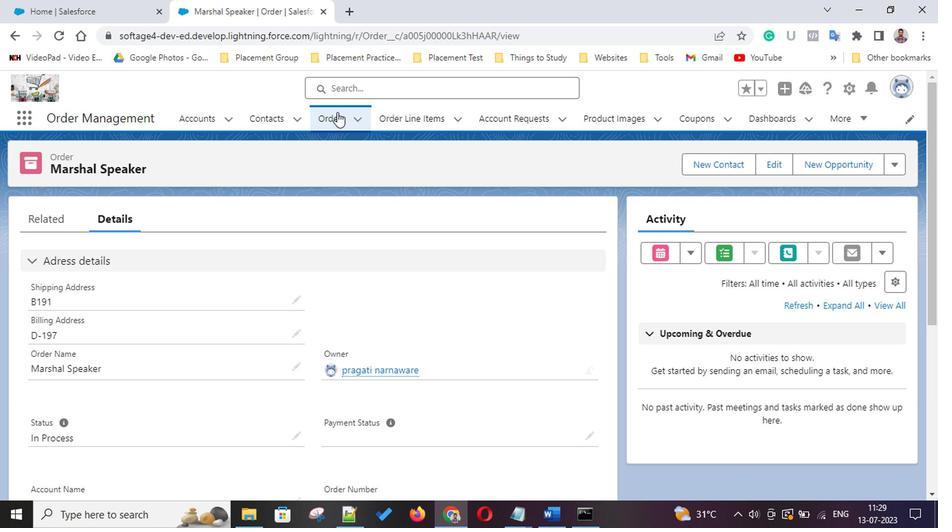 
Action: Mouse pressed left at (324, 113)
Screenshot: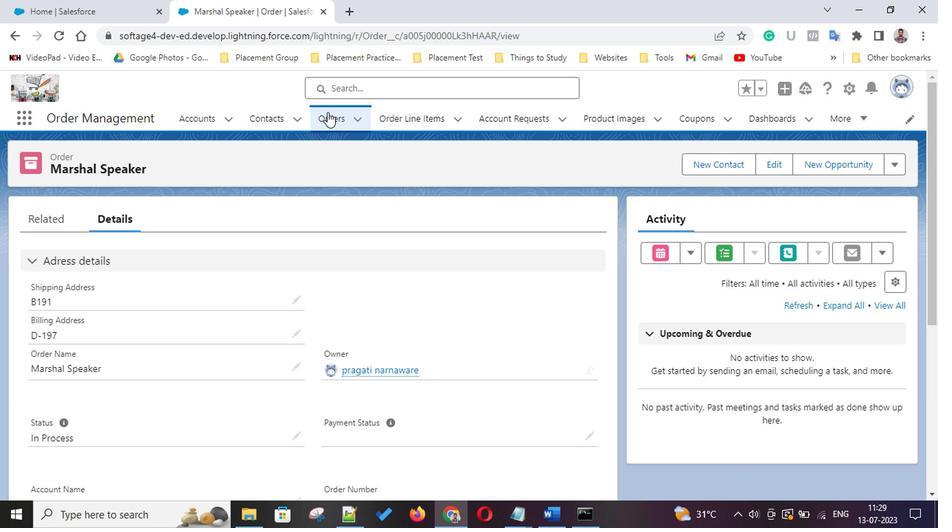 
Action: Mouse moved to (754, 164)
Screenshot: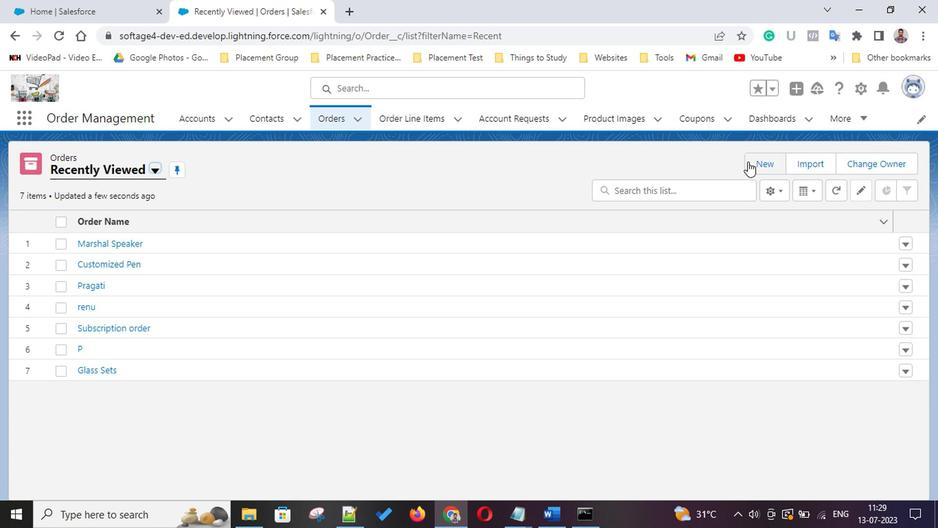 
Action: Mouse pressed left at (754, 164)
Screenshot: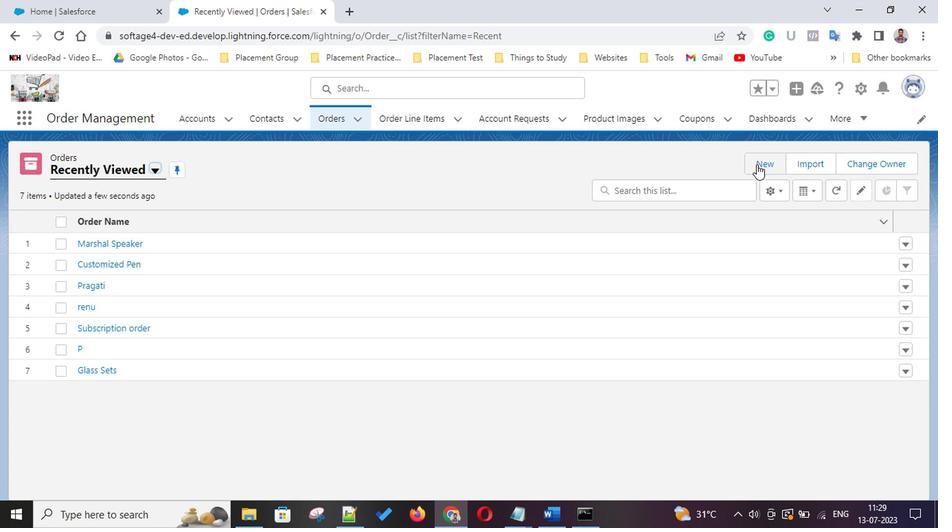 
Action: Mouse moved to (387, 285)
Screenshot: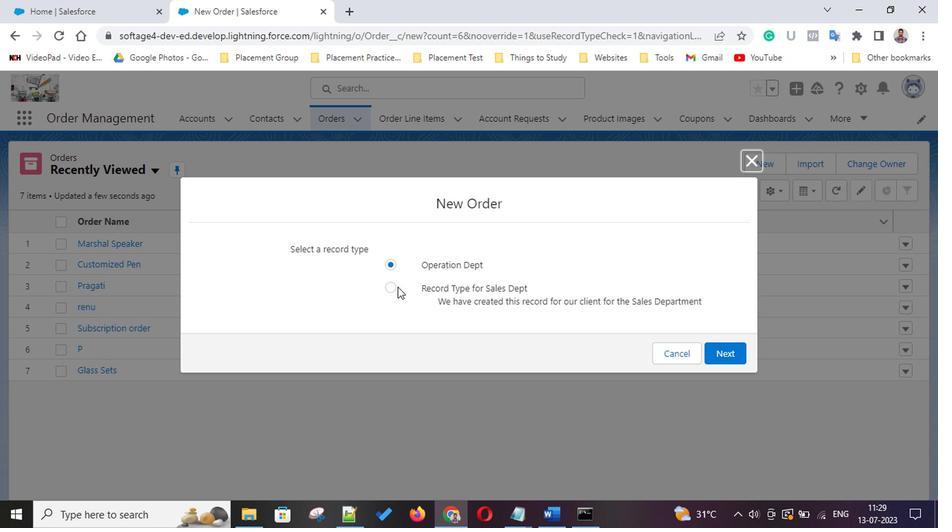 
Action: Mouse pressed left at (387, 285)
Screenshot: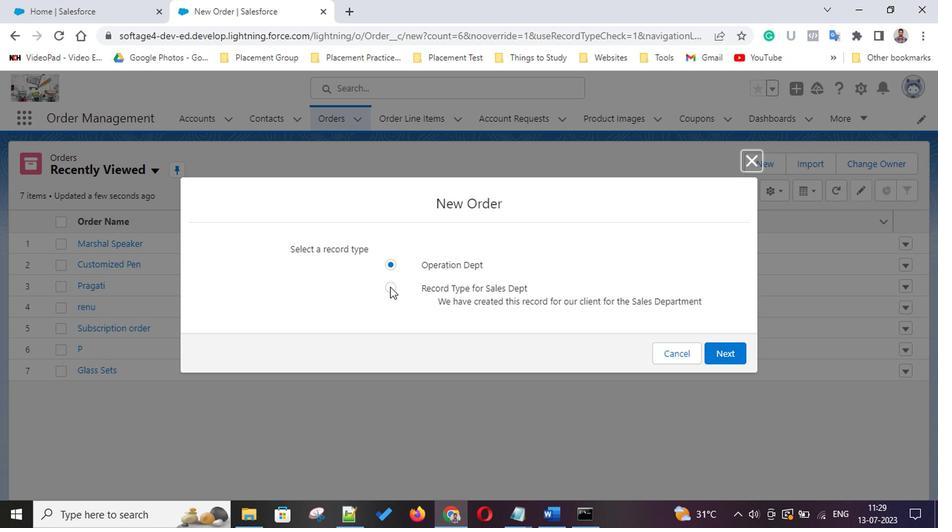 
Action: Mouse moved to (716, 350)
Screenshot: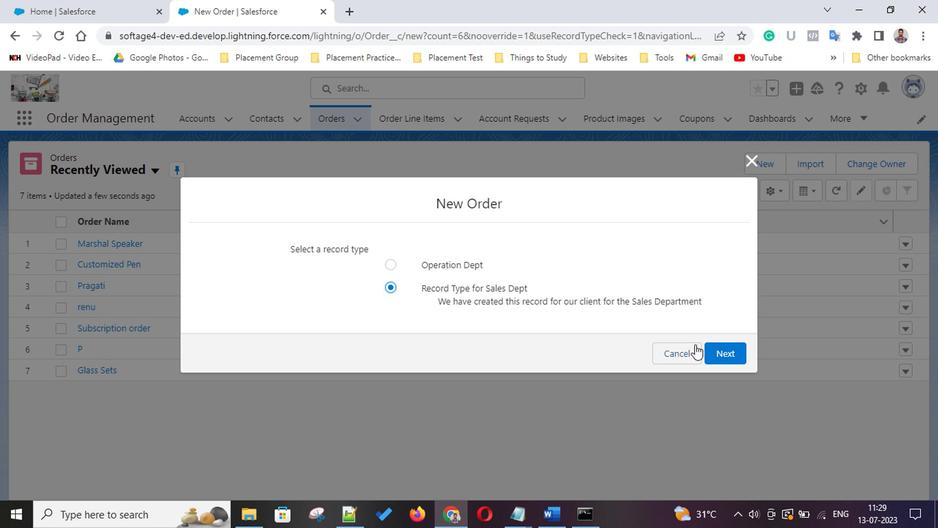 
Action: Mouse pressed left at (716, 350)
Screenshot: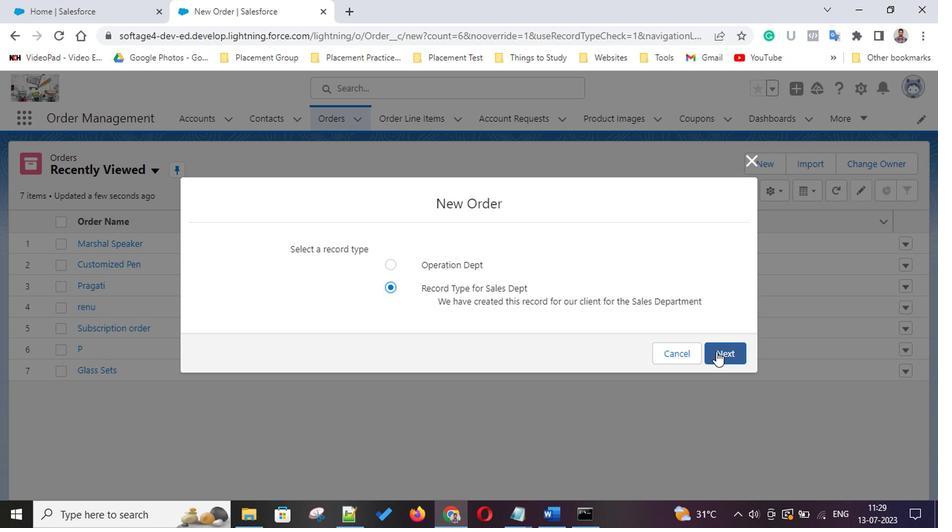
Action: Mouse moved to (286, 230)
Screenshot: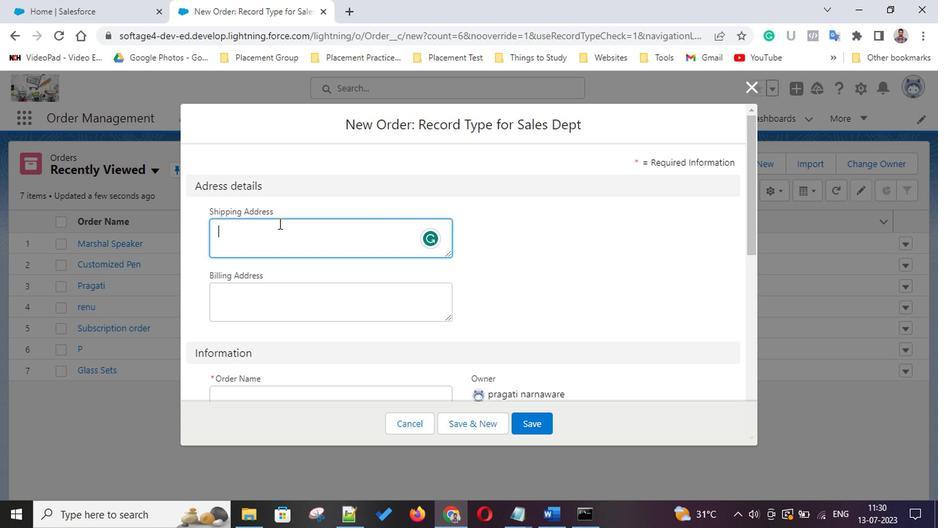 
Action: Key pressed 231<Key.space><Key.shift>A<Key.space><Key.shift>Downing<Key.space><Key.shift>Ssrte<Key.backspace><Key.backspace><Key.backspace>tr<Key.backspace>\<Key.backspace><Key.backspace><Key.backspace>treet
Screenshot: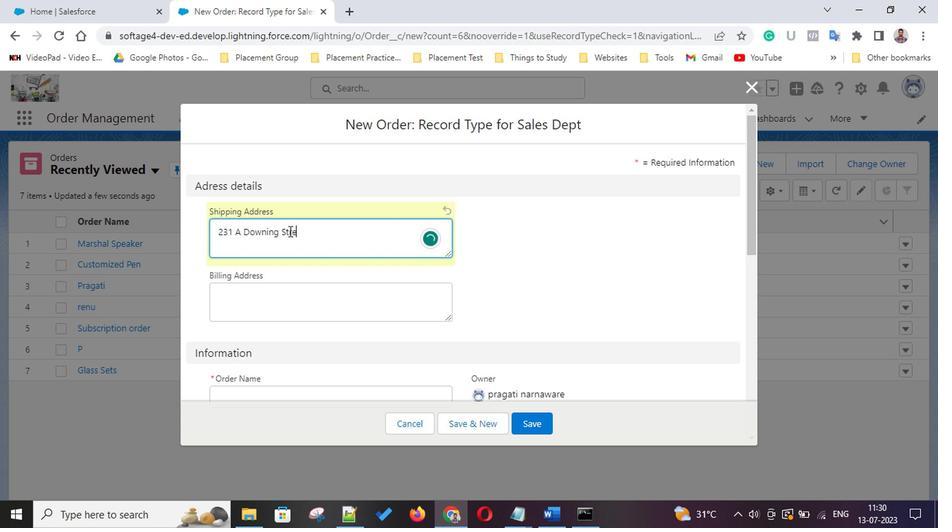 
Action: Mouse moved to (287, 289)
Screenshot: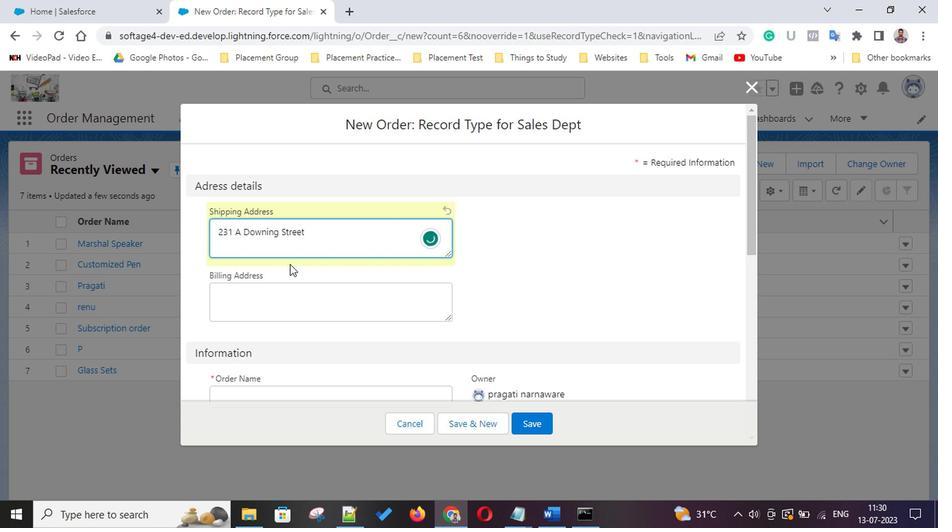 
Action: Mouse pressed left at (287, 289)
Screenshot: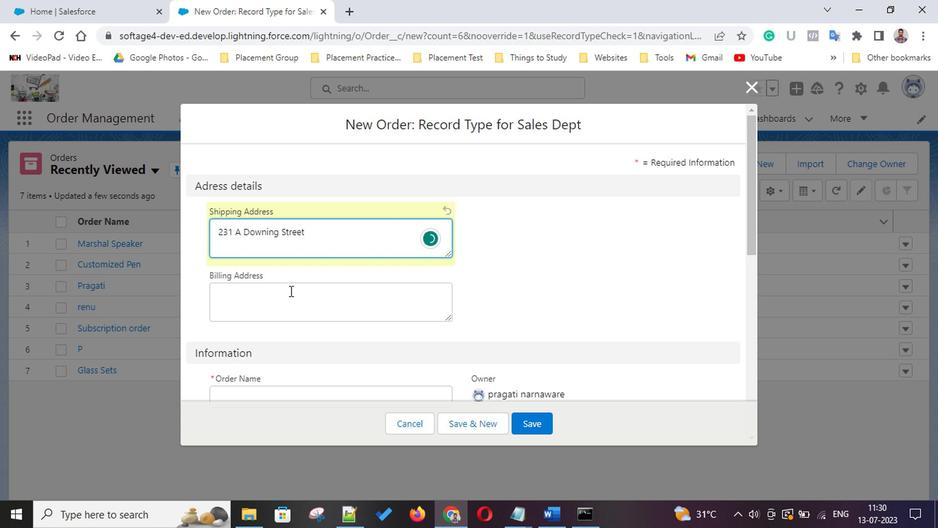 
Action: Key pressed 441<Key.space><Key.shift>B<Key.backspace><Key.shift>C<Key.shift><Key.shift><Key.shift><Key.shift><Key.shift><Key.shift><Key.shift><Key.shift><Key.shift><Key.shift><Key.shift><Key.shift><Key.shift><Key.shift><Key.shift><Key.shift>K<Key.backspace><Key.space><Key.shift><Key.shift><Key.shift><Key.shift><Key.shift><Key.shift><Key.shift><Key.shift><Key.shift><Key.shift><Key.shift><Key.shift><Key.shift><Key.shift><Key.shift><Key.shift><Key.shift><Key.shift><Key.shift><Key.shift><Key.shift><Key.shift><Key.shift><Key.shift><Key.shift><Key.shift><Key.shift><Key.shift><Key.shift><Key.shift><Key.shift><Key.shift><Key.shift><Key.shift><Key.shift><Key.shift><Key.shift><Key.shift><Key.shift><Key.shift><Key.shift><Key.shift><Key.shift><Key.shift><Key.shift><Key.shift>
Screenshot: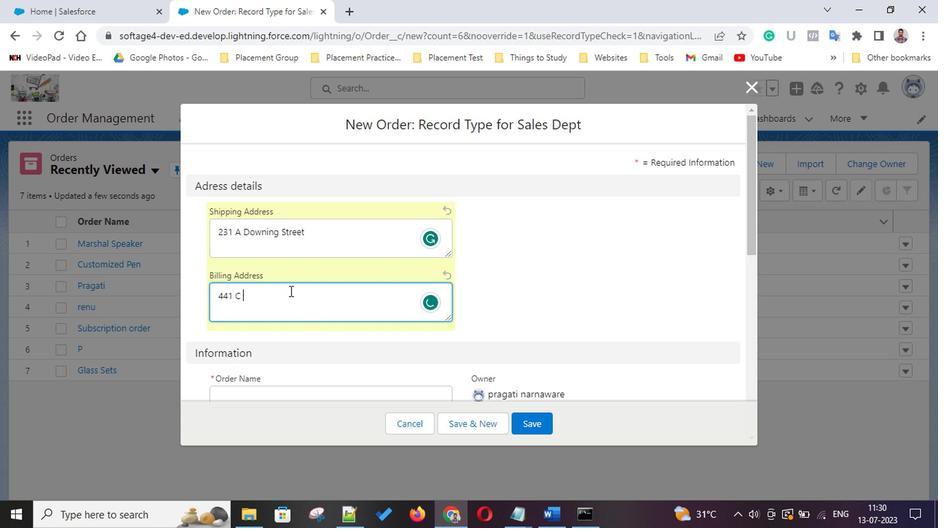 
Action: Mouse moved to (286, 289)
Screenshot: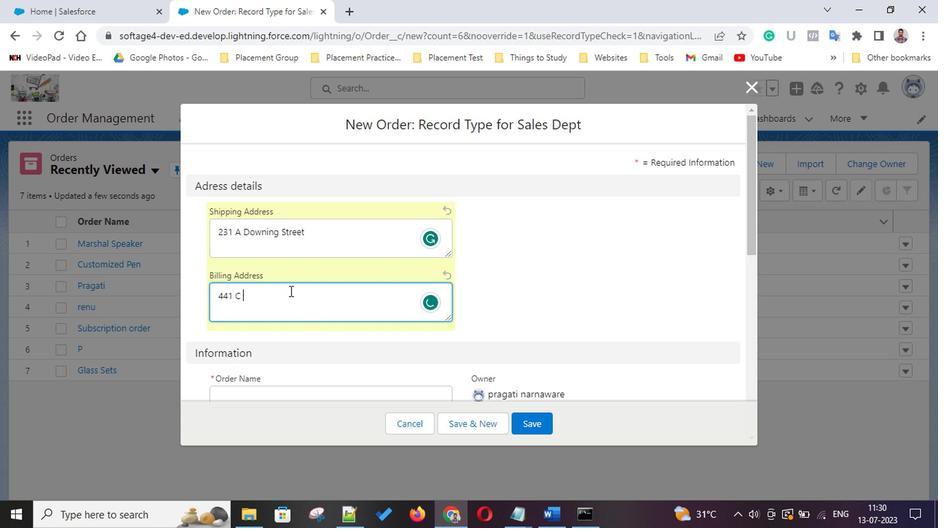 
Action: Key pressed <Key.shift>
Screenshot: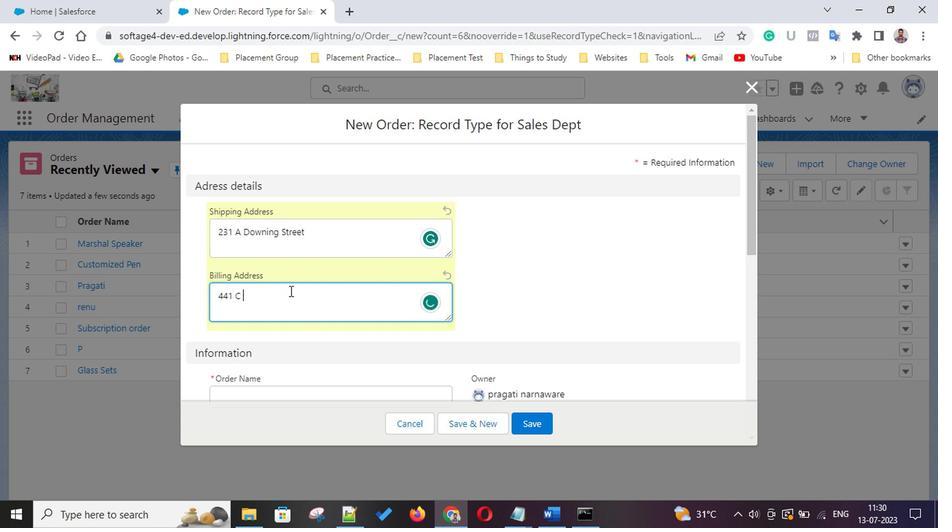 
Action: Mouse pressed left at (286, 289)
Screenshot: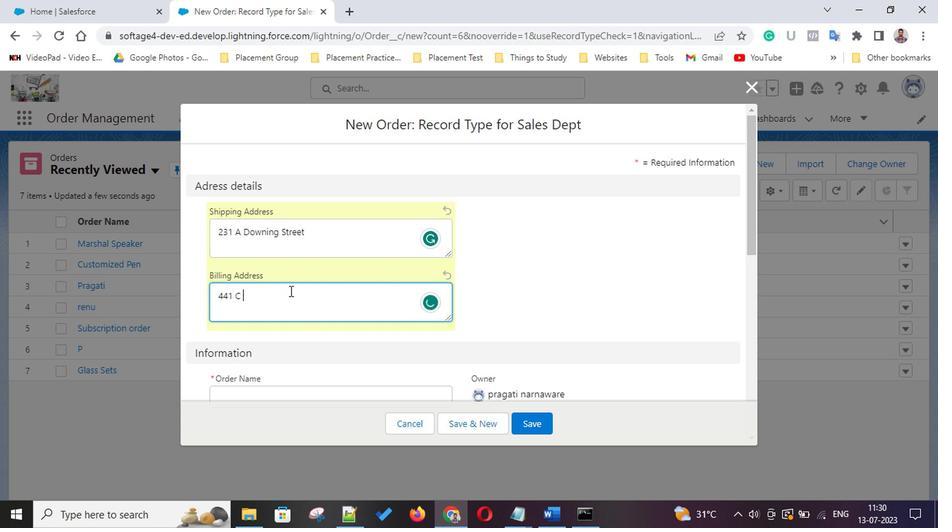 
Action: Key pressed <Key.shift><Key.shift><Key.shift><Key.shift><Key.shift>Gull<Key.backspace>effin<Key.space><Key.shift>Street
Screenshot: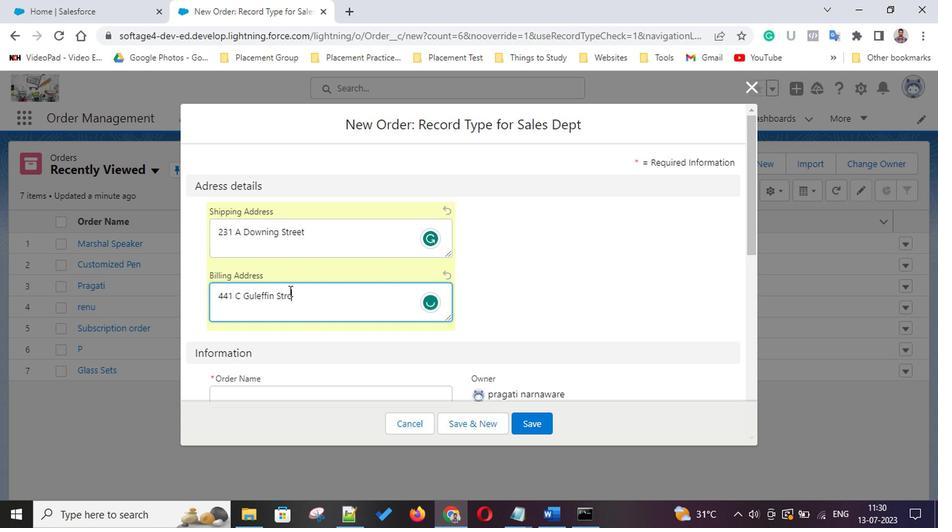 
Action: Mouse moved to (363, 324)
Screenshot: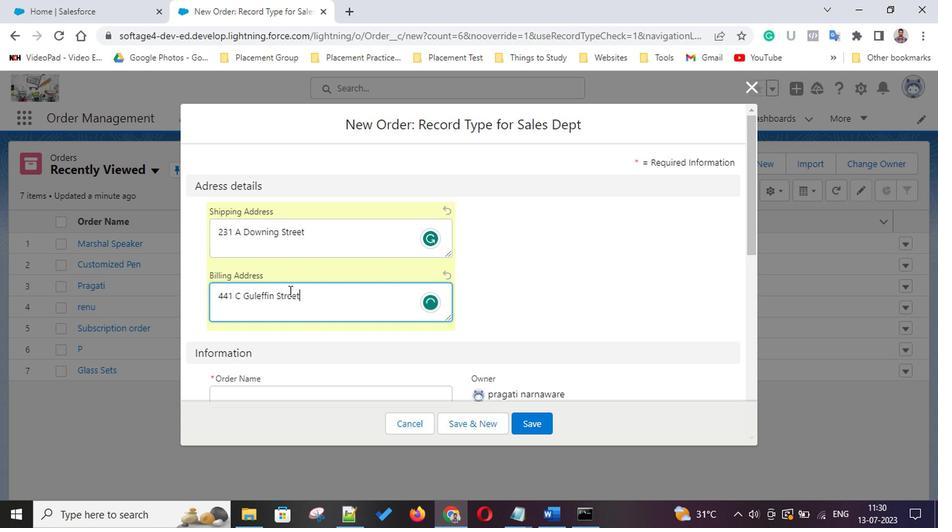 
Action: Mouse scrolled (363, 323) with delta (0, 0)
Screenshot: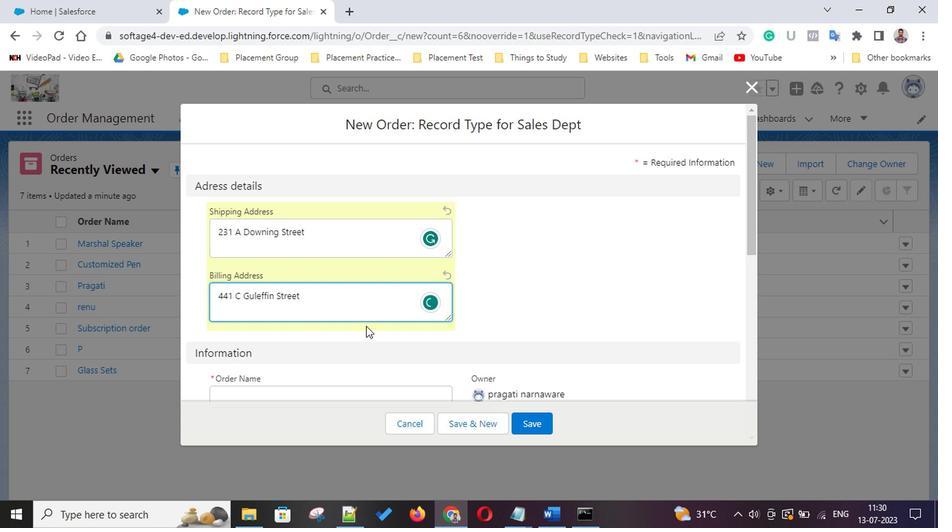 
Action: Mouse scrolled (363, 323) with delta (0, 0)
Screenshot: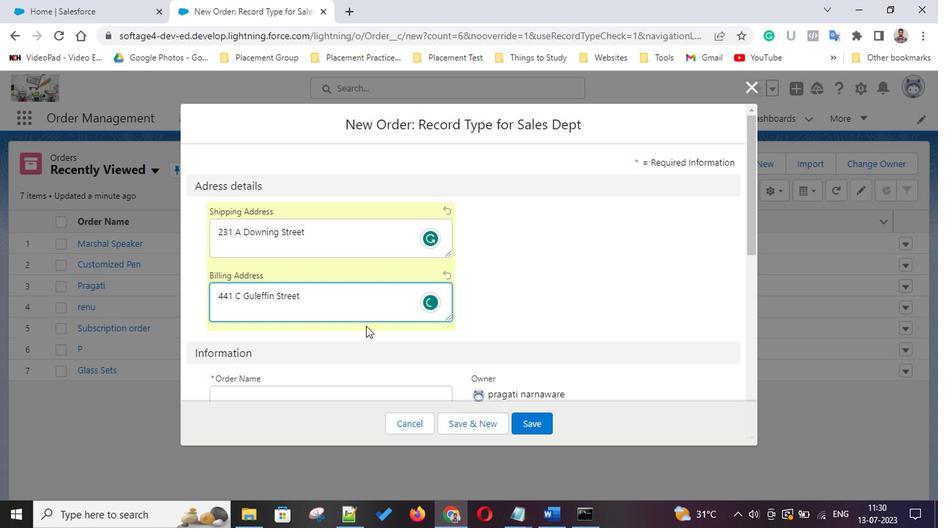 
Action: Mouse scrolled (363, 323) with delta (0, 0)
Screenshot: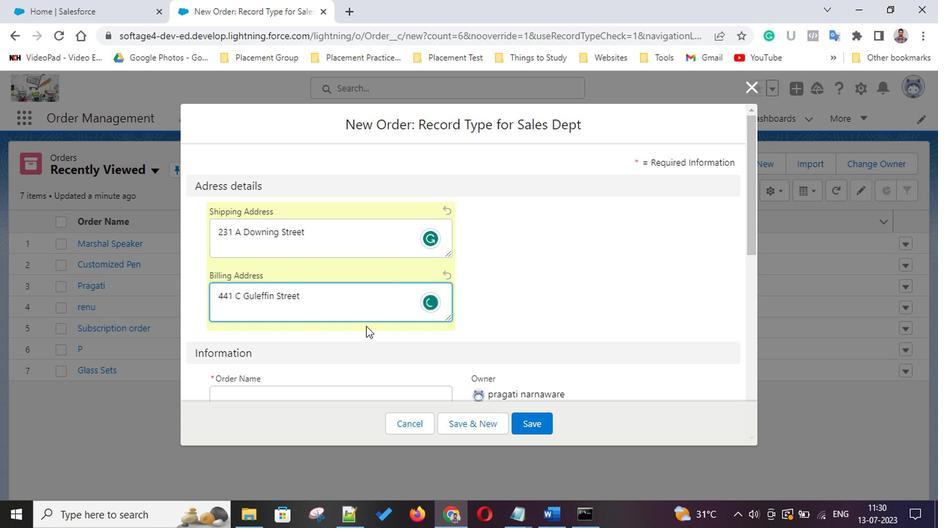 
Action: Mouse scrolled (363, 323) with delta (0, 0)
Screenshot: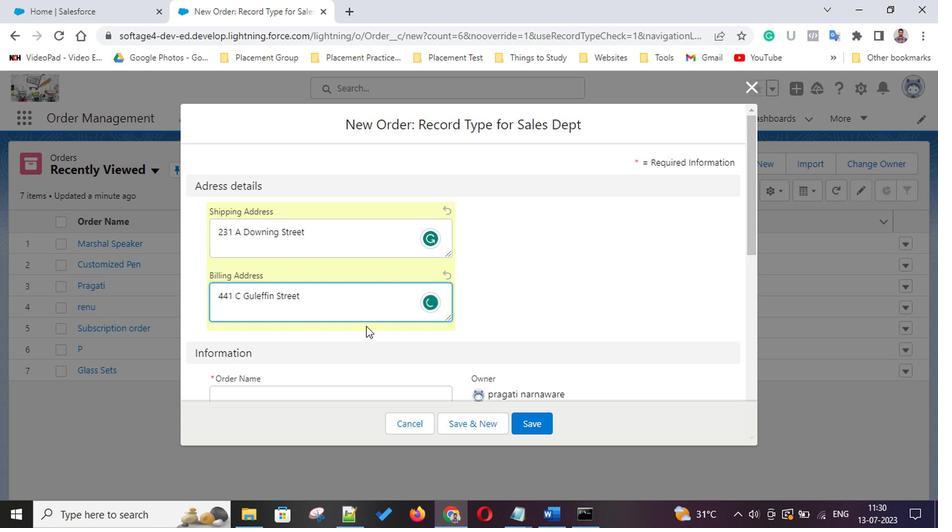 
Action: Mouse scrolled (363, 323) with delta (0, 0)
Screenshot: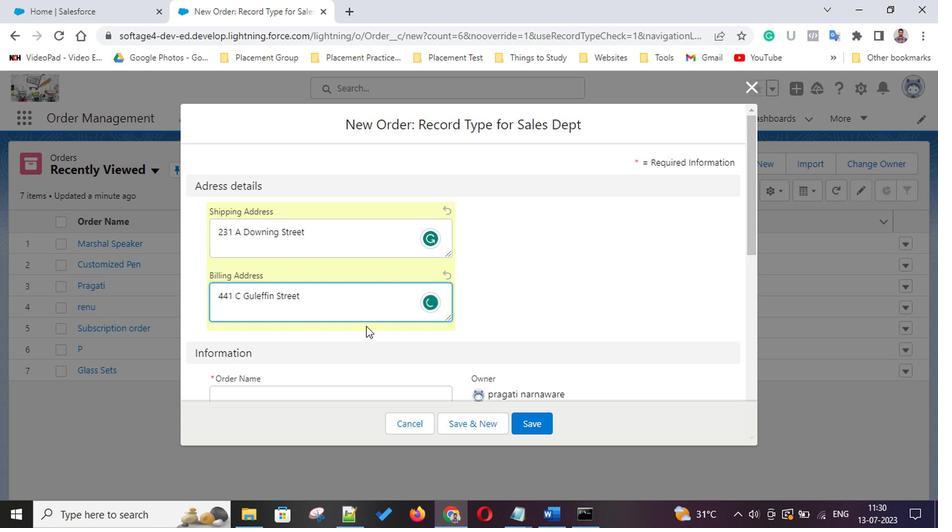 
Action: Mouse scrolled (363, 323) with delta (0, 0)
Screenshot: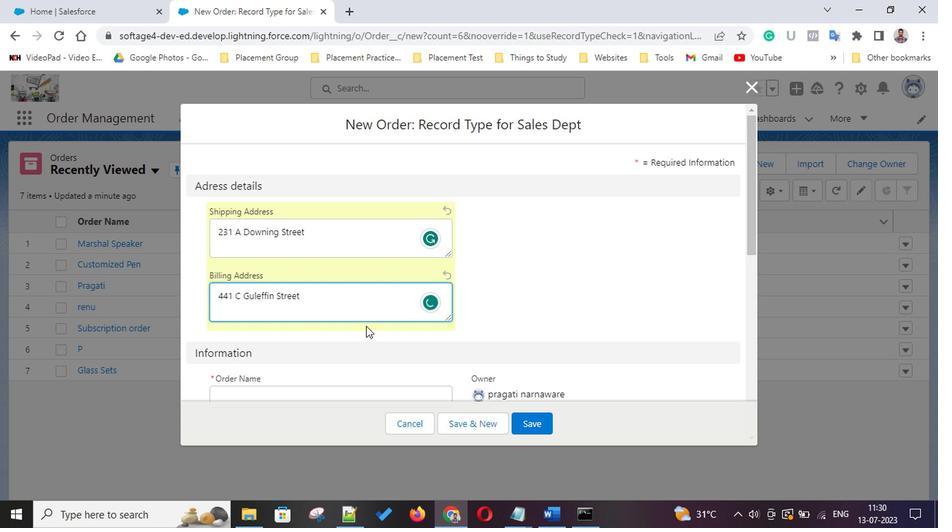 
Action: Mouse scrolled (363, 323) with delta (0, 0)
Screenshot: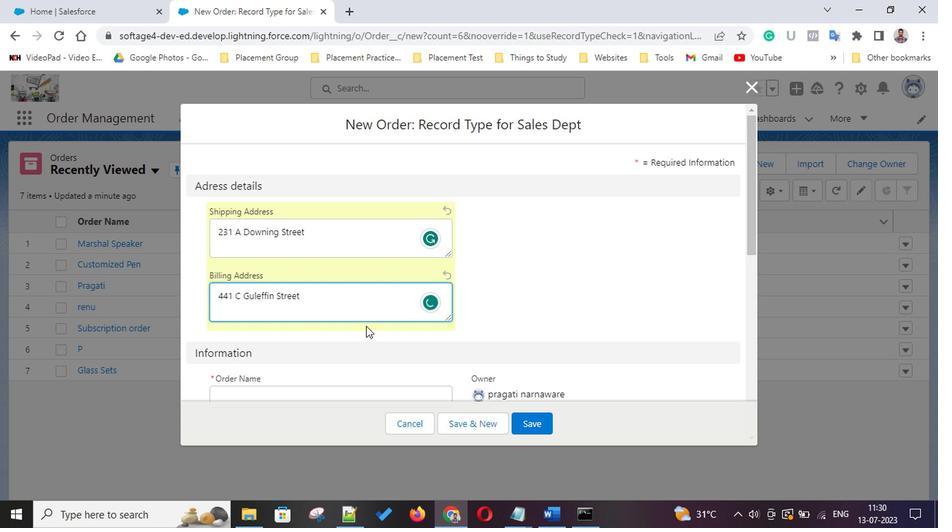 
Action: Mouse scrolled (363, 323) with delta (0, 0)
Screenshot: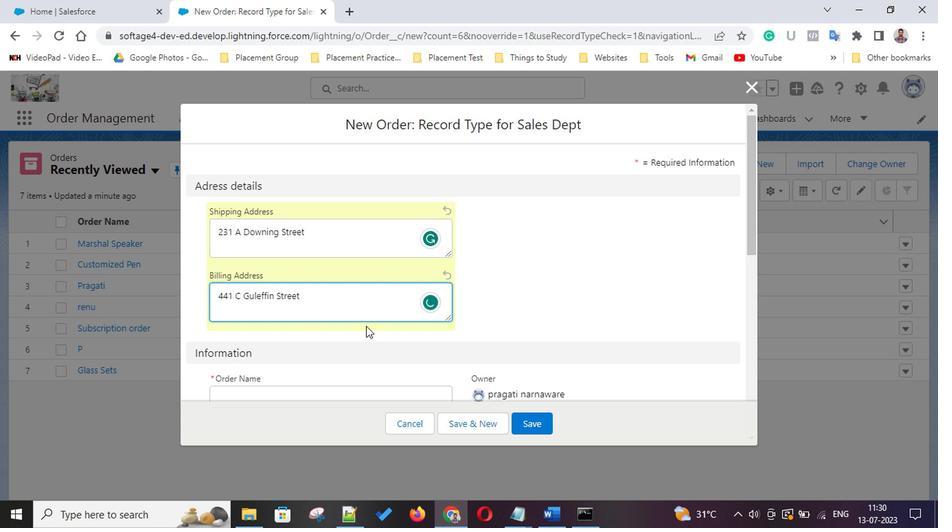 
Action: Mouse moved to (274, 321)
Screenshot: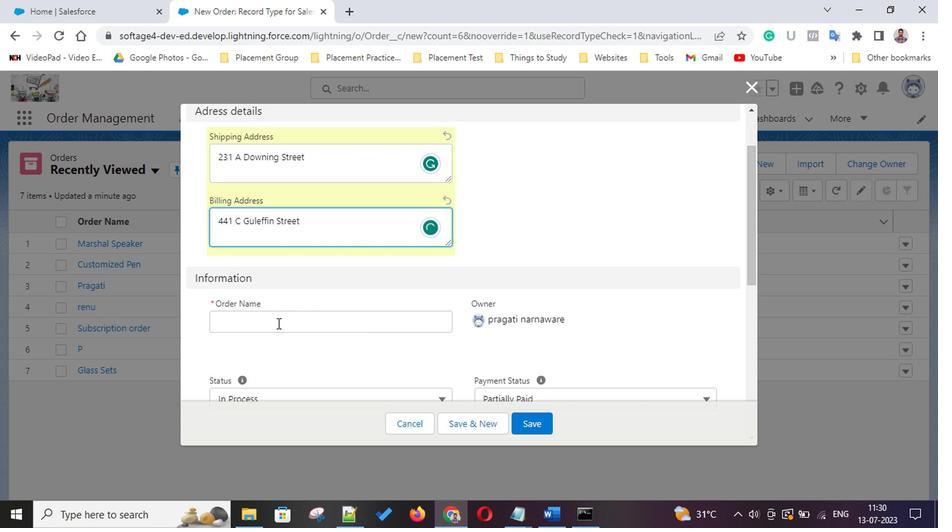 
Action: Mouse pressed left at (274, 321)
Screenshot: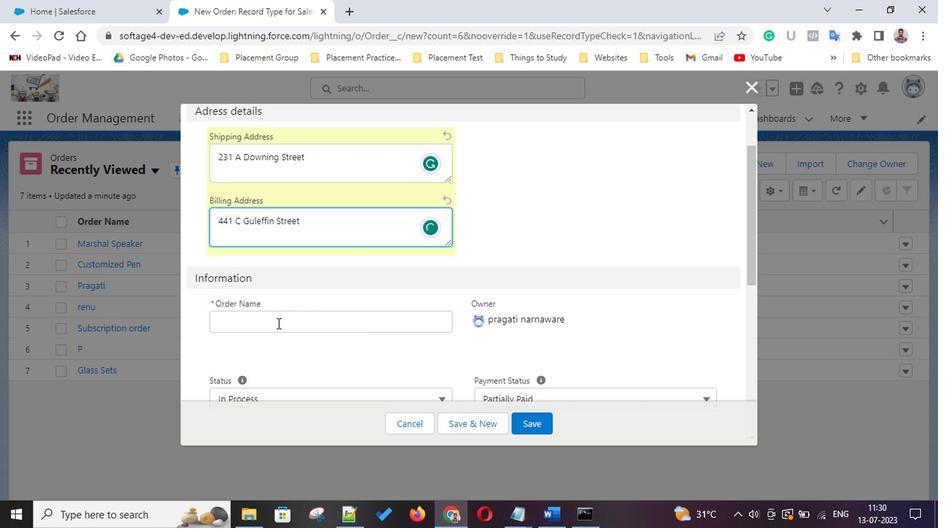 
Action: Mouse moved to (331, 322)
Screenshot: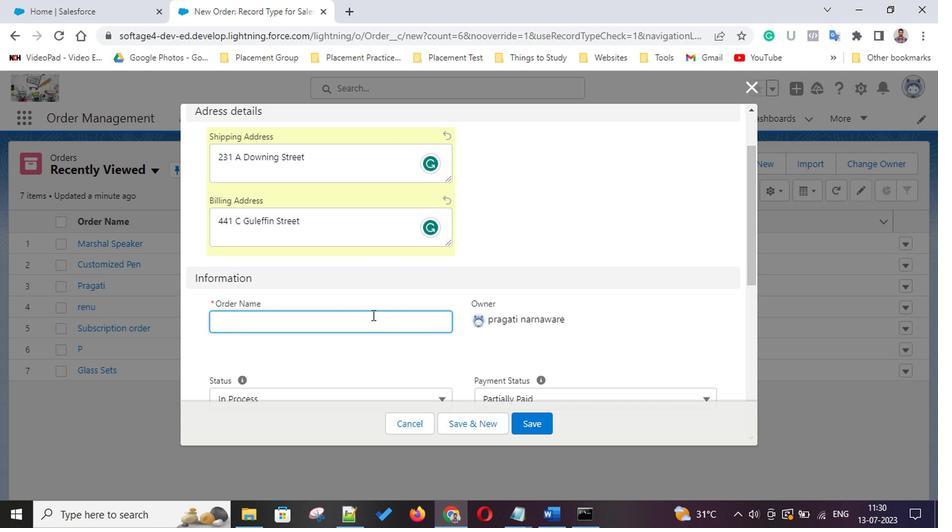 
Action: Key pressed <Key.shift><Key.shift><Key.shift><Key.shift><Key.shift><Key.shift><Key.shift>
Screenshot: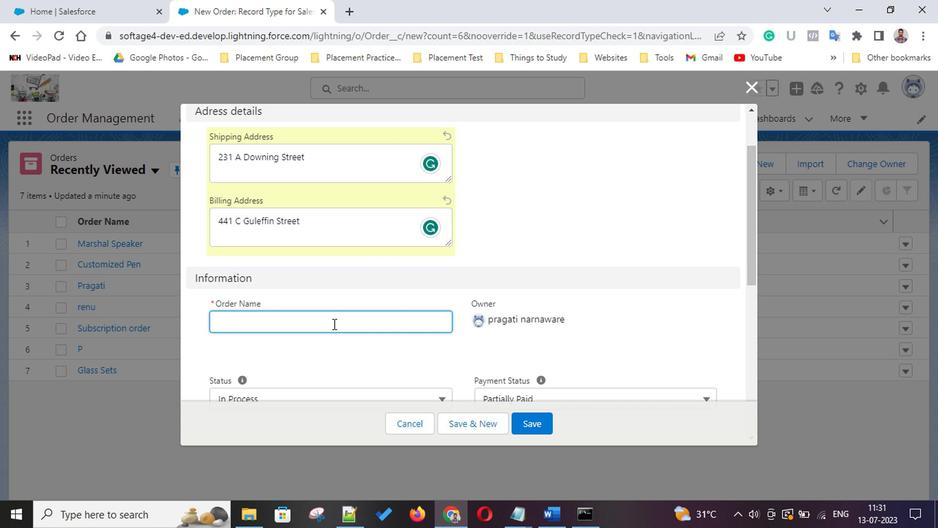 
Action: Mouse pressed left at (331, 322)
Screenshot: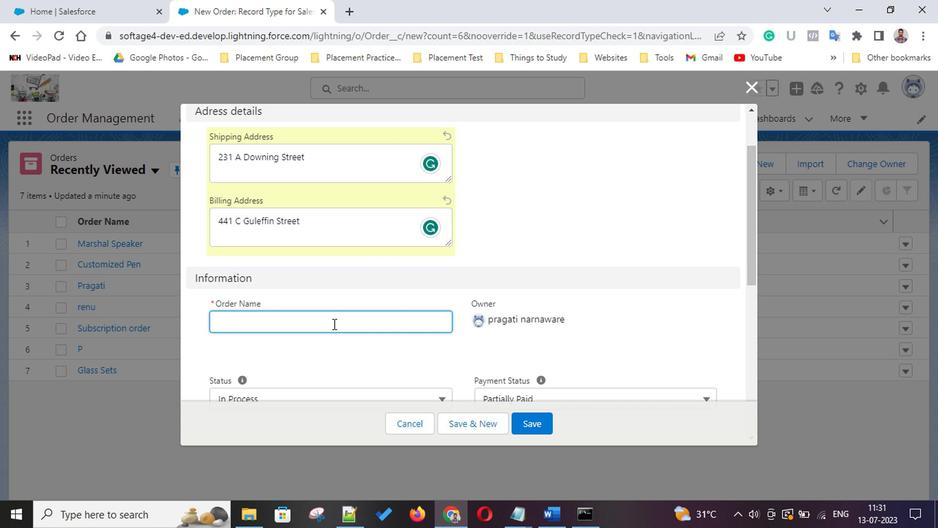 
Action: Key pressed <Key.shift><Key.shift><Key.shift><Key.shift><Key.shift><Key.shift><Key.shift><Key.shift><Key.shift><Key.shift><Key.shift><Key.shift><Key.shift><Key.shift><Key.shift><Key.shift><Key.shift><Key.shift><Key.shift><Key.shift><Key.shift><Key.shift><Key.shift><Key.shift><Key.shift><Key.shift><Key.shift><Key.shift><Key.shift><Key.shift><Key.shift><Key.shift><Key.shift><Key.shift><Key.shift><Key.shift><Key.shift><Key.shift><Key.shift><Key.shift><Key.shift><Key.shift><Key.shift><Key.shift><Key.shift><Key.shift><Key.shift><Key.shift><Key.shift><Key.shift><Key.shift><Key.shift><Key.shift><Key.shift><Key.shift><Key.shift><Key.shift><Key.shift><Key.shift><Key.shift><Key.shift><Key.shift><Key.shift><Key.shift><Key.shift><Key.shift><Key.shift><Key.shift><Key.shift><Key.shift><Key.shift><Key.shift><Key.shift><Key.shift><Key.shift><Key.shift><Key.shift><Key.shift><Key.shift>Spectacles
Screenshot: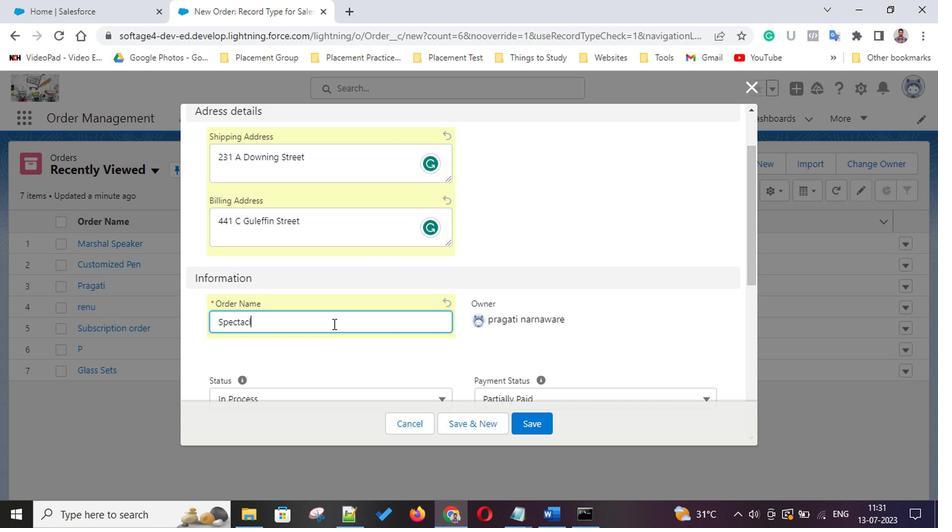 
Action: Mouse moved to (423, 311)
Screenshot: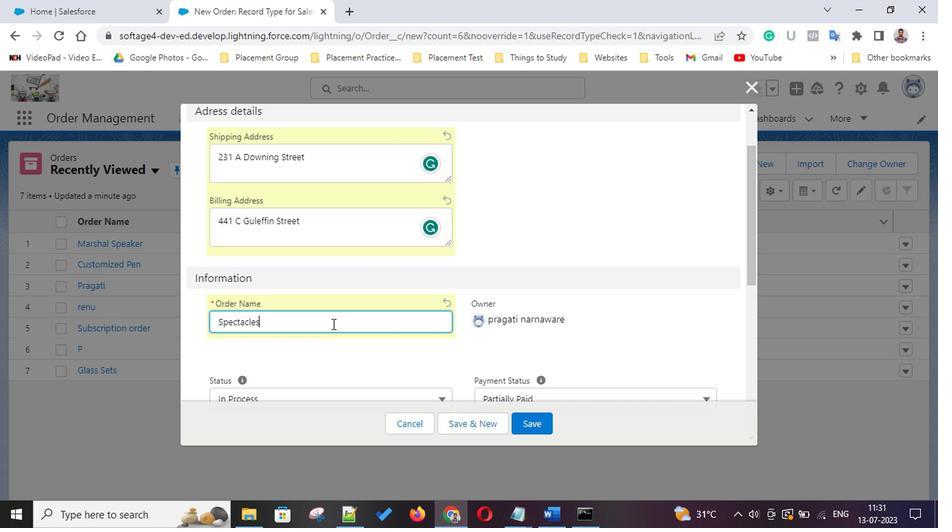 
Action: Mouse scrolled (423, 310) with delta (0, 0)
Screenshot: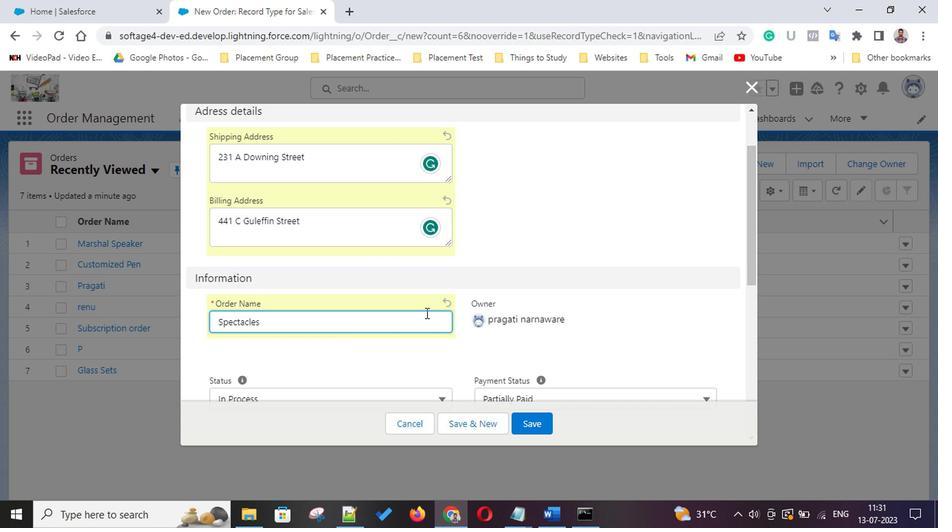 
Action: Mouse scrolled (423, 310) with delta (0, 0)
Screenshot: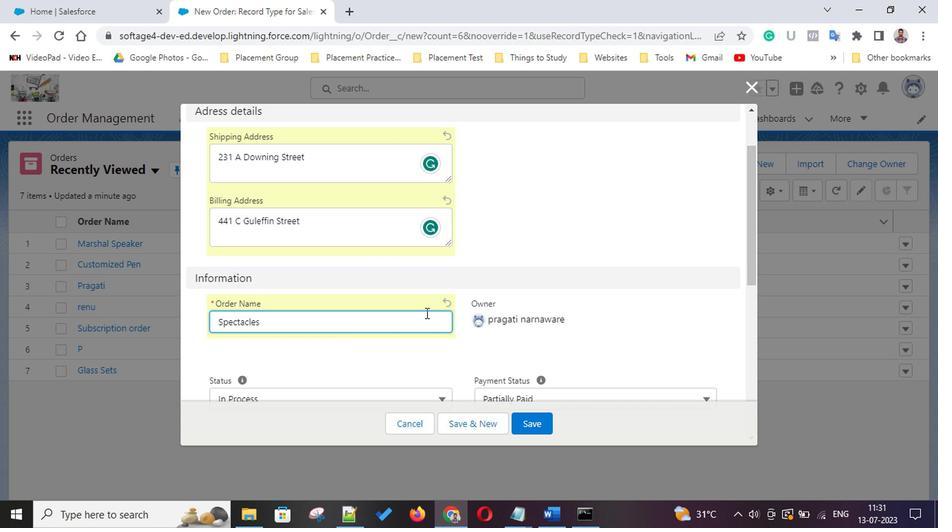 
Action: Mouse scrolled (423, 310) with delta (0, 0)
Screenshot: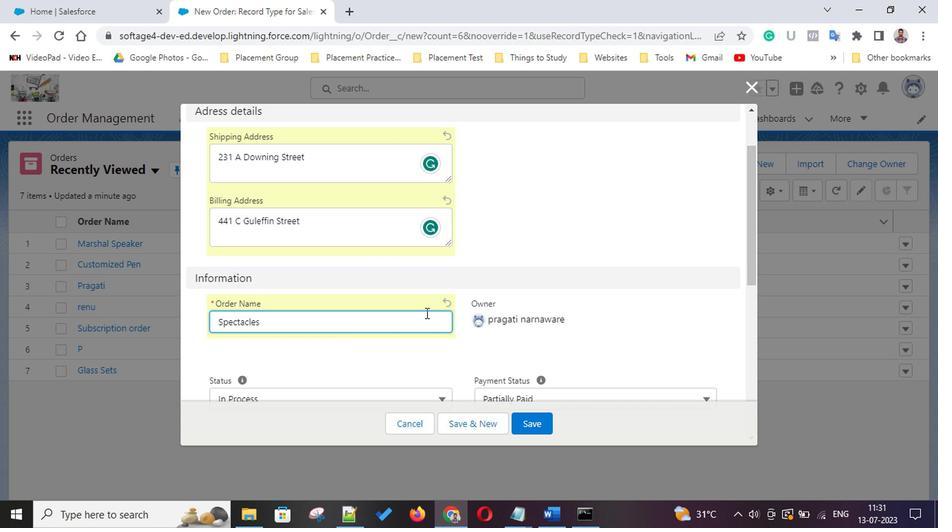 
Action: Mouse scrolled (423, 310) with delta (0, 0)
Screenshot: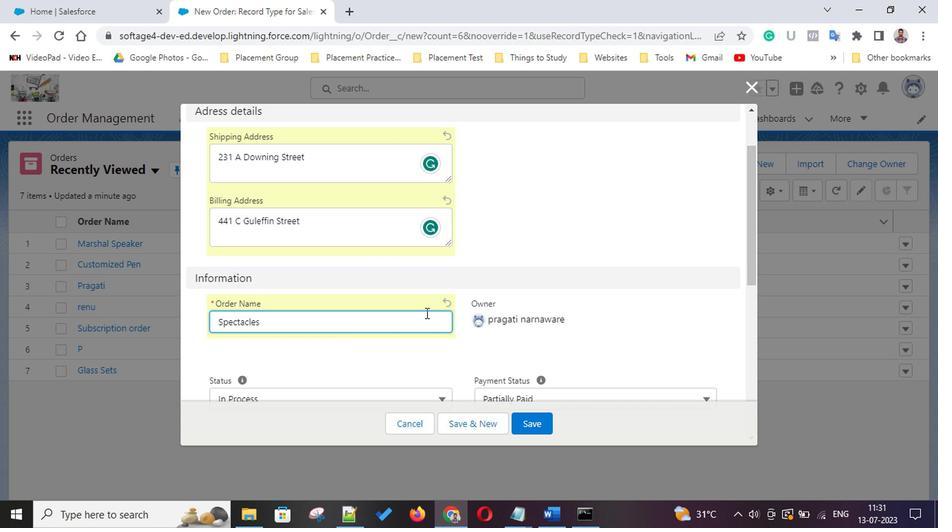 
Action: Mouse scrolled (423, 310) with delta (0, 0)
Screenshot: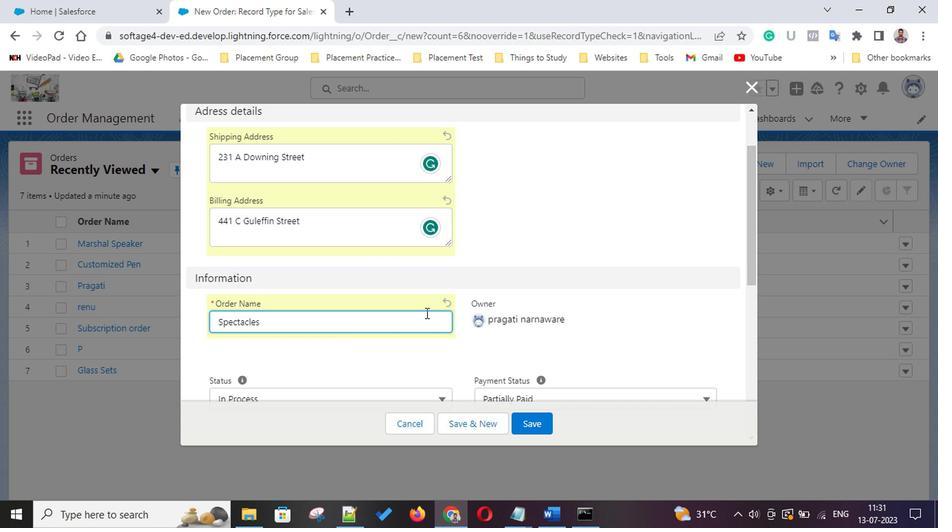 
Action: Mouse scrolled (423, 310) with delta (0, 0)
Screenshot: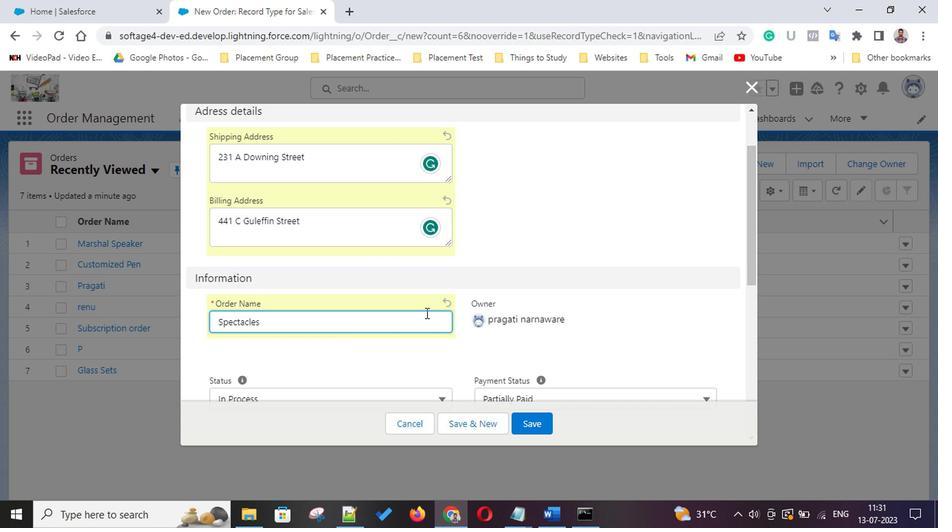 
Action: Mouse scrolled (423, 310) with delta (0, 0)
Screenshot: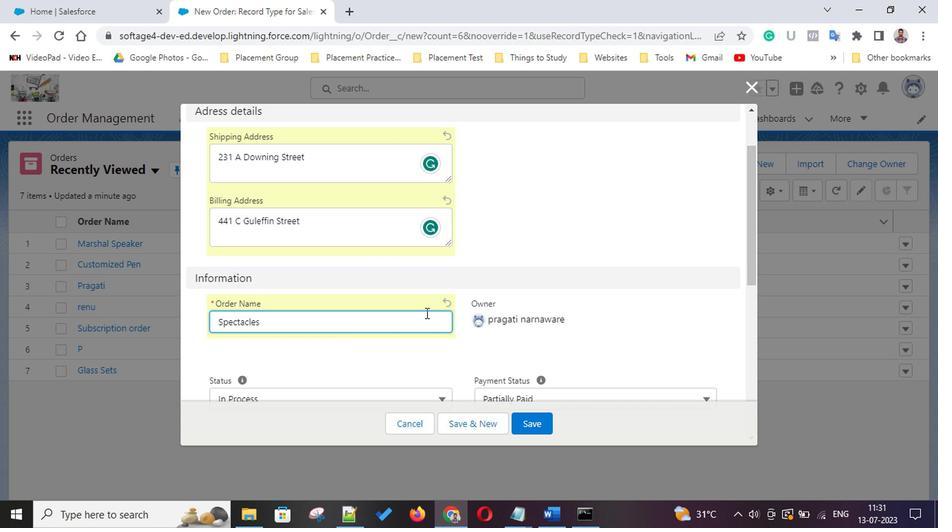 
Action: Mouse scrolled (423, 310) with delta (0, 0)
Screenshot: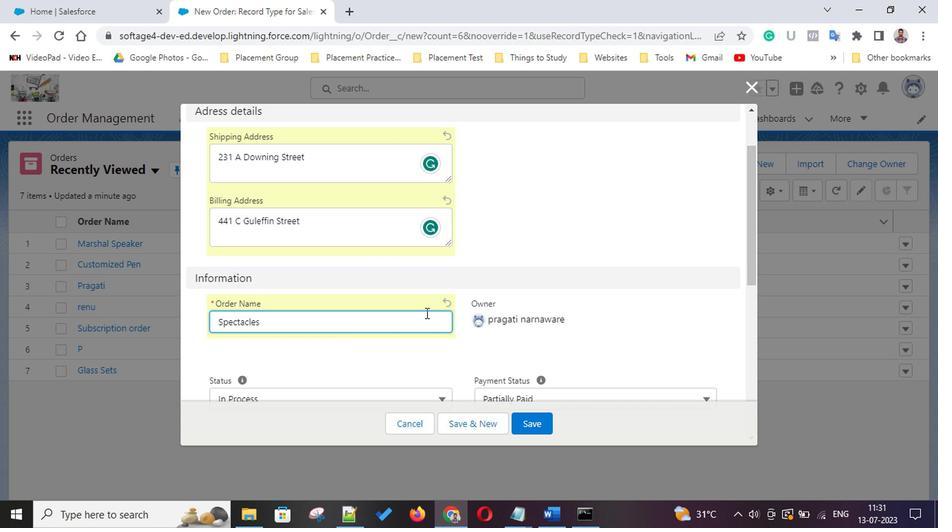 
Action: Mouse scrolled (423, 310) with delta (0, 0)
Screenshot: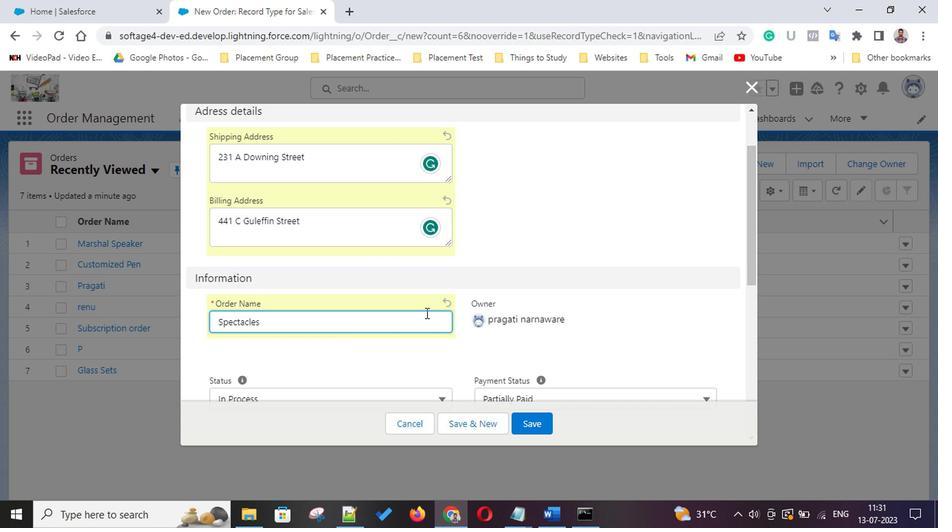
Action: Mouse scrolled (423, 310) with delta (0, 0)
Screenshot: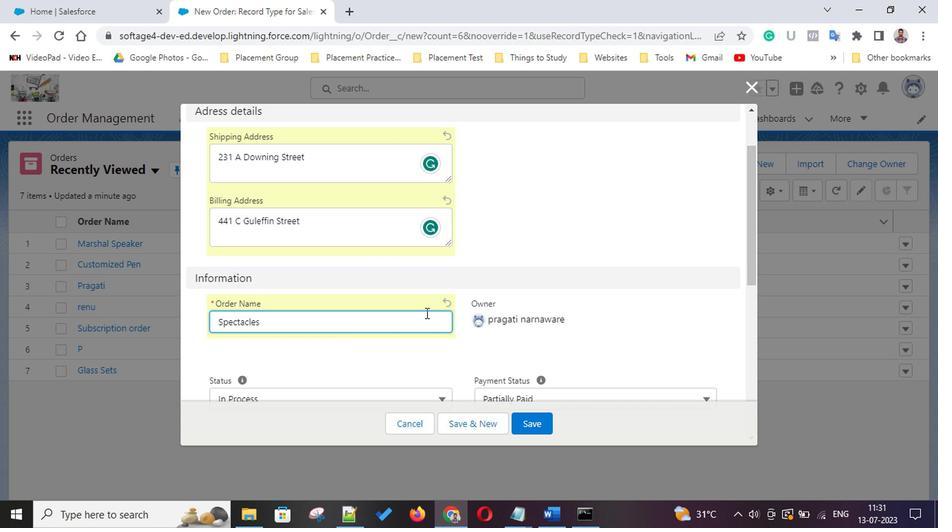 
Action: Mouse scrolled (423, 310) with delta (0, 0)
Screenshot: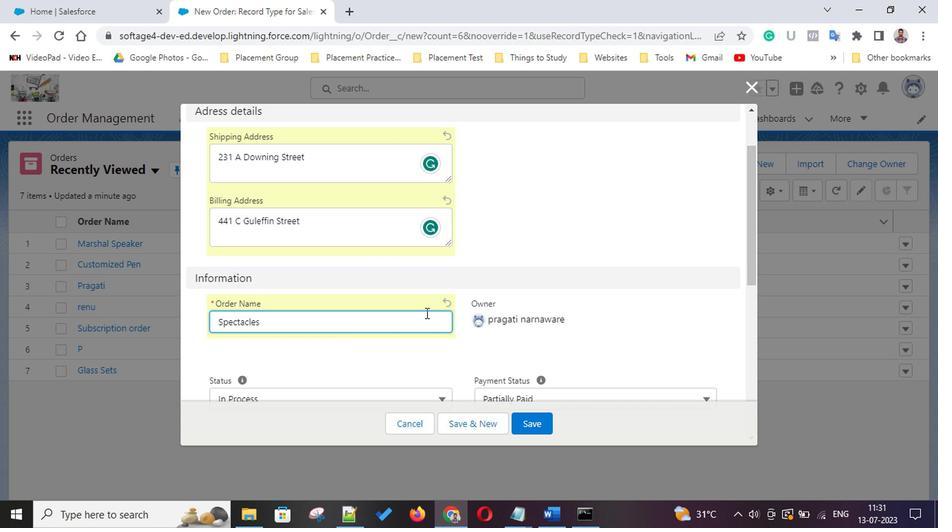 
Action: Mouse scrolled (423, 310) with delta (0, 0)
Screenshot: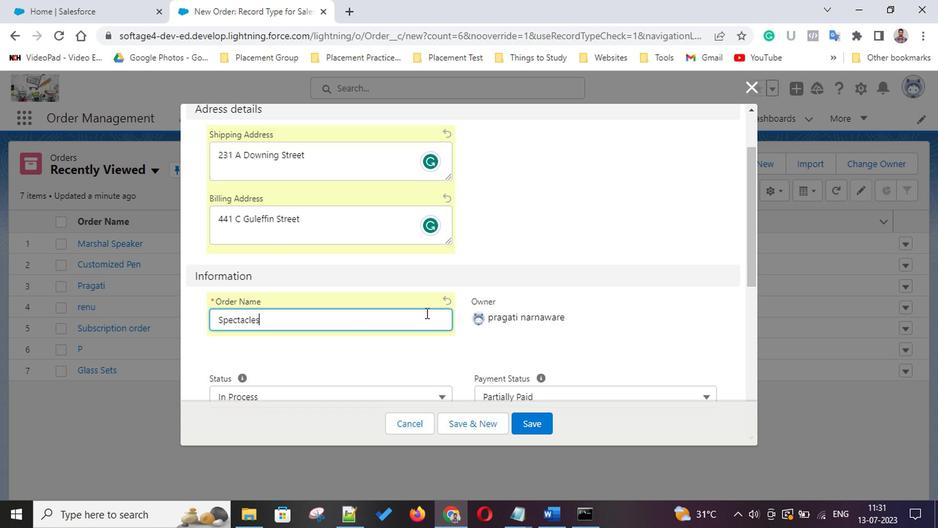 
Action: Mouse scrolled (423, 310) with delta (0, 0)
Screenshot: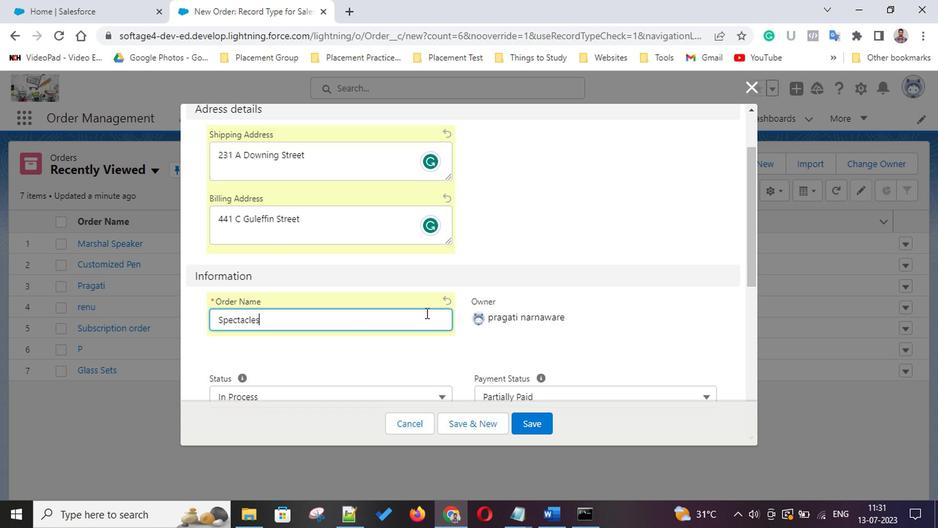 
Action: Mouse scrolled (423, 310) with delta (0, 0)
Screenshot: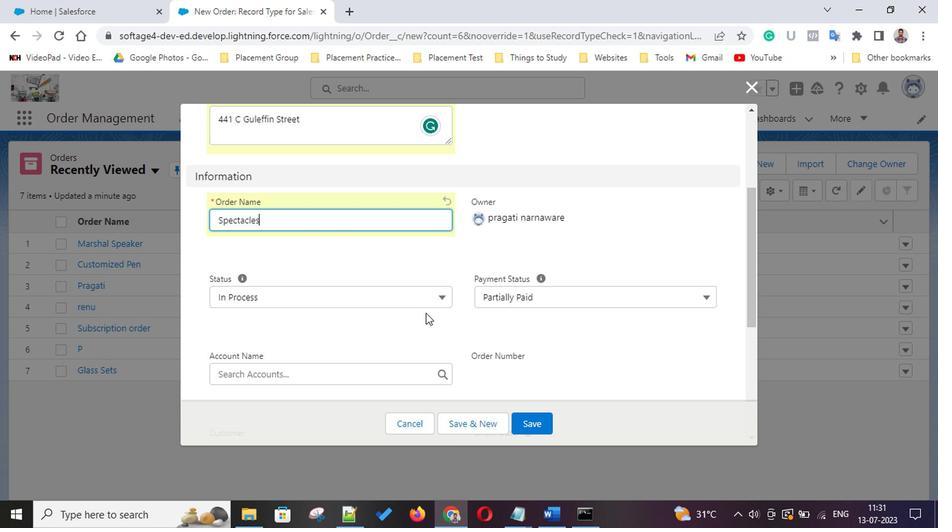 
Action: Mouse scrolled (423, 310) with delta (0, 0)
Screenshot: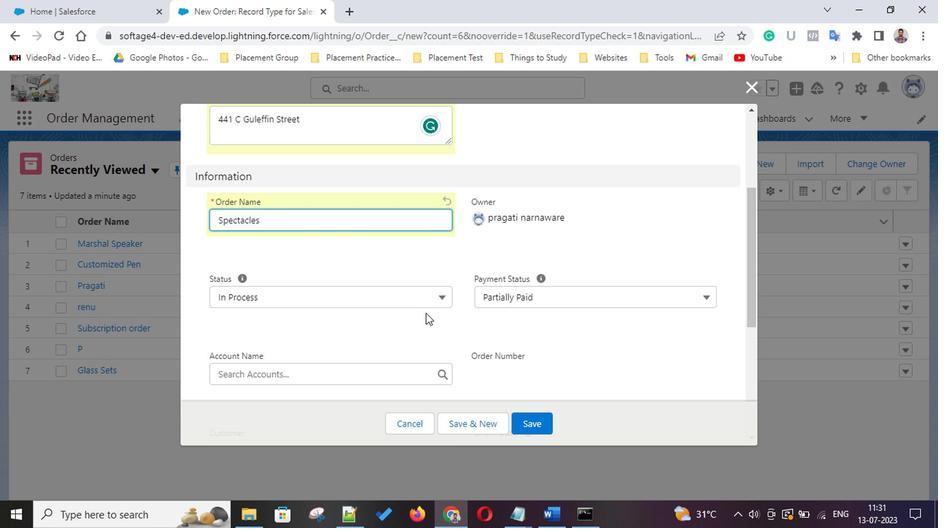 
Action: Mouse scrolled (423, 310) with delta (0, 0)
Screenshot: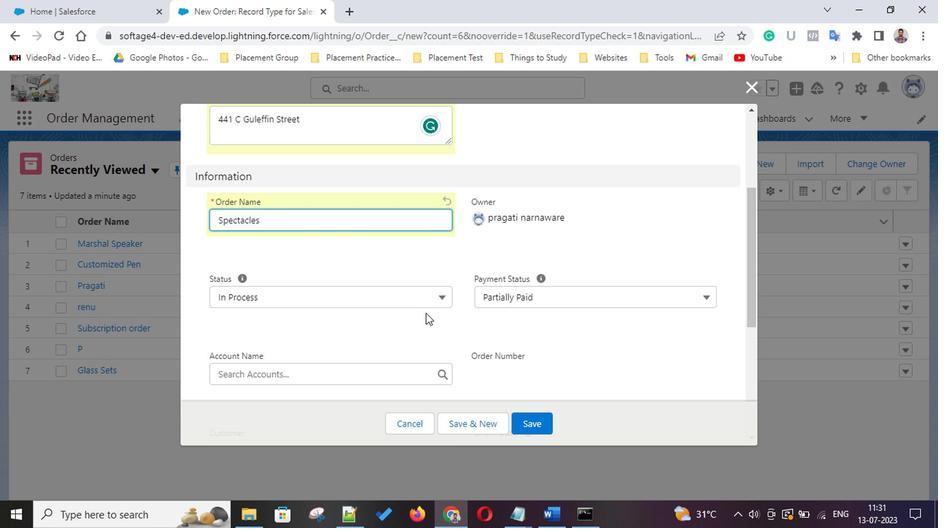 
Action: Mouse scrolled (423, 310) with delta (0, 0)
Screenshot: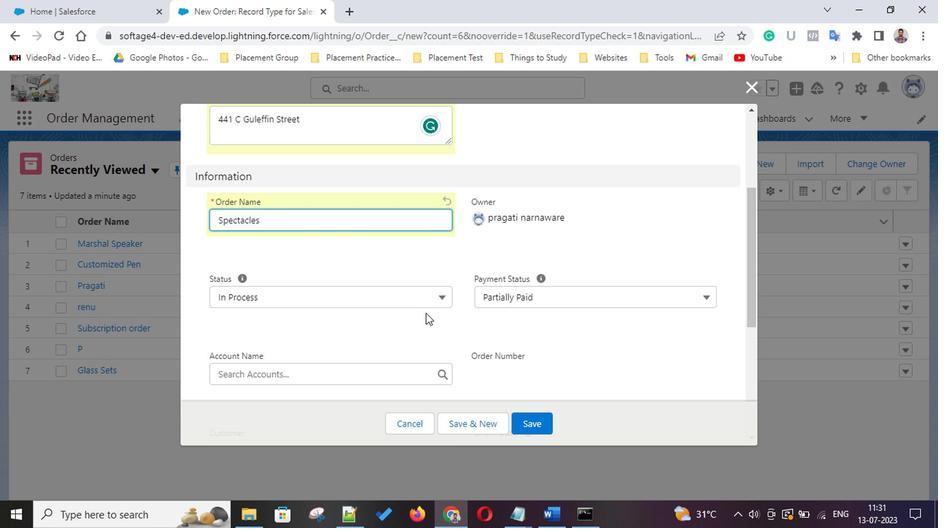 
Action: Mouse scrolled (423, 310) with delta (0, 0)
Screenshot: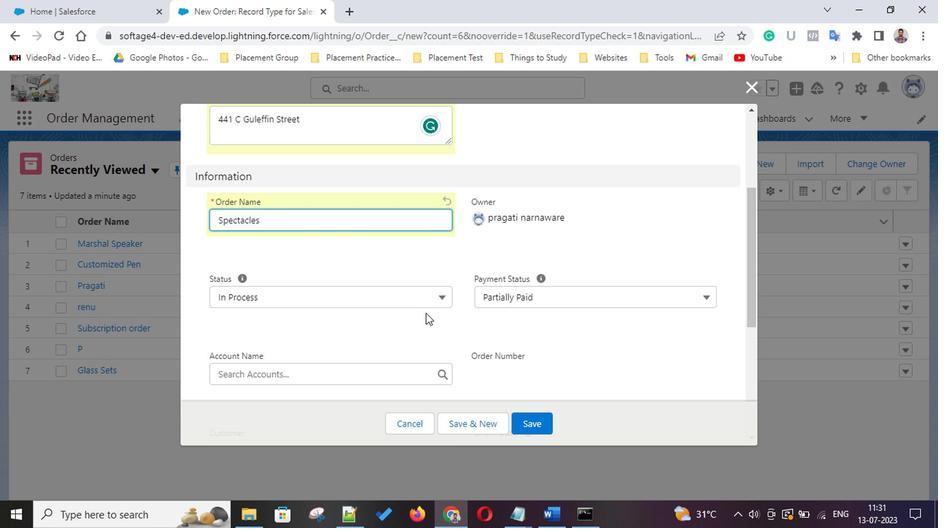 
Action: Mouse scrolled (423, 310) with delta (0, 0)
Screenshot: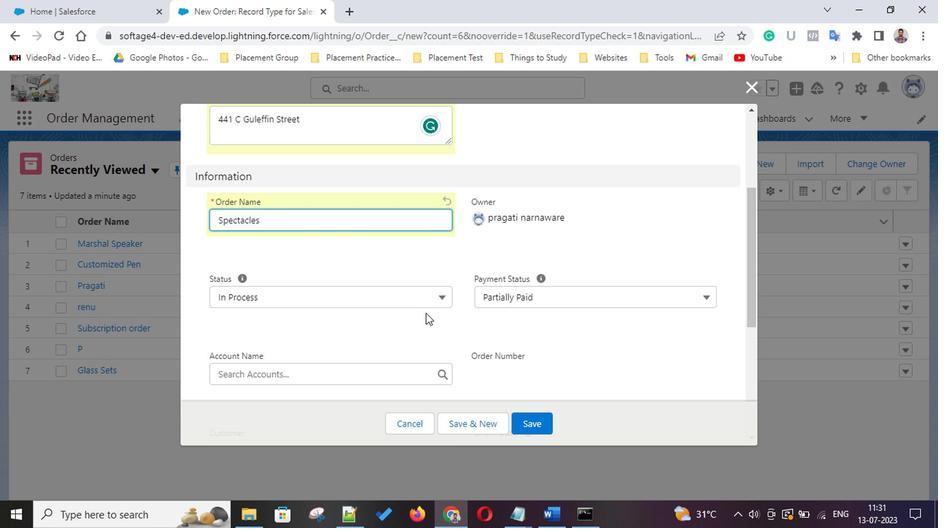 
Action: Mouse moved to (519, 341)
Screenshot: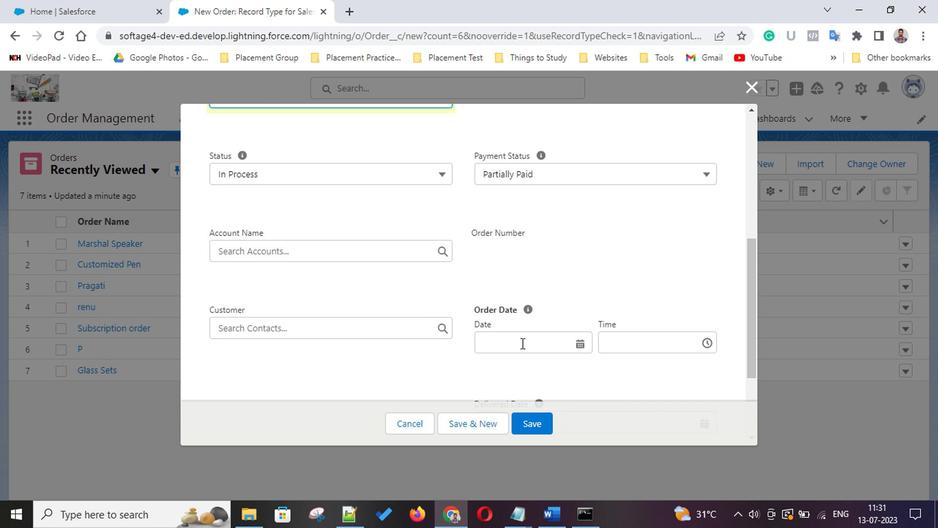 
Action: Mouse pressed left at (519, 341)
Screenshot: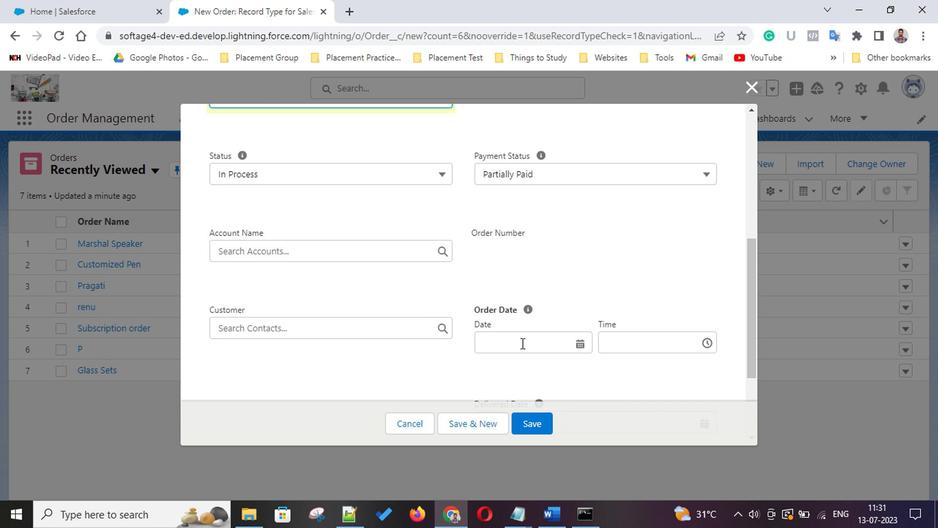 
Action: Mouse moved to (507, 238)
Screenshot: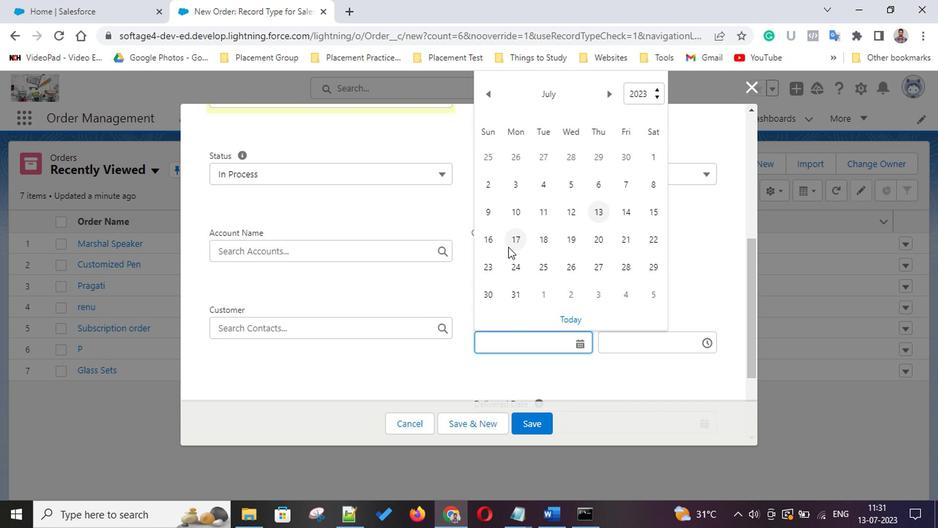 
Action: Mouse pressed left at (507, 238)
Screenshot: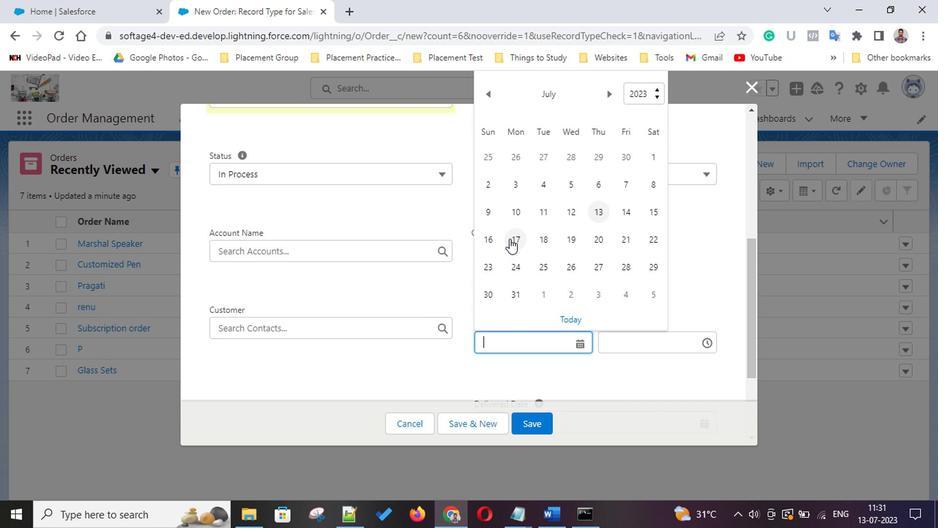 
Action: Mouse moved to (688, 314)
Screenshot: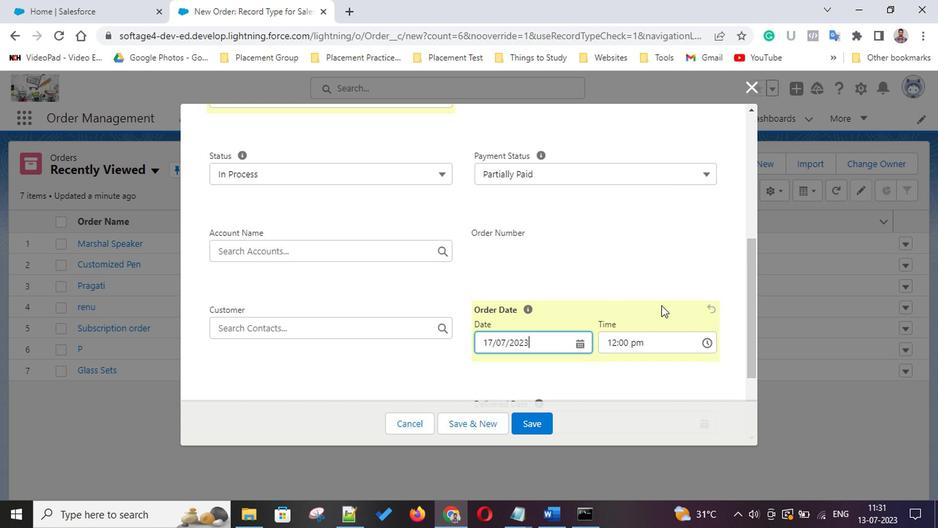 
Action: Mouse scrolled (688, 313) with delta (0, 0)
Screenshot: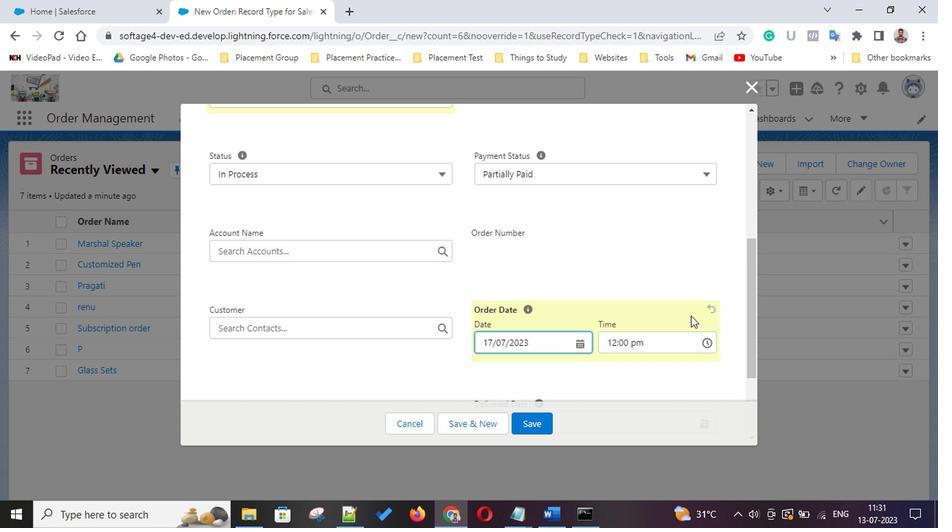 
Action: Mouse scrolled (688, 313) with delta (0, 0)
Screenshot: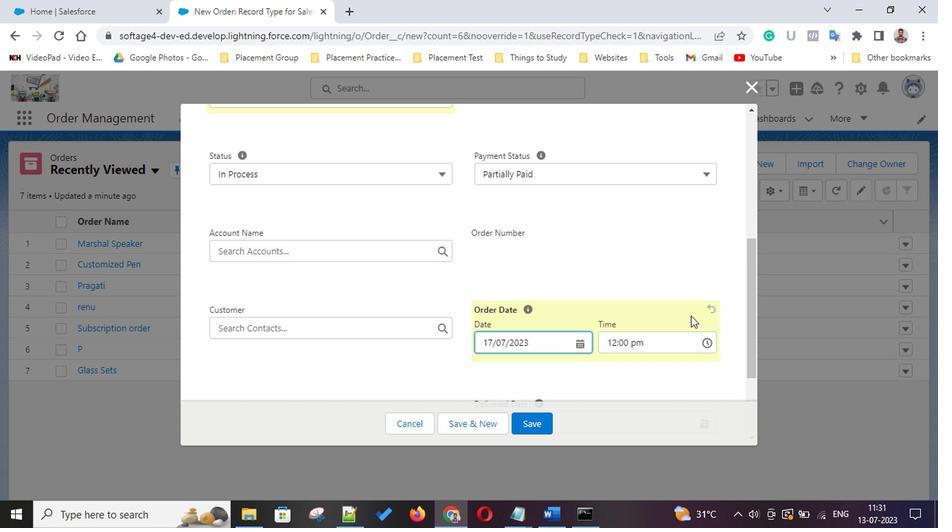 
Action: Mouse scrolled (688, 313) with delta (0, 0)
Screenshot: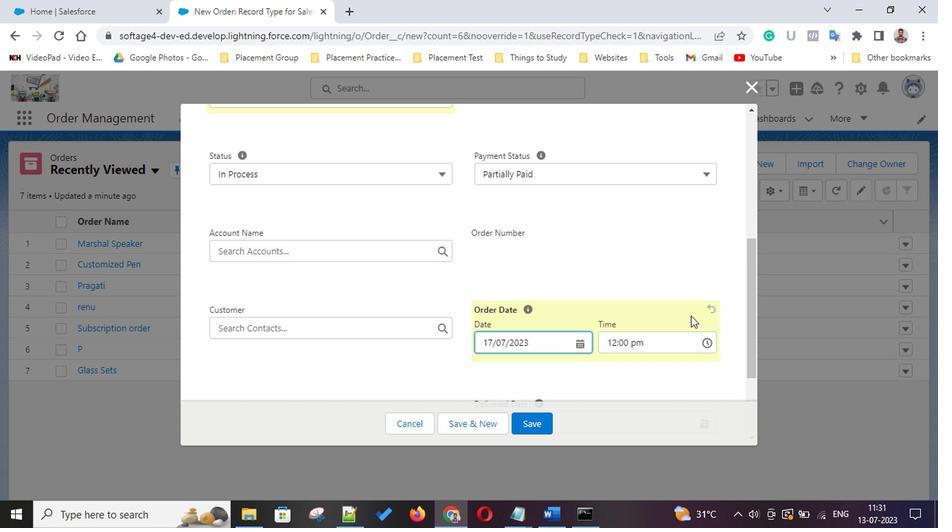 
Action: Mouse scrolled (688, 313) with delta (0, 0)
Screenshot: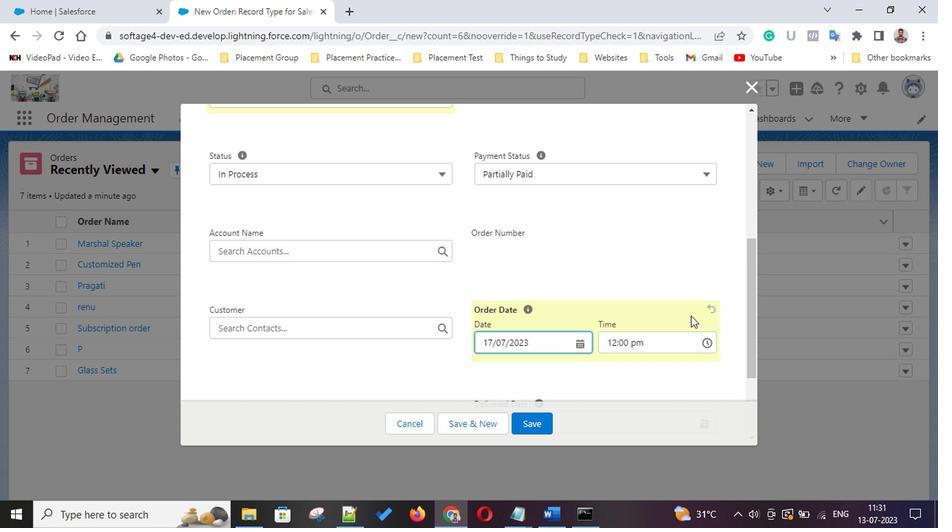 
Action: Mouse scrolled (688, 313) with delta (0, 0)
Screenshot: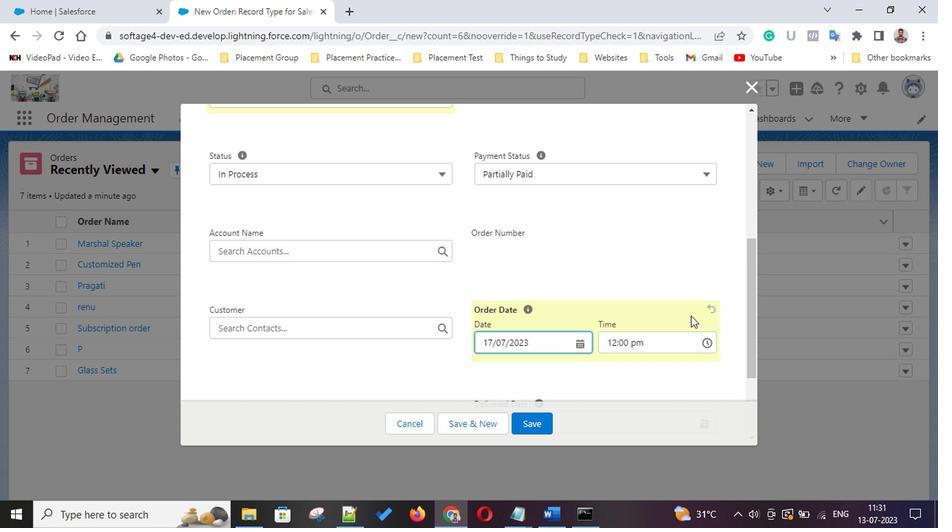 
Action: Mouse scrolled (688, 313) with delta (0, 0)
Screenshot: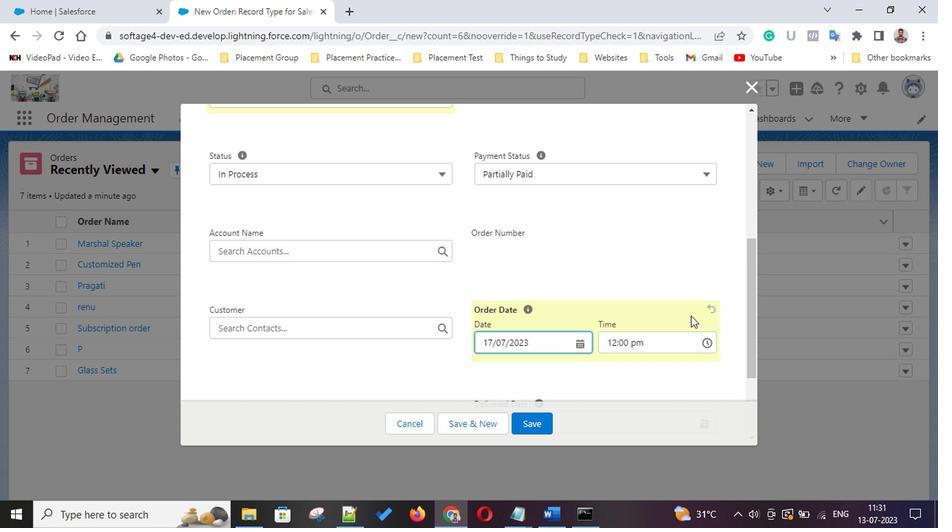 
Action: Mouse scrolled (688, 313) with delta (0, 0)
Screenshot: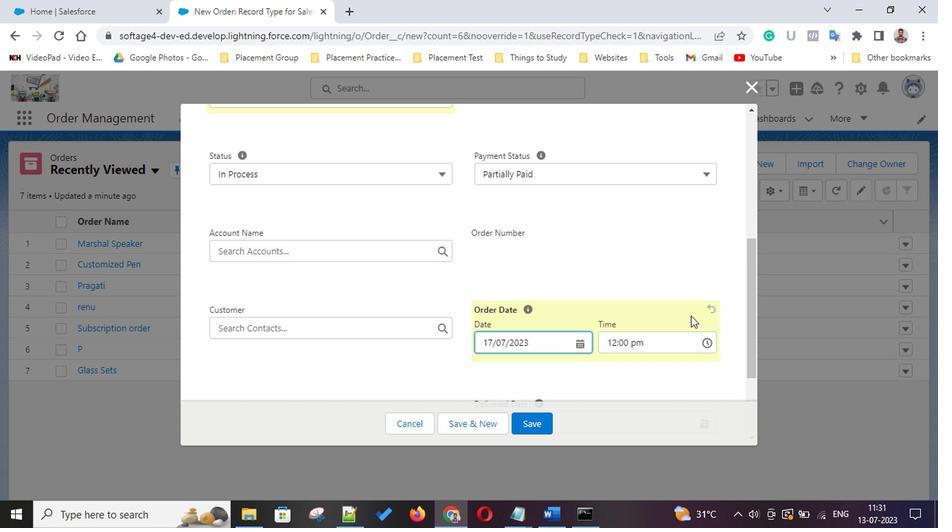 
Action: Mouse scrolled (688, 313) with delta (0, 0)
Screenshot: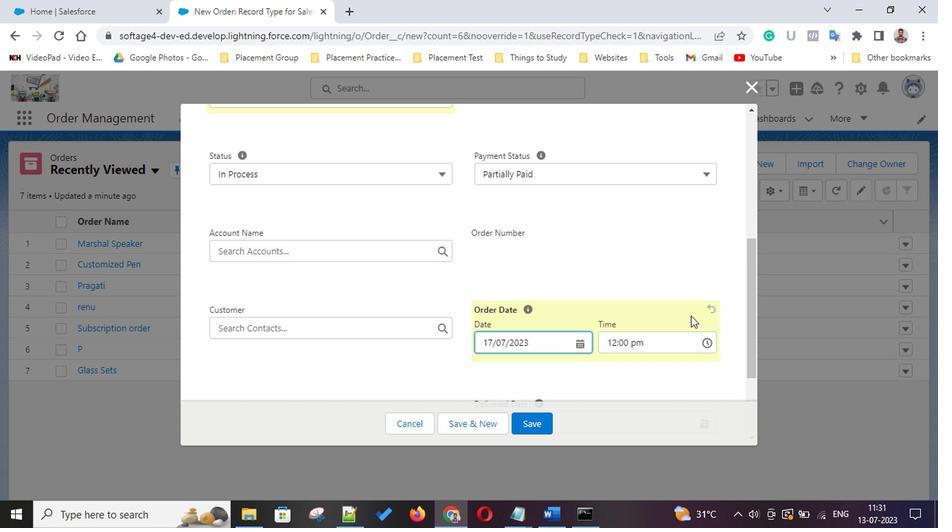 
Action: Mouse scrolled (688, 313) with delta (0, 0)
Screenshot: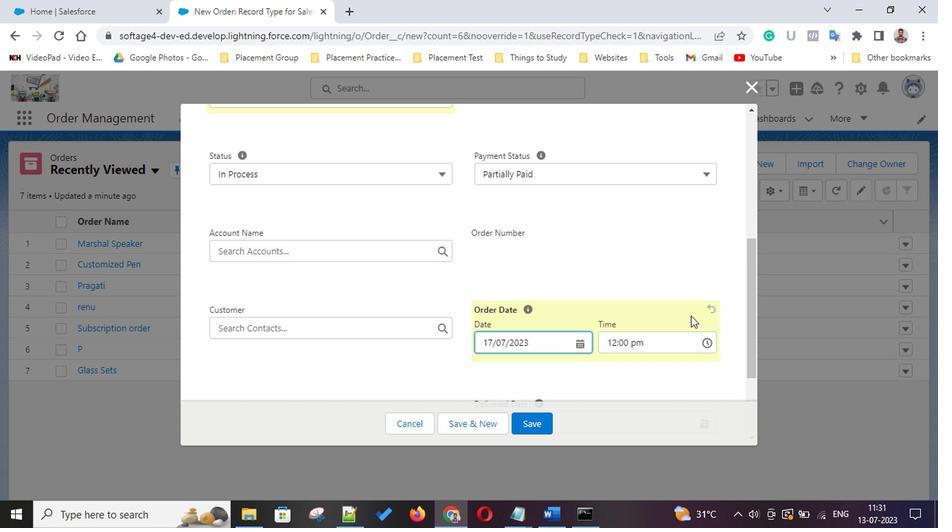
Action: Mouse scrolled (688, 313) with delta (0, 0)
Screenshot: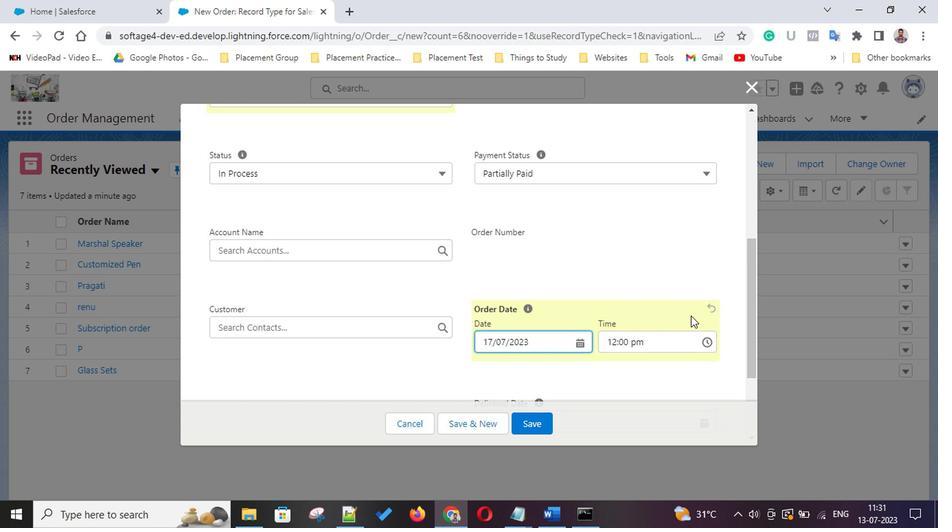 
Action: Mouse scrolled (688, 313) with delta (0, 0)
Screenshot: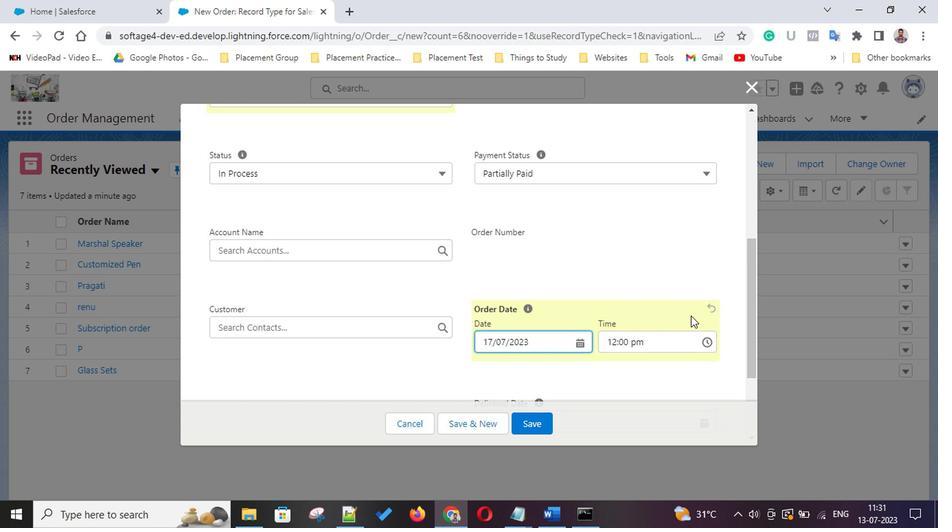 
Action: Mouse scrolled (688, 313) with delta (0, 0)
Screenshot: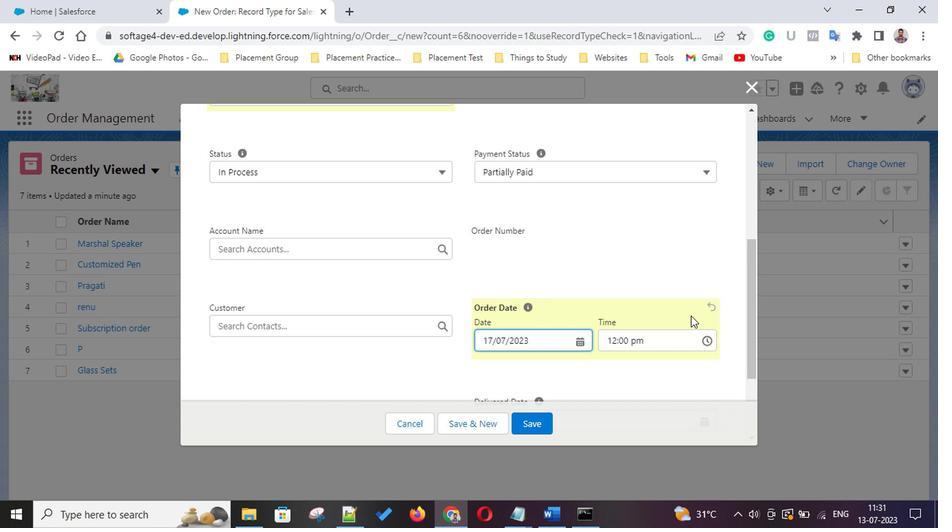 
Action: Mouse scrolled (688, 313) with delta (0, 0)
Screenshot: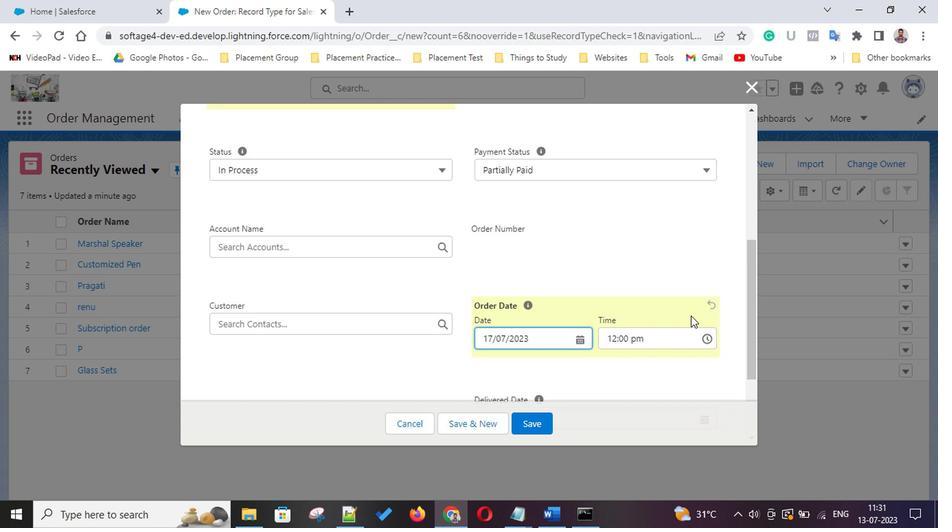 
Action: Mouse scrolled (688, 313) with delta (0, 0)
Screenshot: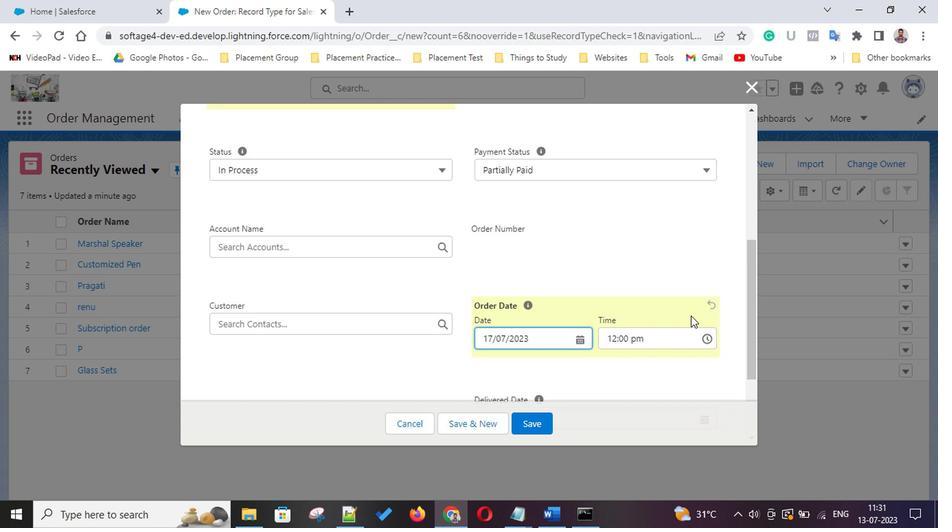 
Action: Mouse scrolled (688, 313) with delta (0, 0)
Screenshot: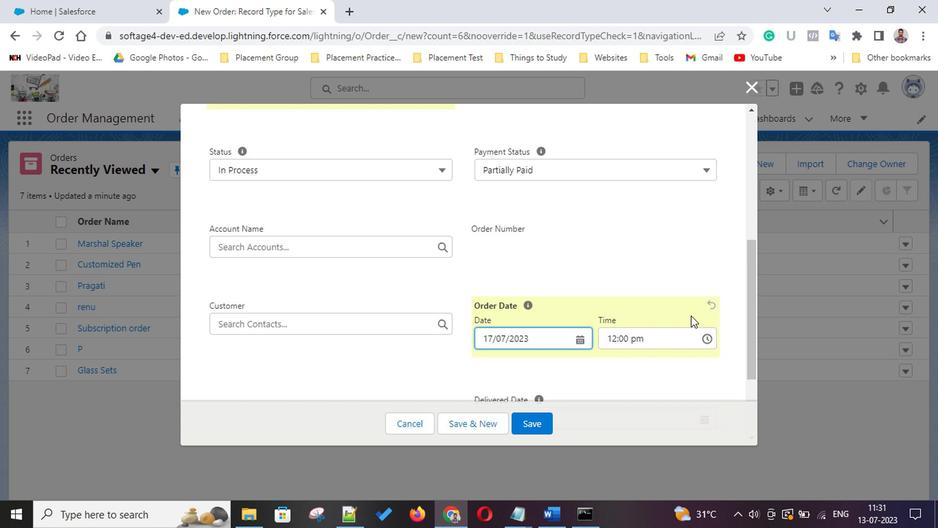 
Action: Mouse scrolled (688, 313) with delta (0, 0)
Screenshot: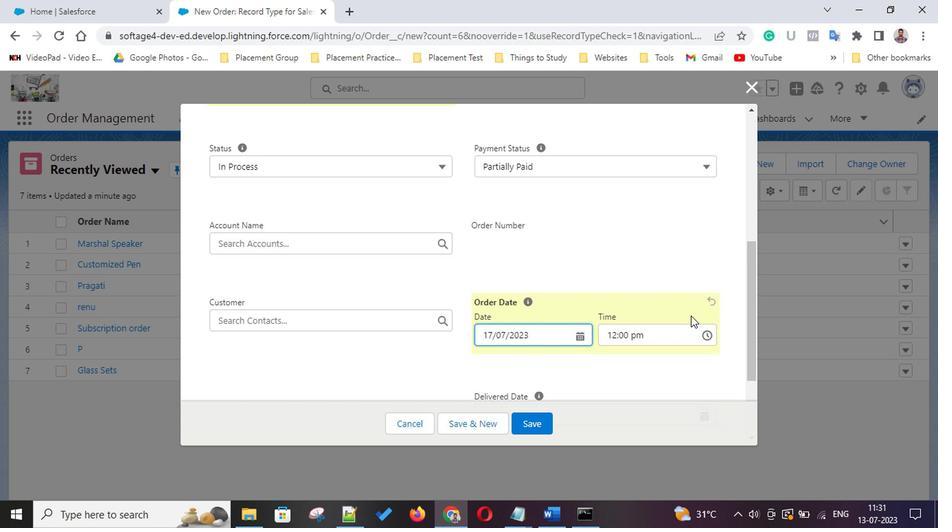 
Action: Mouse moved to (600, 285)
Screenshot: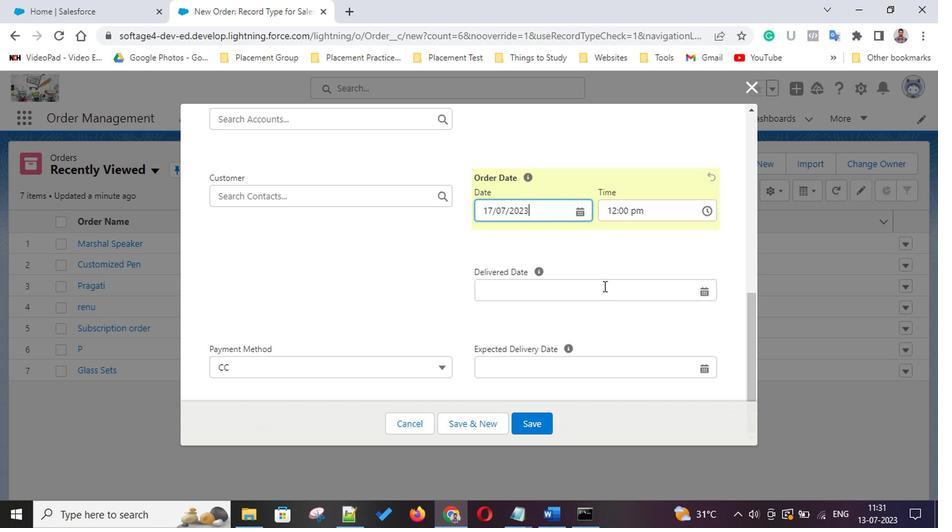 
Action: Mouse pressed left at (600, 285)
Screenshot: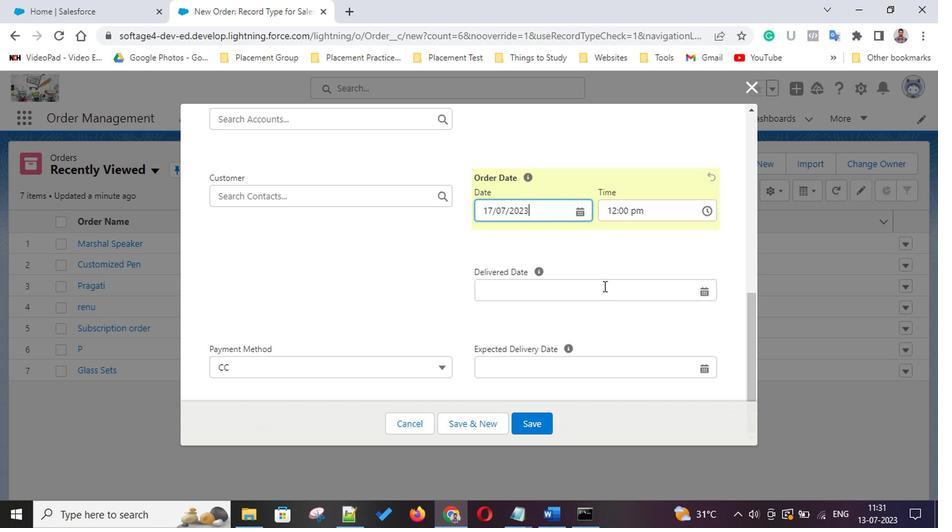 
Action: Mouse moved to (562, 247)
Screenshot: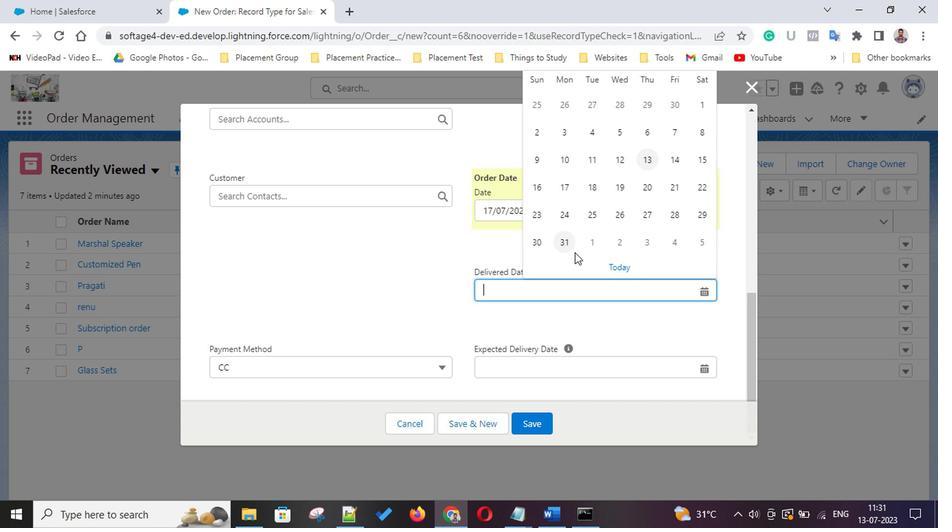 
Action: Mouse pressed left at (562, 247)
Screenshot: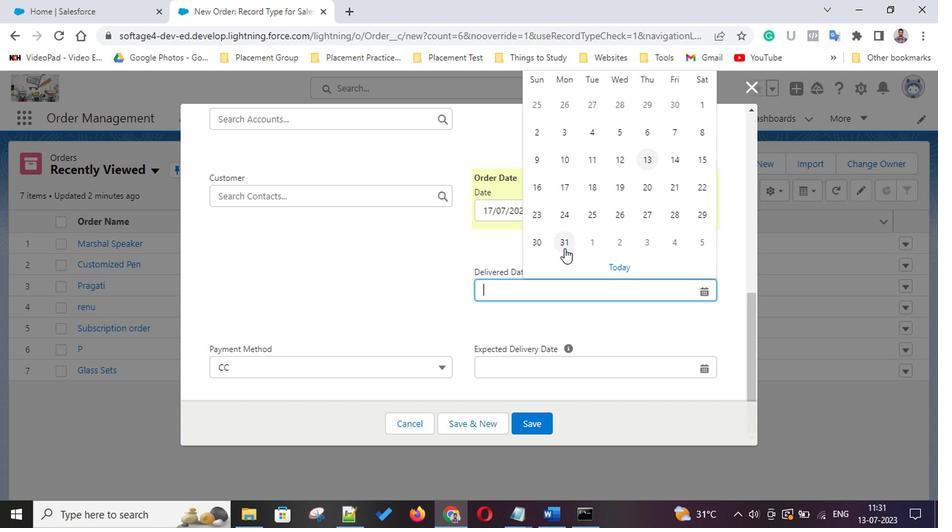 
Action: Mouse moved to (584, 307)
Screenshot: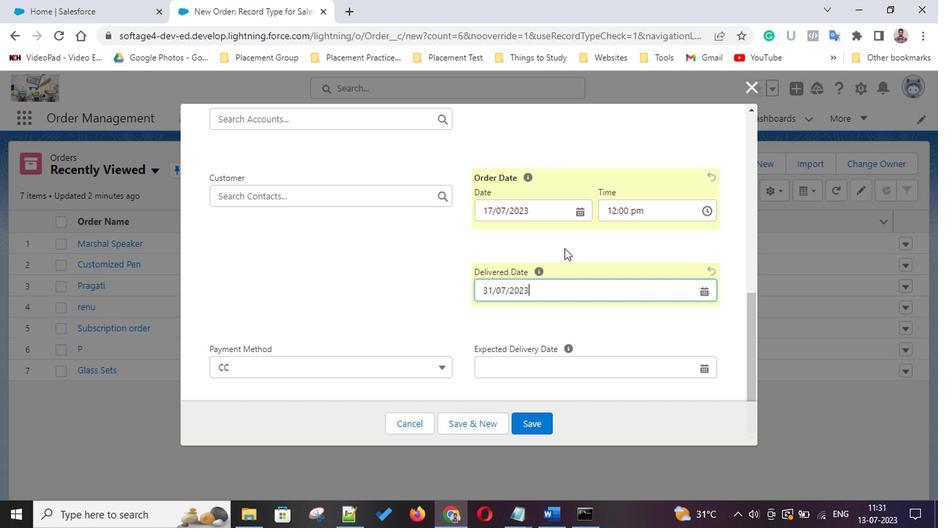
Action: Mouse scrolled (584, 306) with delta (0, 0)
Screenshot: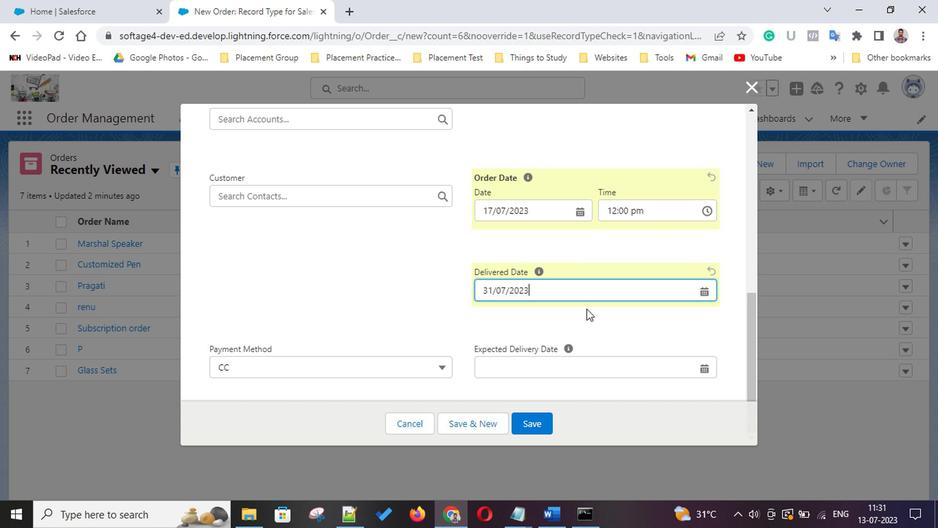 
Action: Mouse scrolled (584, 306) with delta (0, 0)
Screenshot: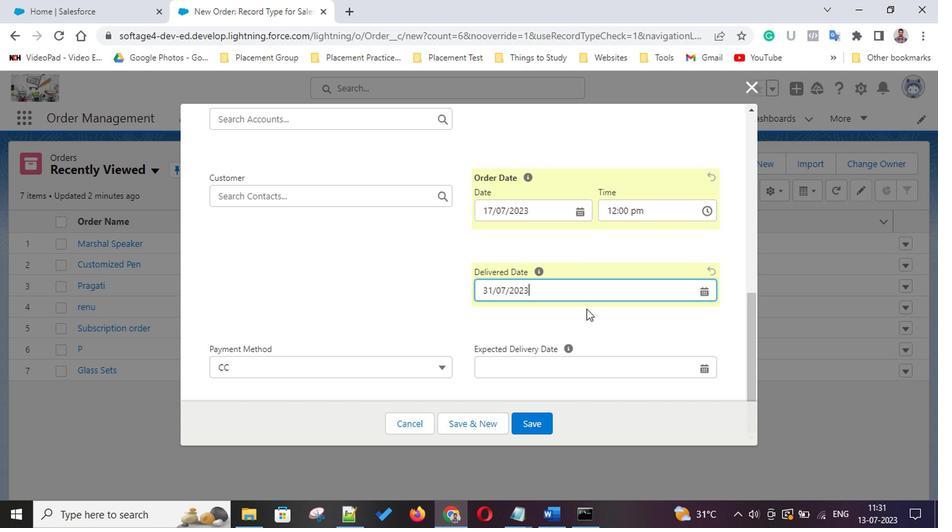 
Action: Mouse scrolled (584, 306) with delta (0, 0)
Screenshot: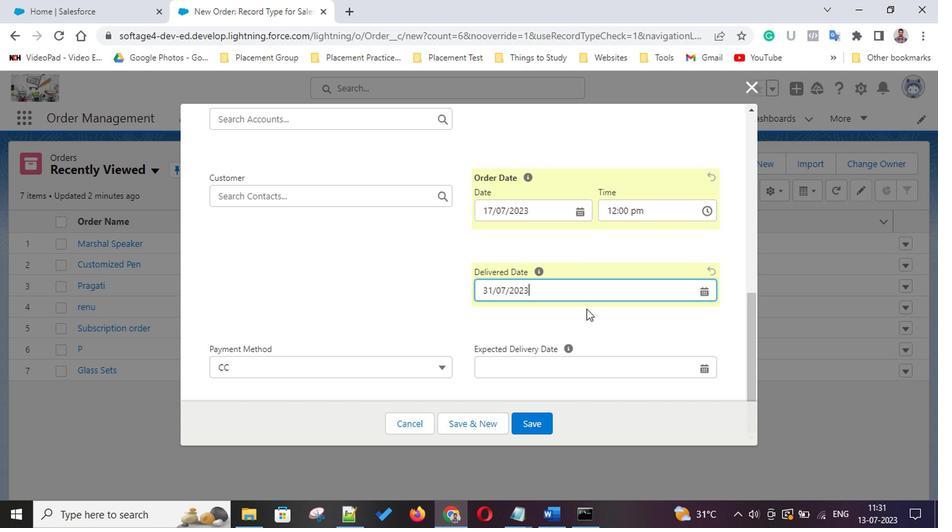 
Action: Mouse scrolled (584, 306) with delta (0, 0)
Screenshot: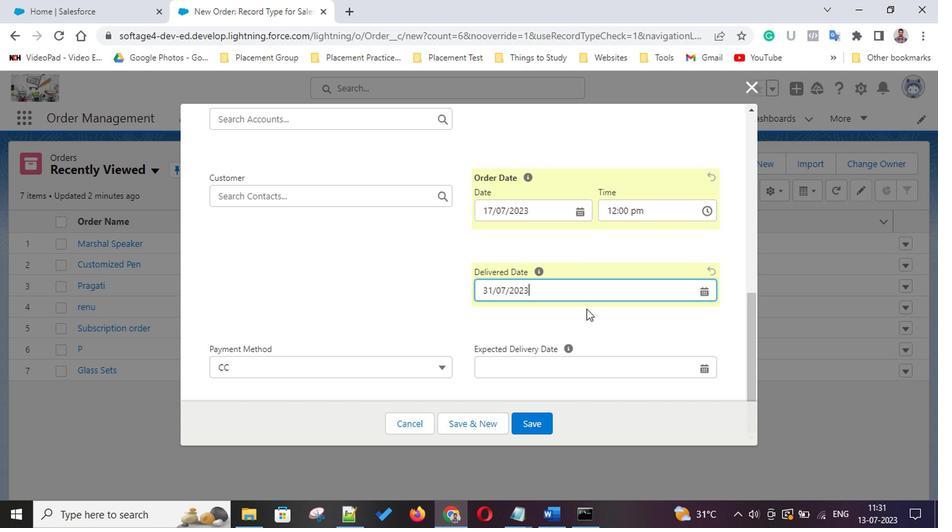 
Action: Mouse scrolled (584, 306) with delta (0, 0)
Screenshot: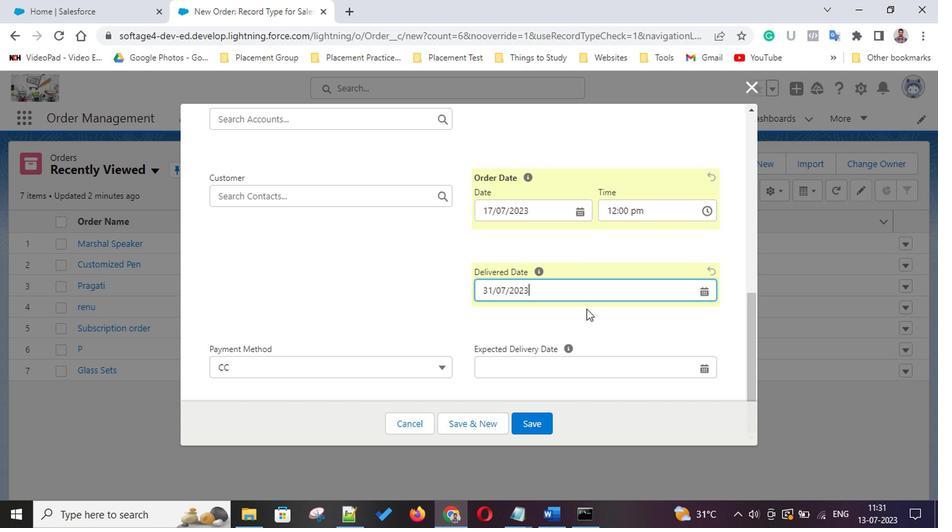 
Action: Mouse scrolled (584, 306) with delta (0, 0)
Screenshot: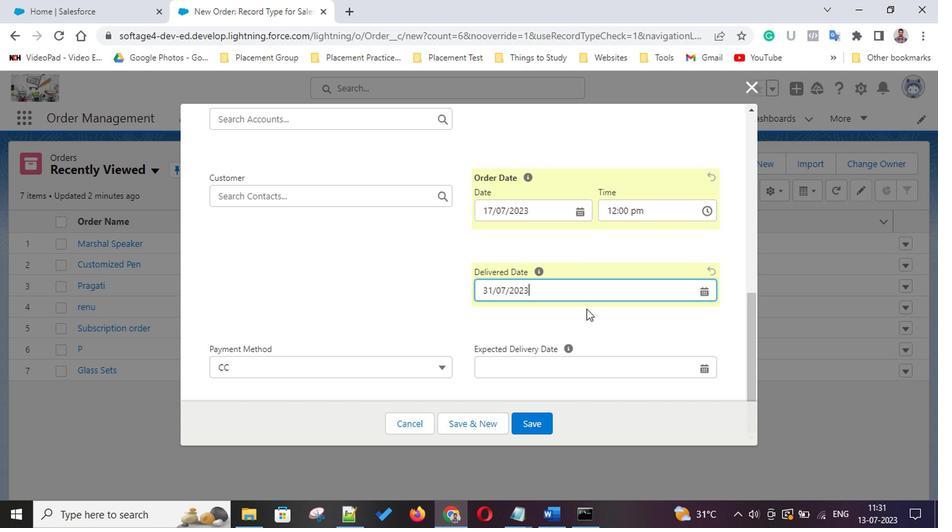
Action: Mouse scrolled (584, 306) with delta (0, 0)
Screenshot: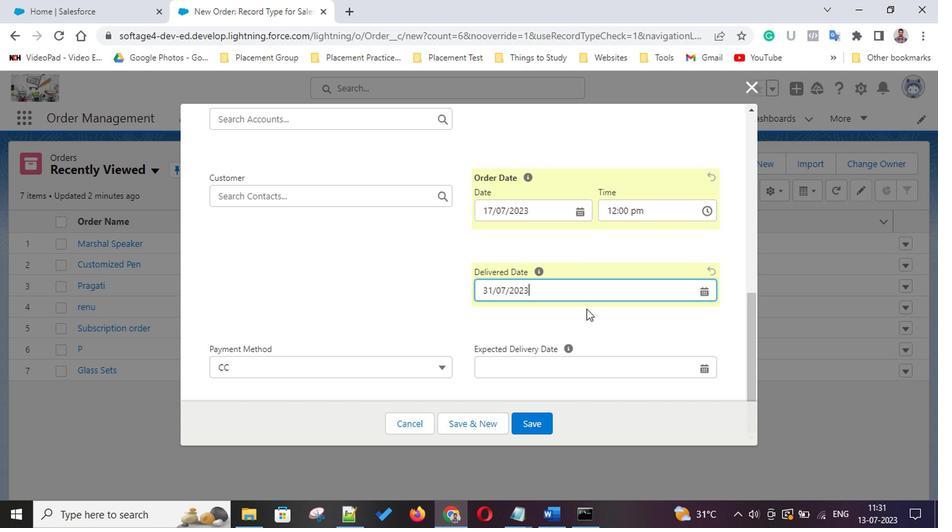 
Action: Mouse scrolled (584, 306) with delta (0, 0)
Screenshot: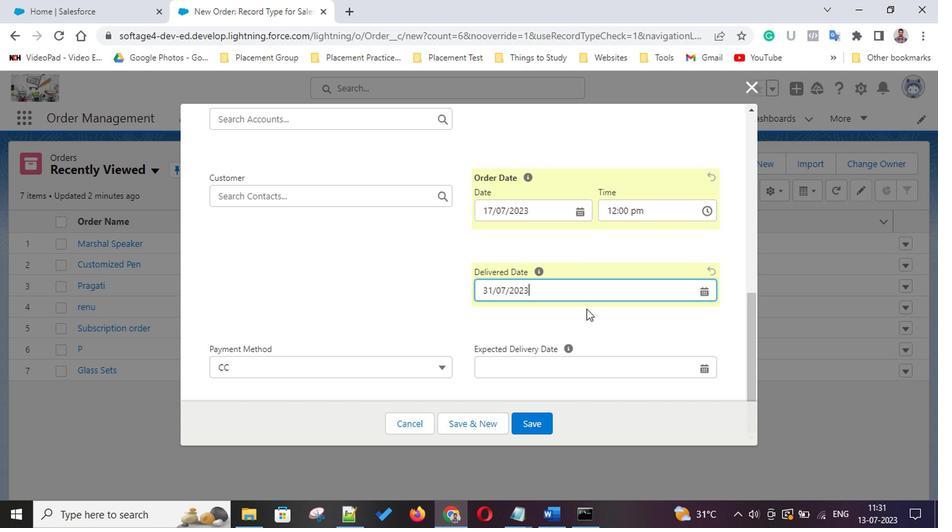 
Action: Mouse scrolled (584, 306) with delta (0, 0)
Screenshot: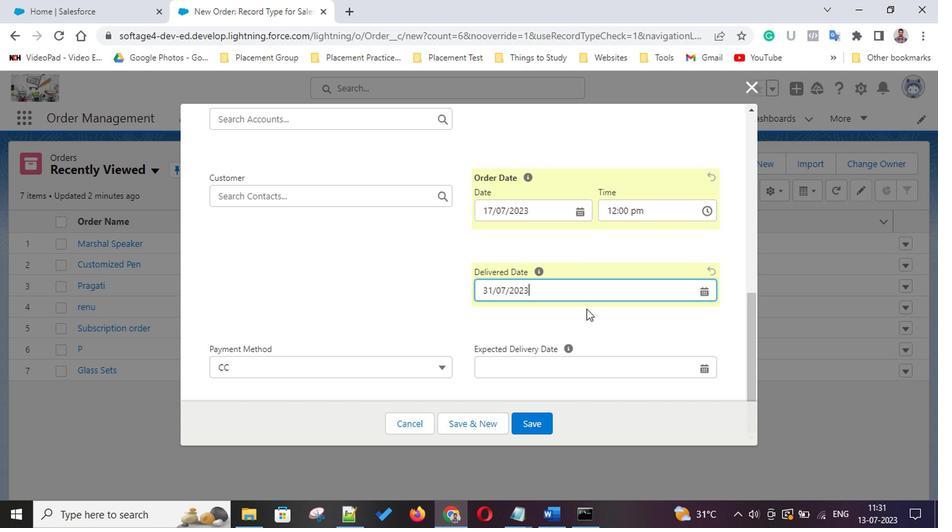 
Action: Mouse scrolled (584, 306) with delta (0, 0)
Screenshot: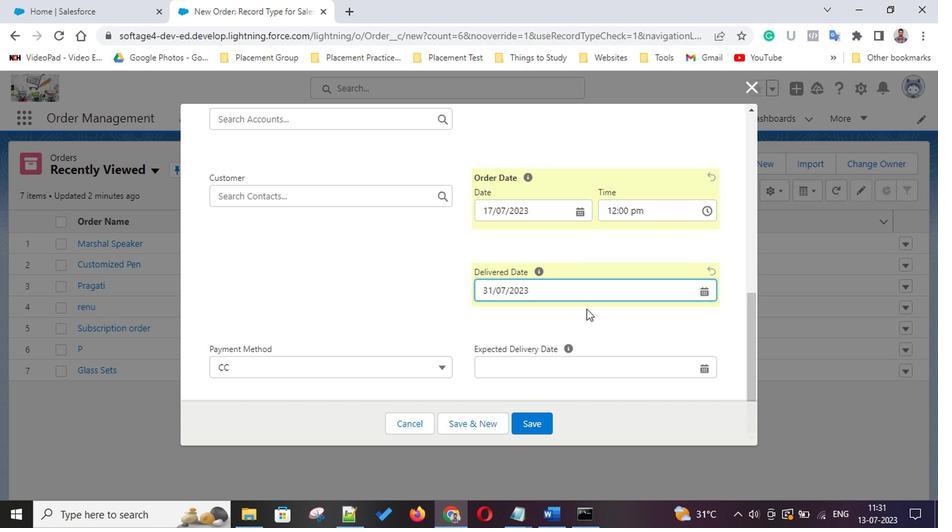
Action: Mouse scrolled (584, 306) with delta (0, 0)
Screenshot: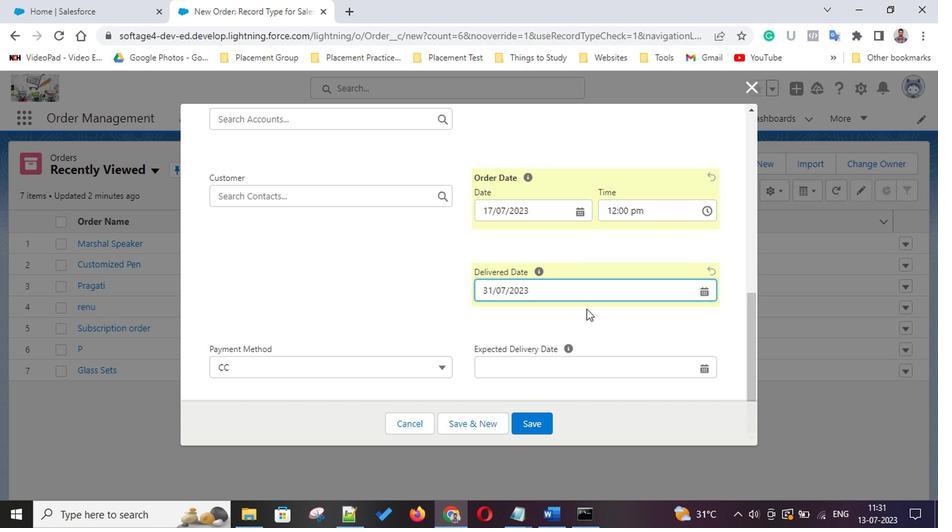 
Action: Mouse scrolled (584, 306) with delta (0, 0)
Screenshot: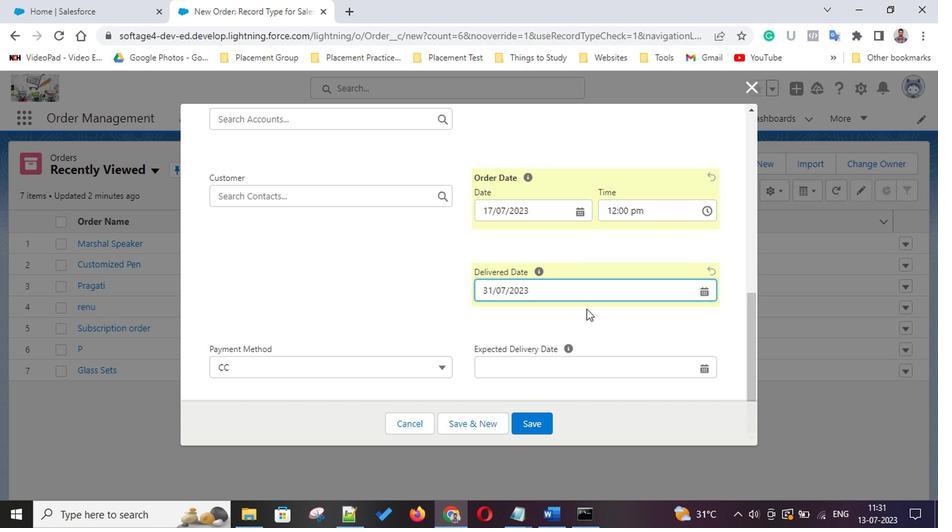 
Action: Mouse scrolled (584, 306) with delta (0, 0)
Screenshot: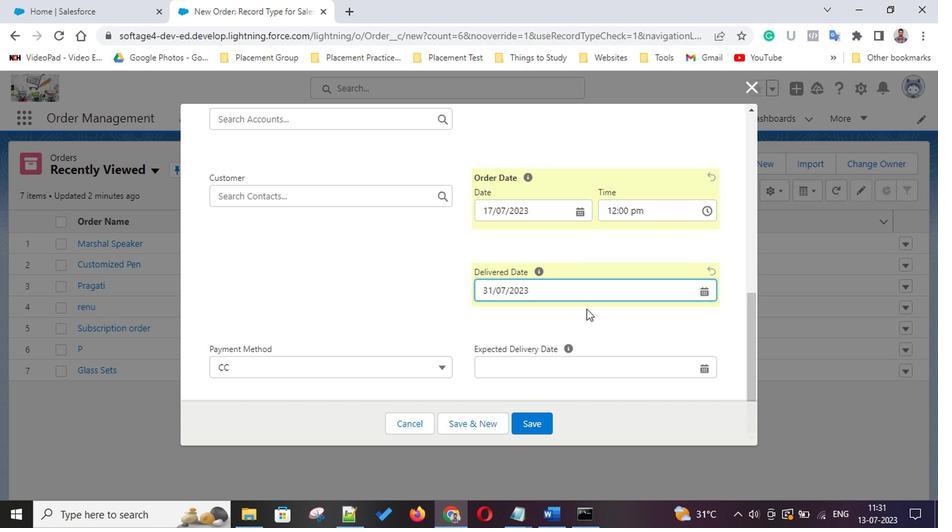
Action: Mouse moved to (560, 293)
Screenshot: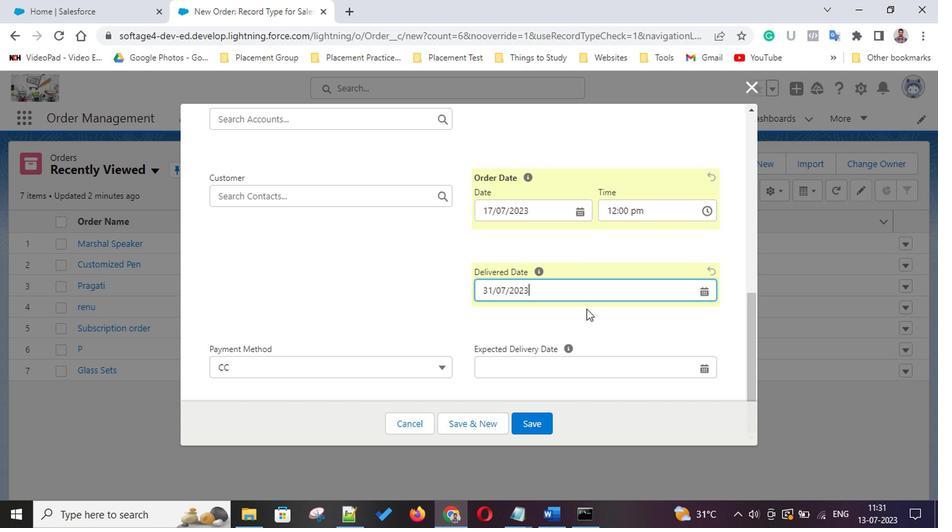 
Action: Mouse pressed left at (560, 293)
Screenshot: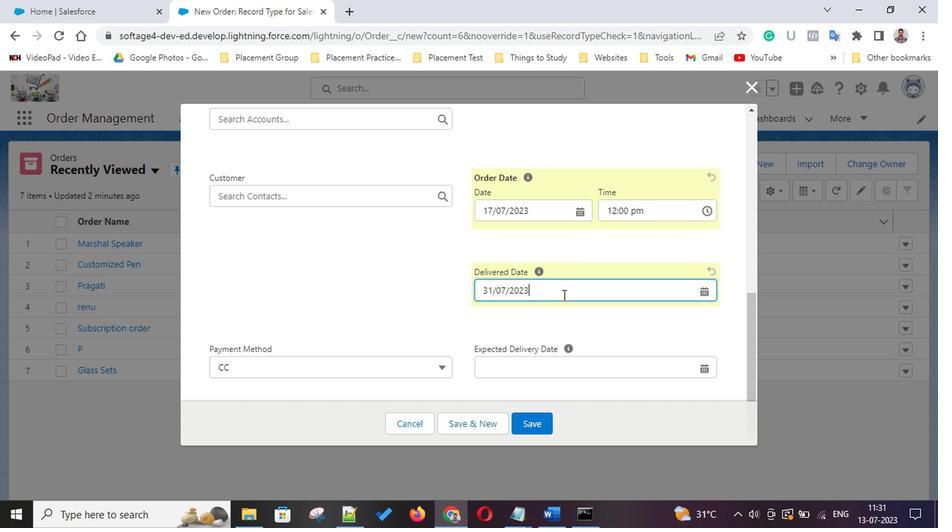 
Action: Mouse moved to (746, 88)
Screenshot: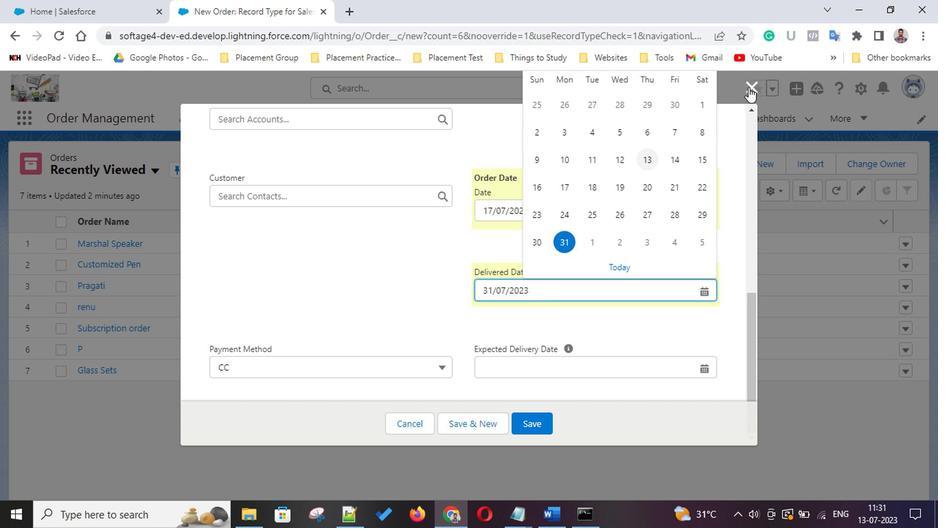 
Action: Mouse pressed left at (746, 88)
Screenshot: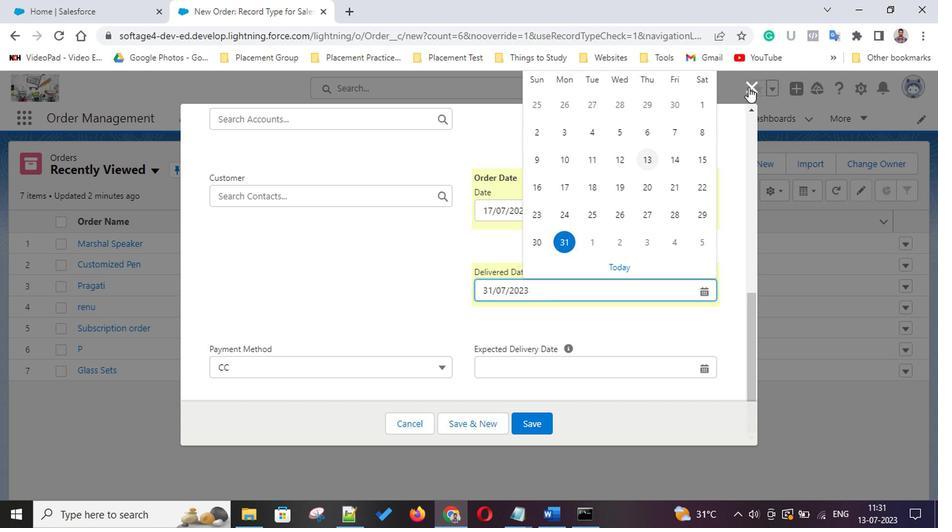 
Action: Mouse moved to (759, 160)
Screenshot: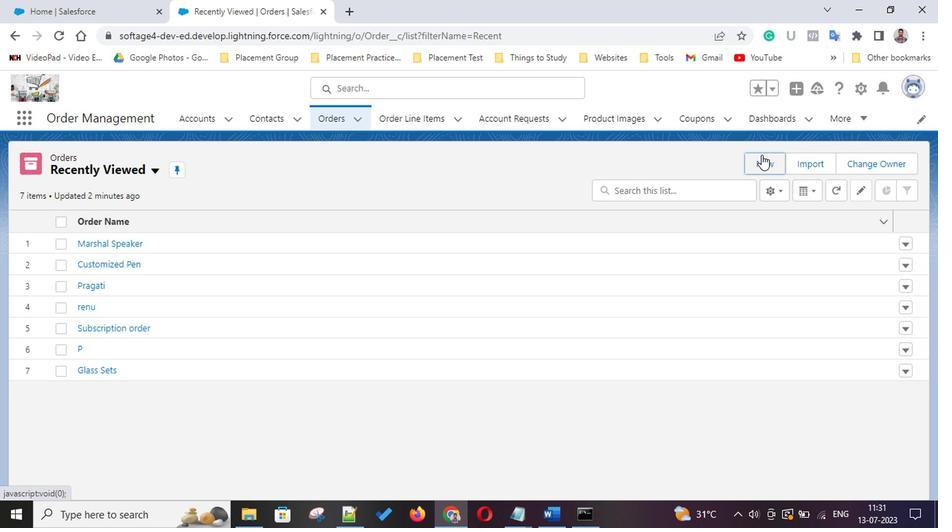 
Action: Mouse pressed left at (759, 160)
Screenshot: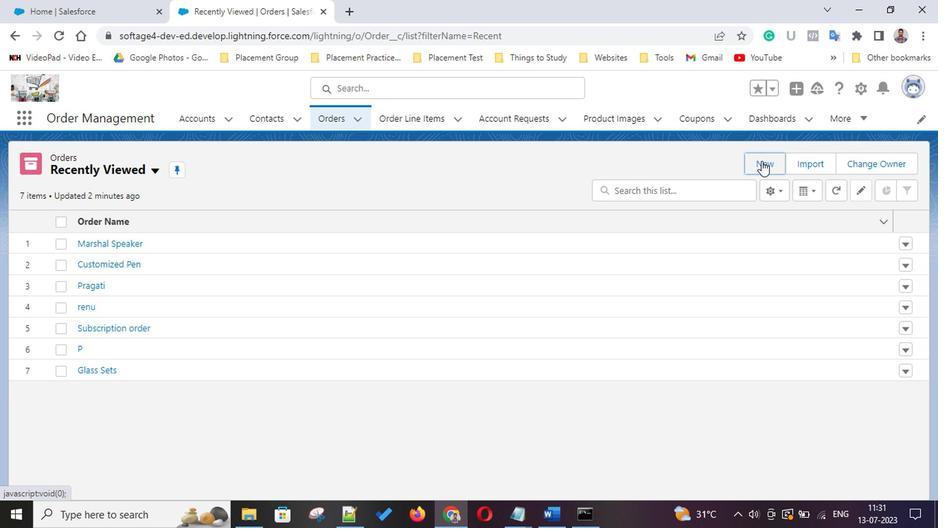 
Action: Mouse moved to (389, 286)
Screenshot: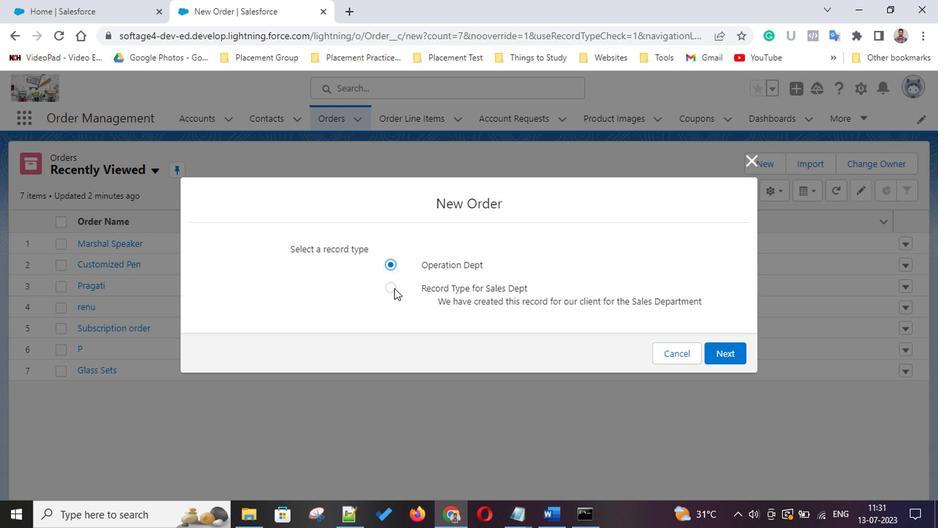 
Action: Mouse pressed left at (389, 286)
Screenshot: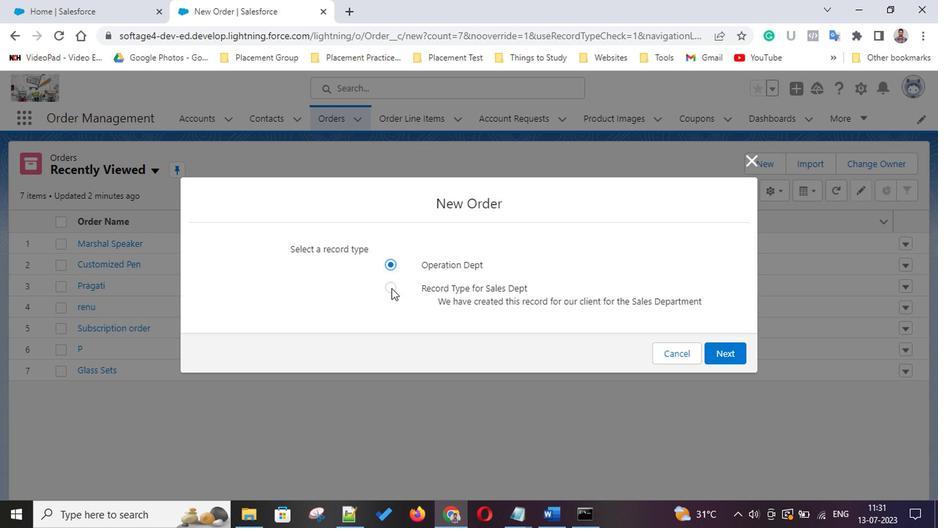 
Action: Mouse moved to (720, 351)
Screenshot: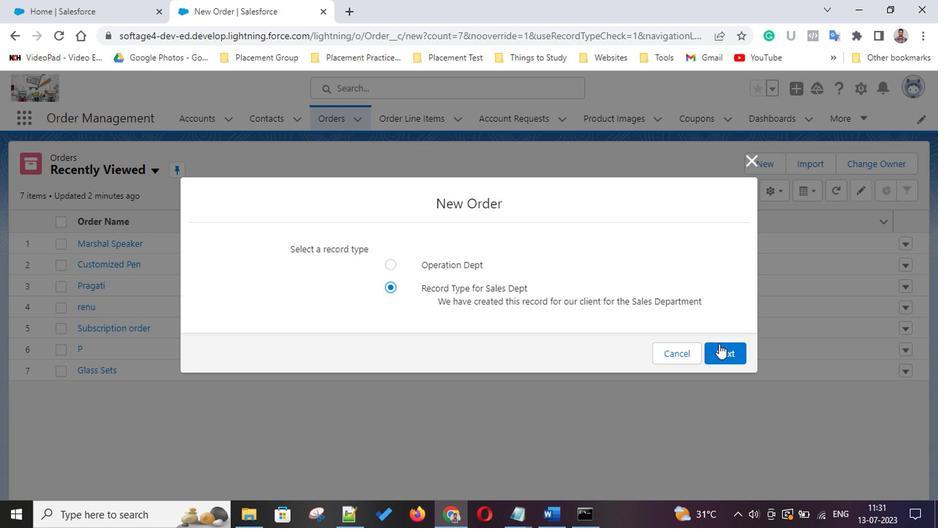 
Action: Mouse pressed left at (720, 351)
Screenshot: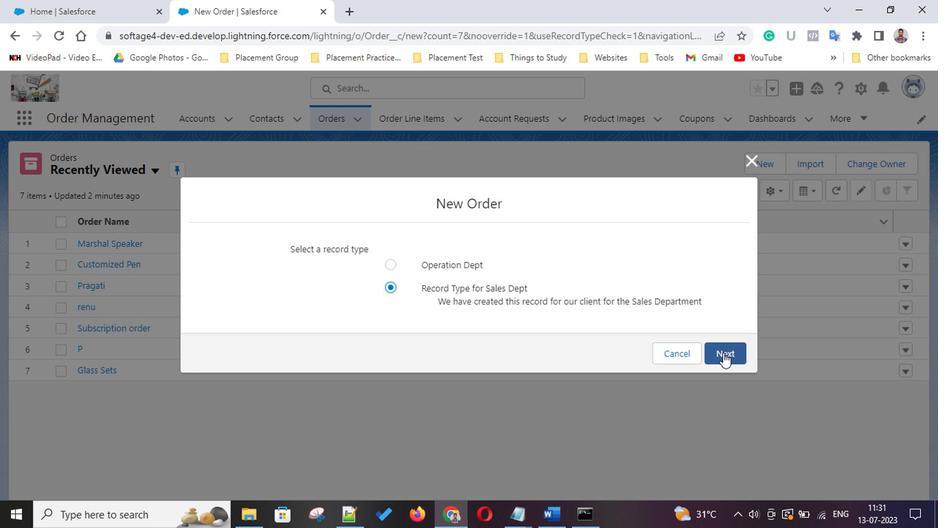 
Action: Mouse moved to (492, 304)
Screenshot: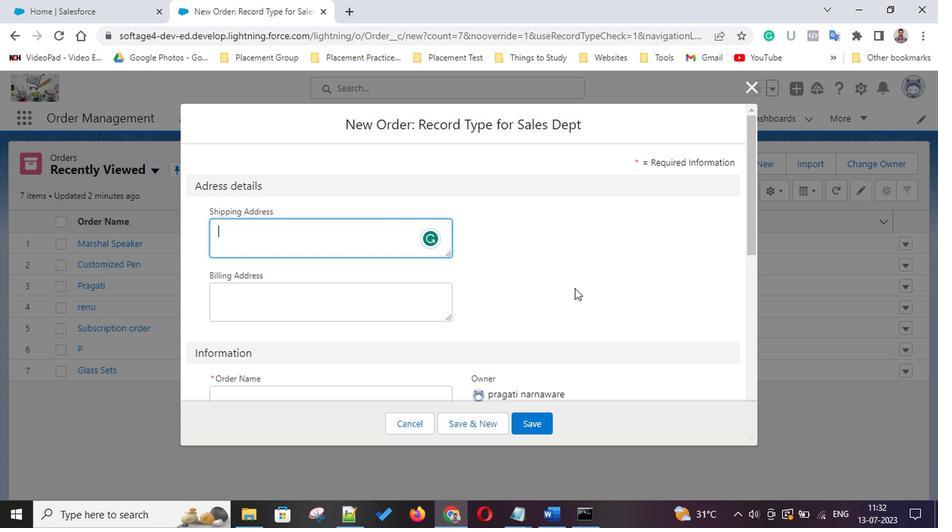 
Action: Mouse scrolled (492, 304) with delta (0, 0)
Screenshot: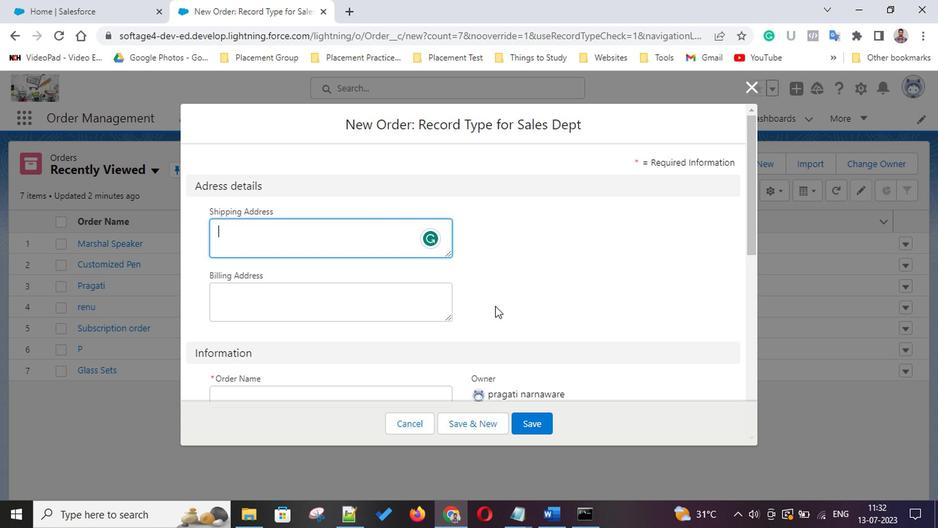 
Action: Mouse scrolled (492, 304) with delta (0, 0)
Screenshot: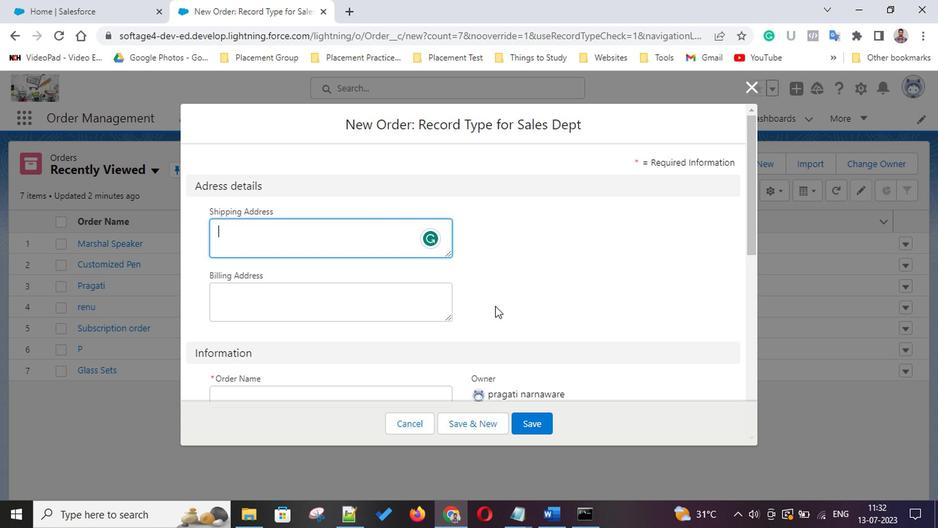 
Action: Mouse scrolled (492, 304) with delta (0, 0)
Screenshot: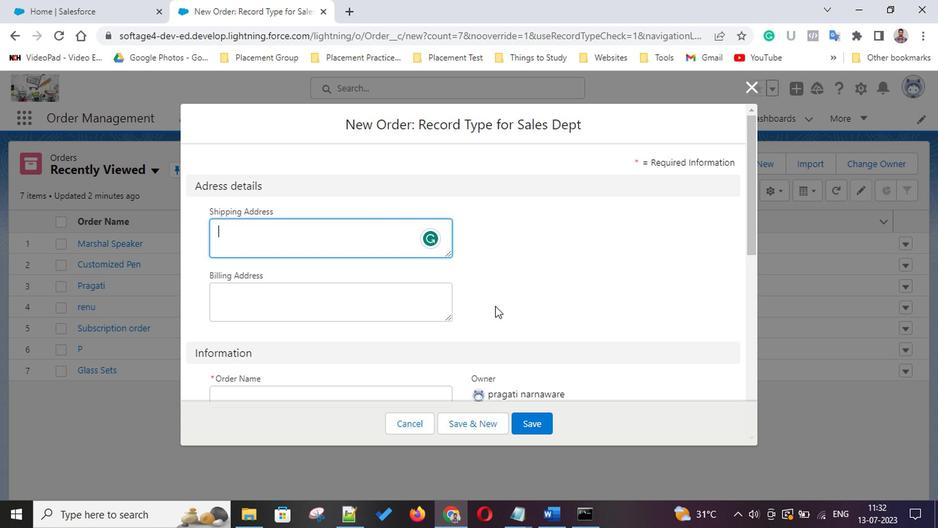 
Action: Mouse scrolled (492, 304) with delta (0, 0)
Screenshot: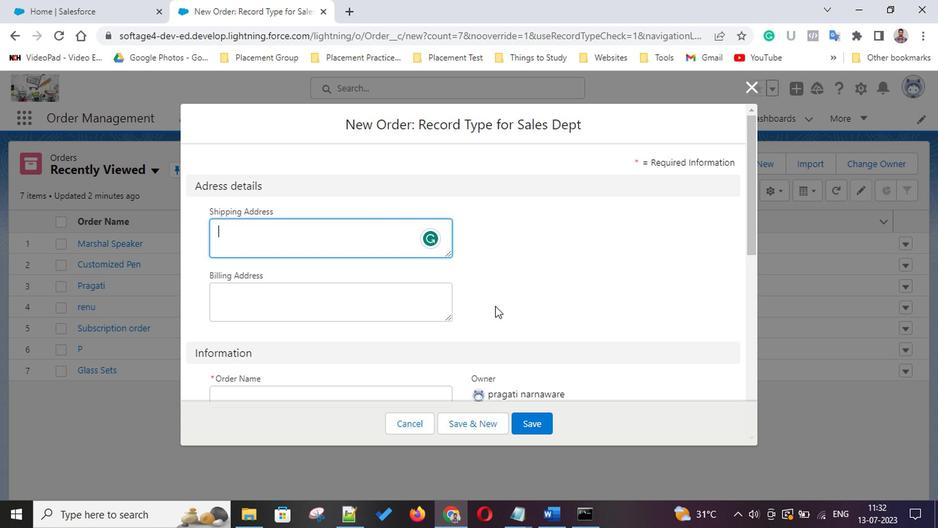 
Action: Mouse scrolled (492, 304) with delta (0, 0)
Screenshot: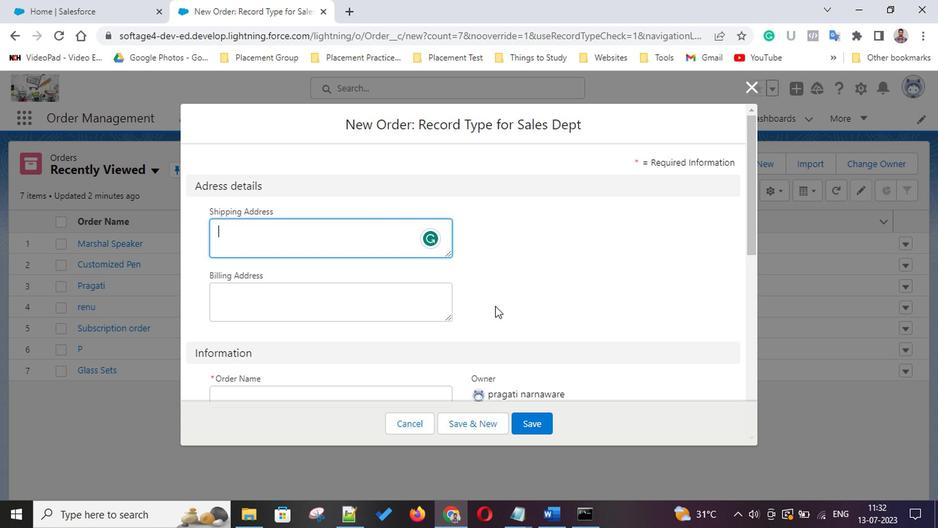 
Action: Mouse scrolled (492, 304) with delta (0, 0)
Screenshot: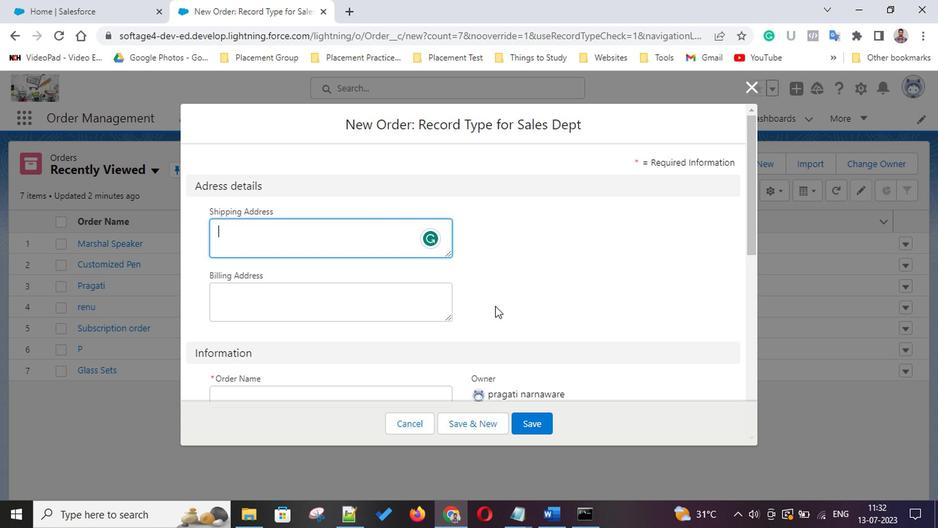 
Action: Mouse scrolled (492, 304) with delta (0, 0)
Screenshot: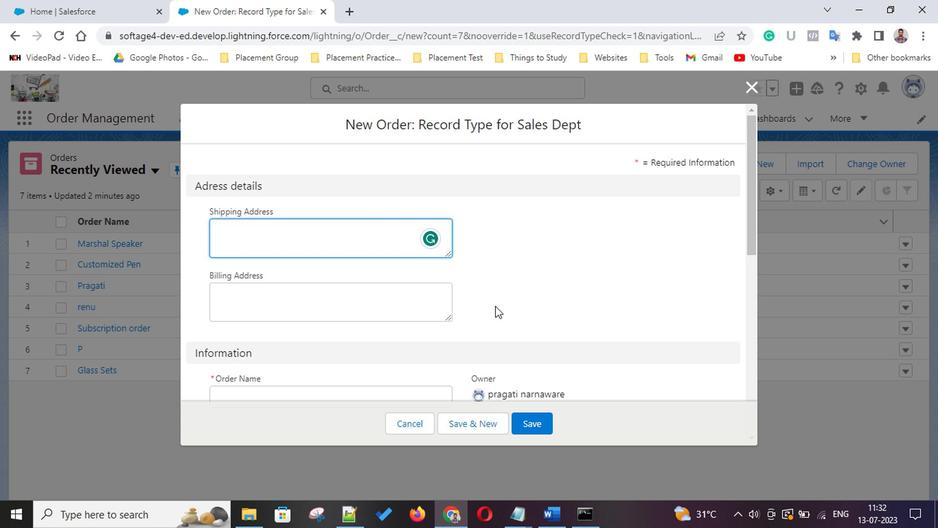 
Action: Mouse scrolled (492, 304) with delta (0, 0)
Screenshot: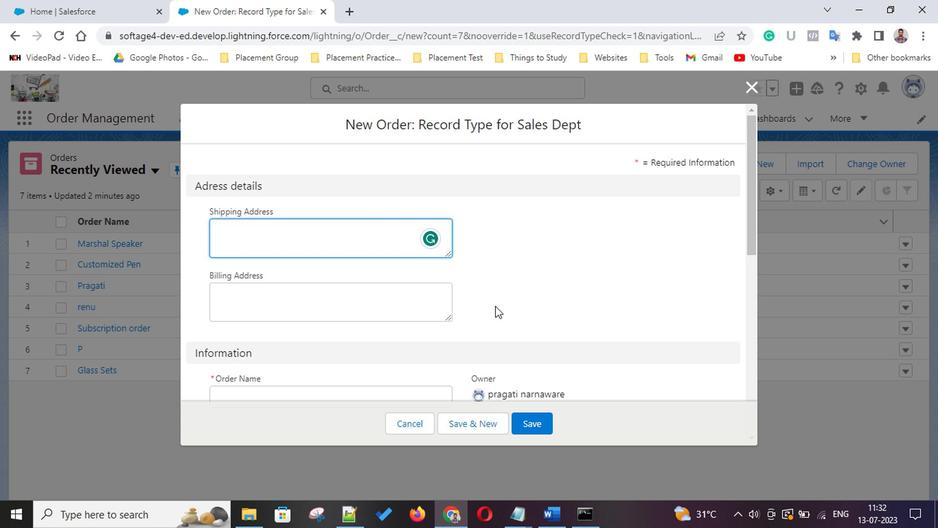 
Action: Mouse moved to (334, 203)
Screenshot: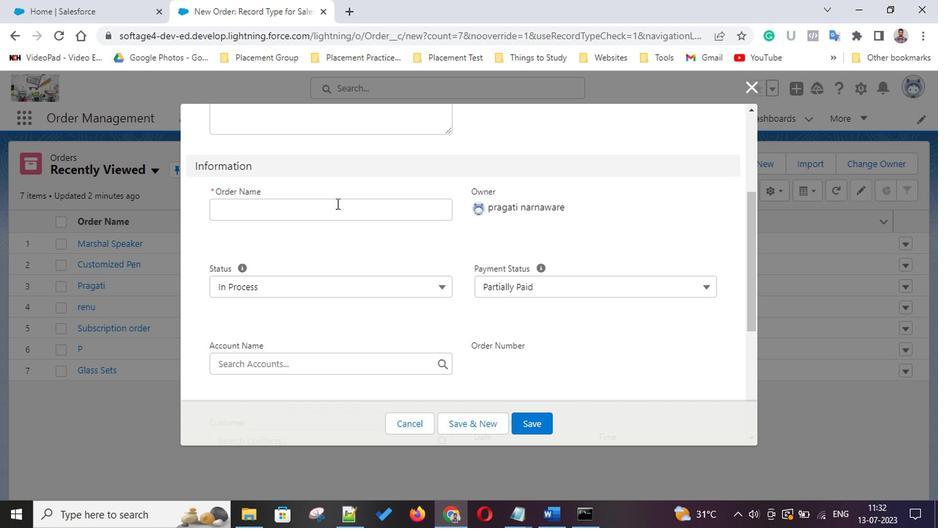 
Action: Mouse pressed left at (334, 203)
Screenshot: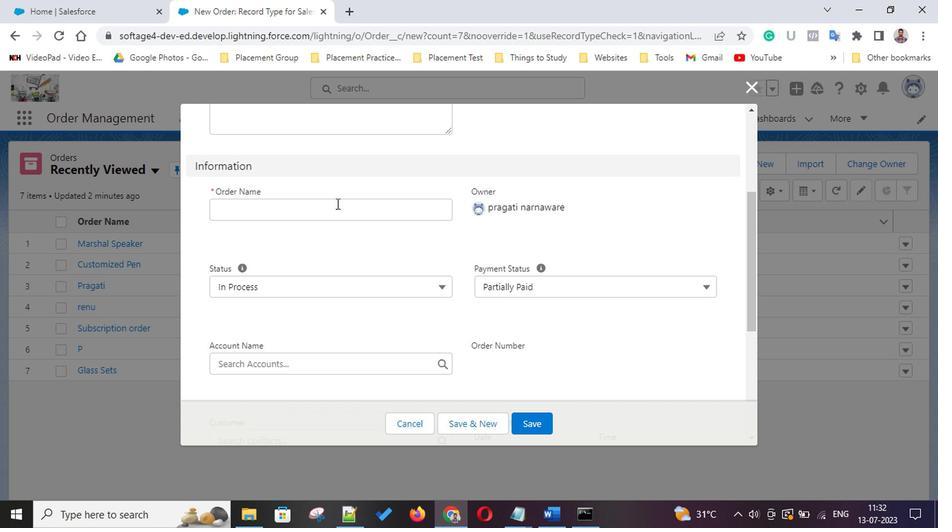 
Action: Key pressed <Key.shift><Key.shift><Key.shift><Key.shift><Key.shift><Key.shift><Key.shift><Key.shift><Key.shift><Key.shift><Key.shift><Key.shift><Key.shift><Key.shift><Key.shift><Key.shift><Key.shift><Key.shift><Key.shift><Key.shift><Key.shift><Key.shift><Key.shift><Key.shift>Marshal<Key.space><Key.shift>Speakers<Key.space>
Screenshot: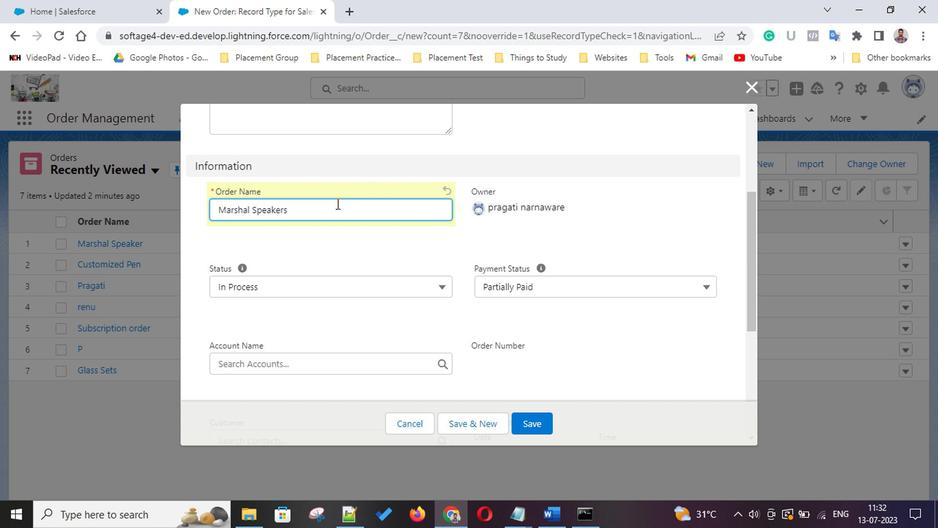 
Action: Mouse moved to (407, 238)
